 Task: Find connections with filter location Debre Tabor with filter topic #lifewith filter profile language German with filter current company Turner (Turner Broadcasting System, Inc) with filter school Bishop Heber College with filter industry Dance Companies with filter service category Business Analytics with filter keywords title Culture Operations Manager
Action: Mouse moved to (190, 269)
Screenshot: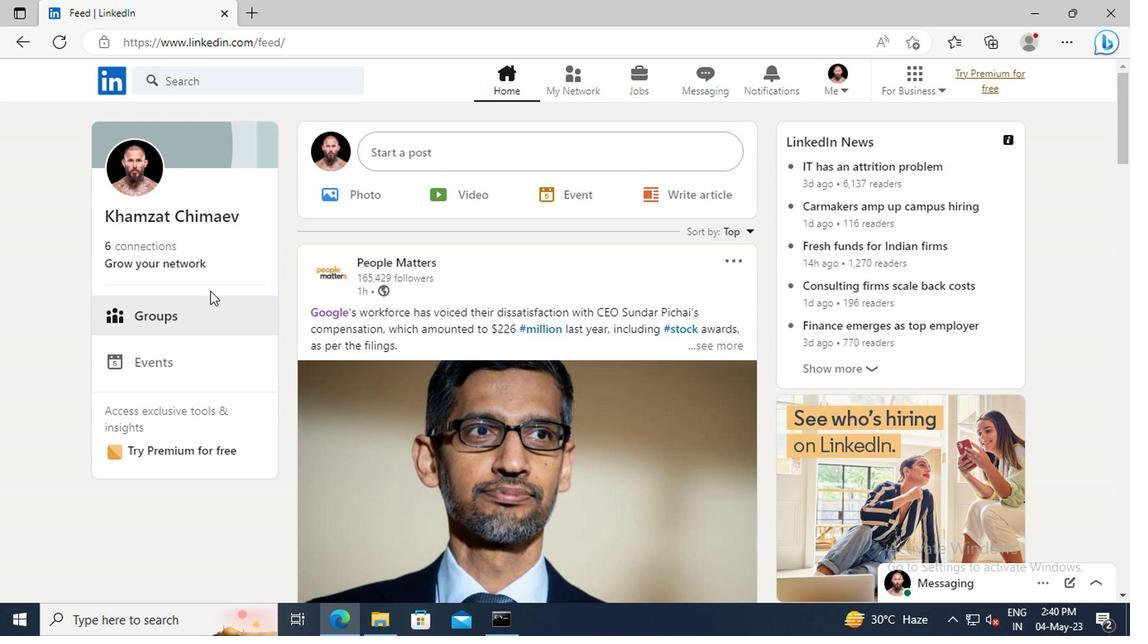 
Action: Mouse pressed left at (190, 269)
Screenshot: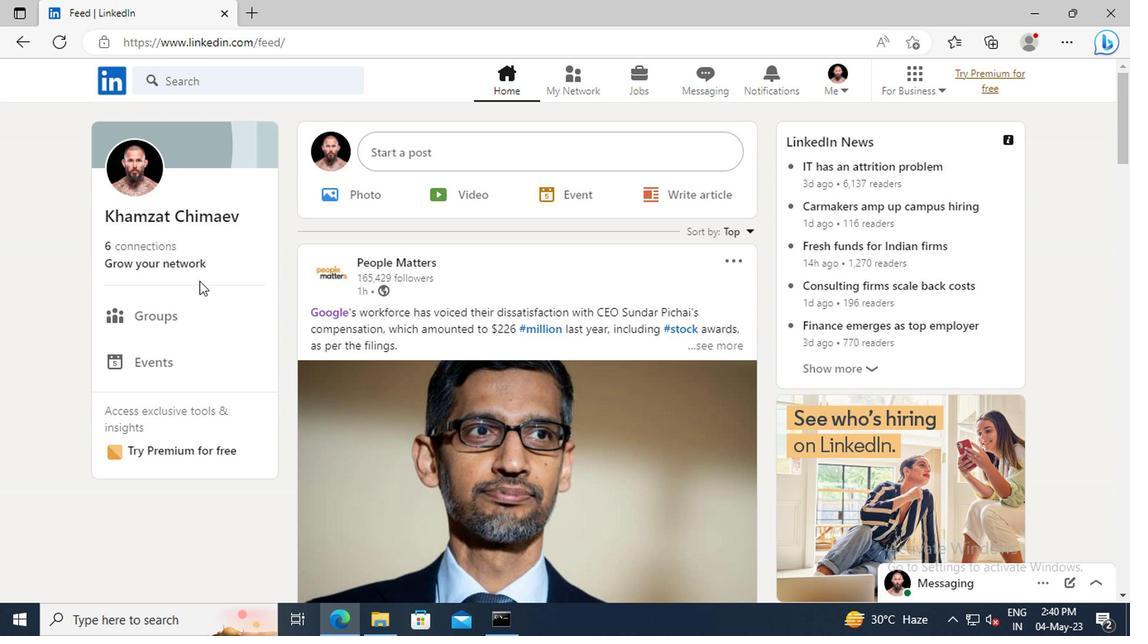 
Action: Mouse moved to (183, 170)
Screenshot: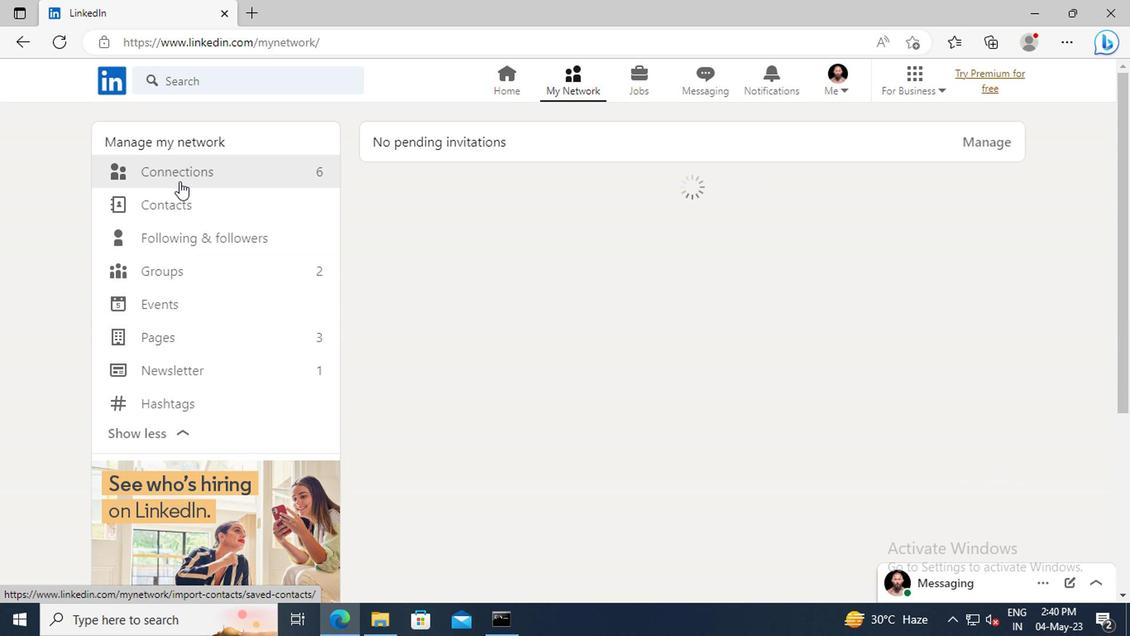 
Action: Mouse pressed left at (183, 170)
Screenshot: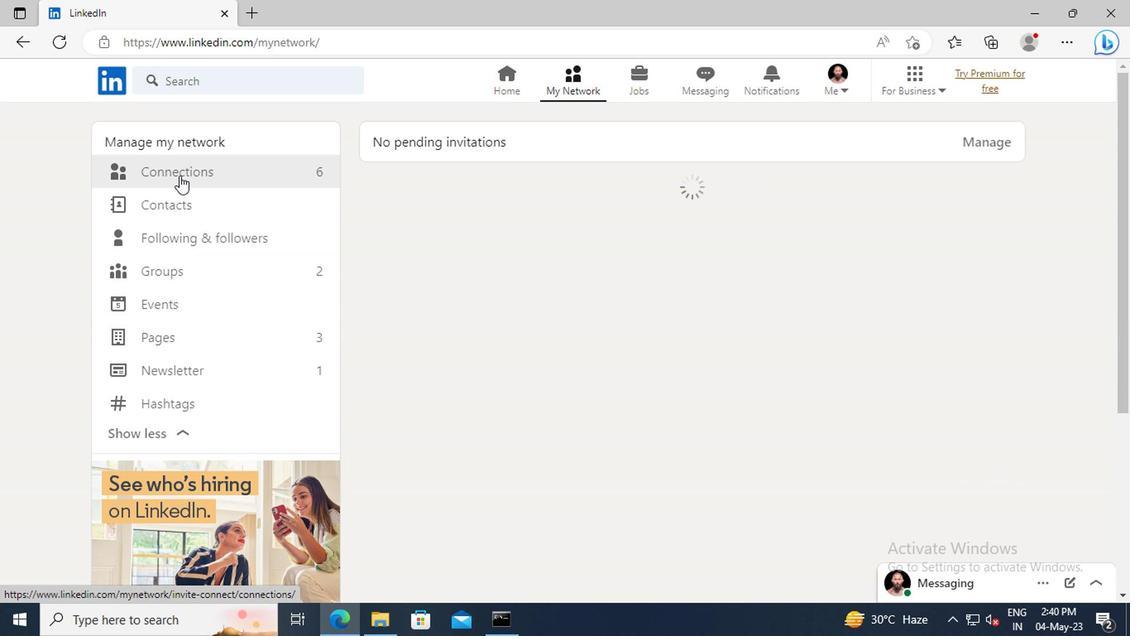
Action: Mouse moved to (673, 176)
Screenshot: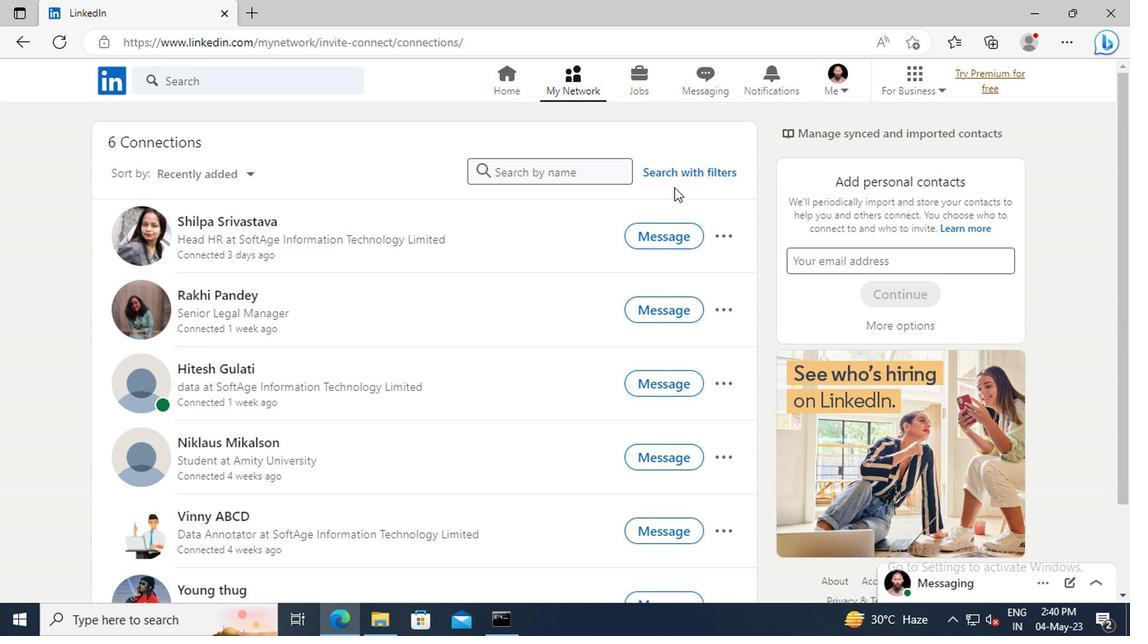 
Action: Mouse pressed left at (673, 176)
Screenshot: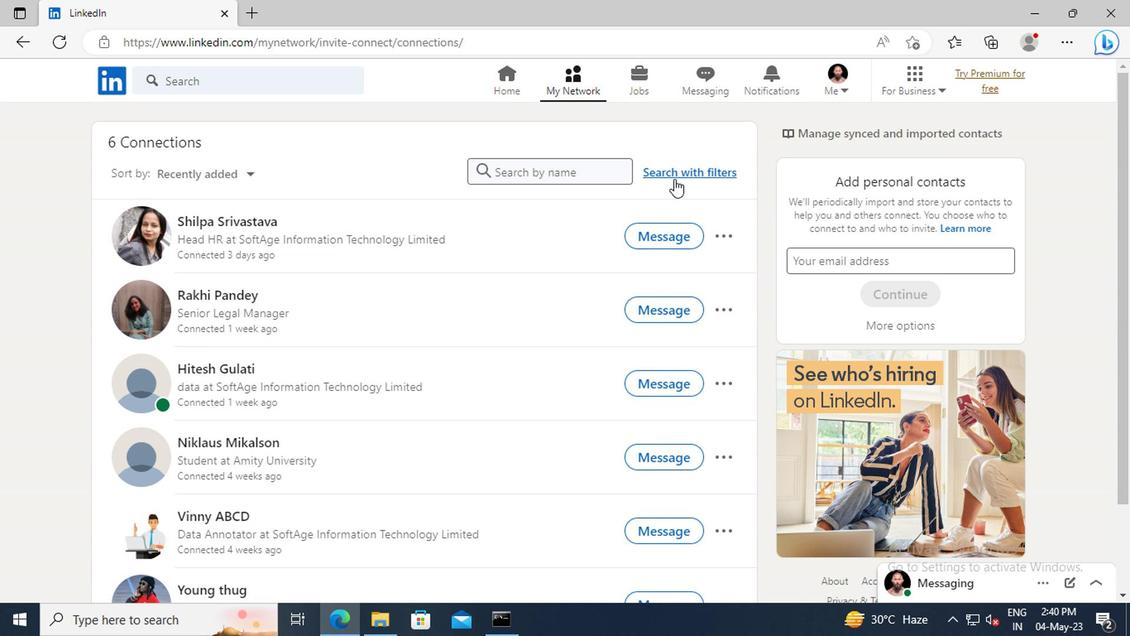
Action: Mouse moved to (624, 131)
Screenshot: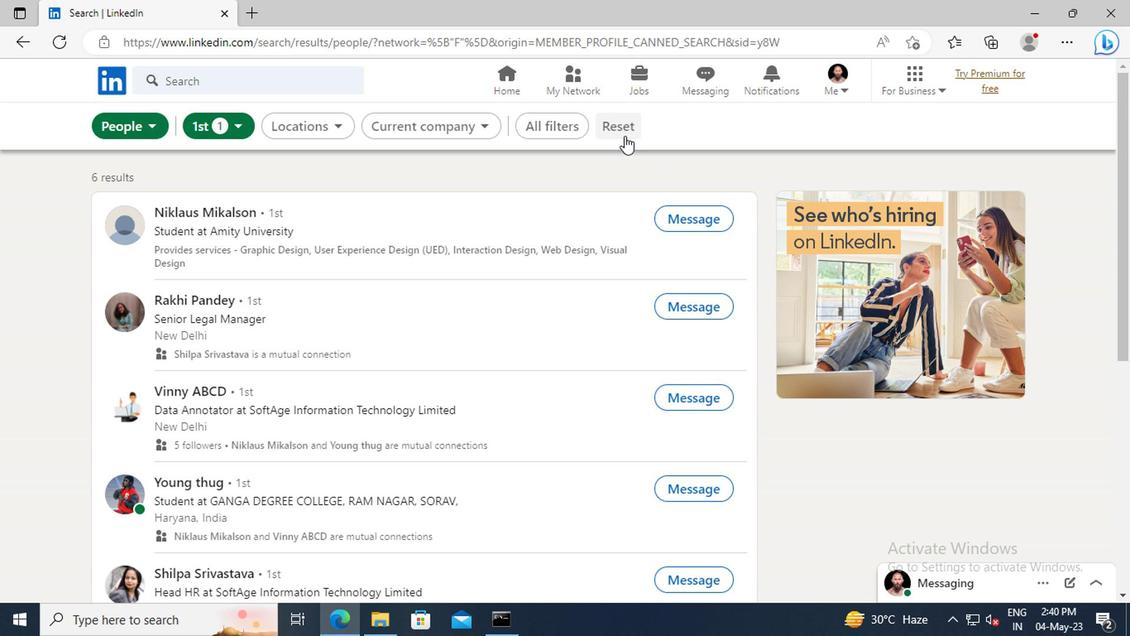 
Action: Mouse pressed left at (624, 131)
Screenshot: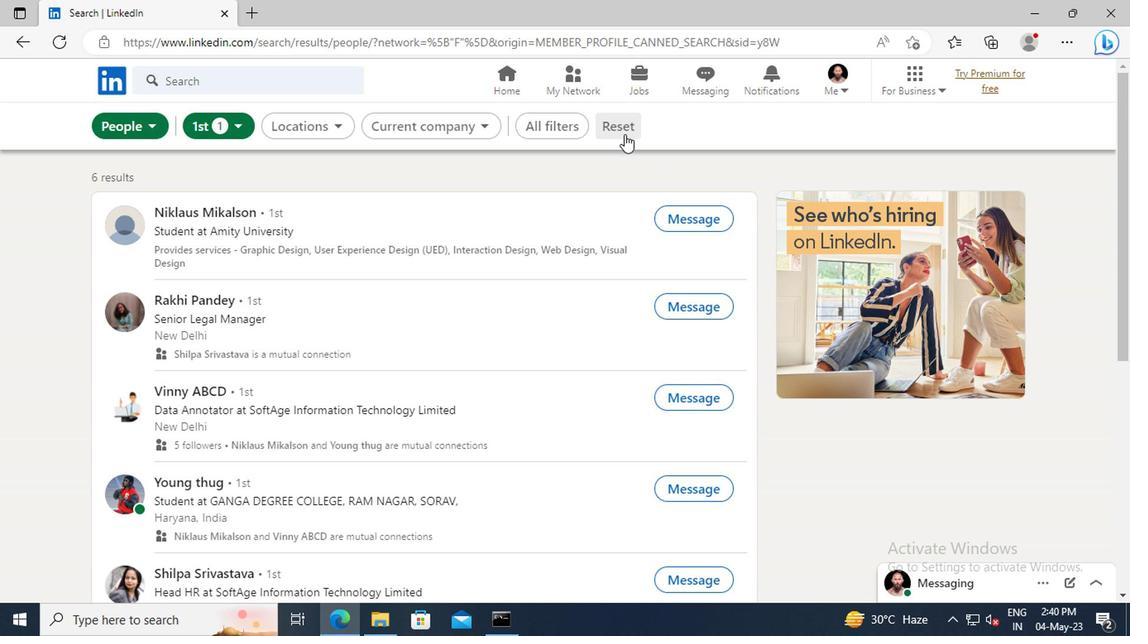 
Action: Mouse moved to (600, 128)
Screenshot: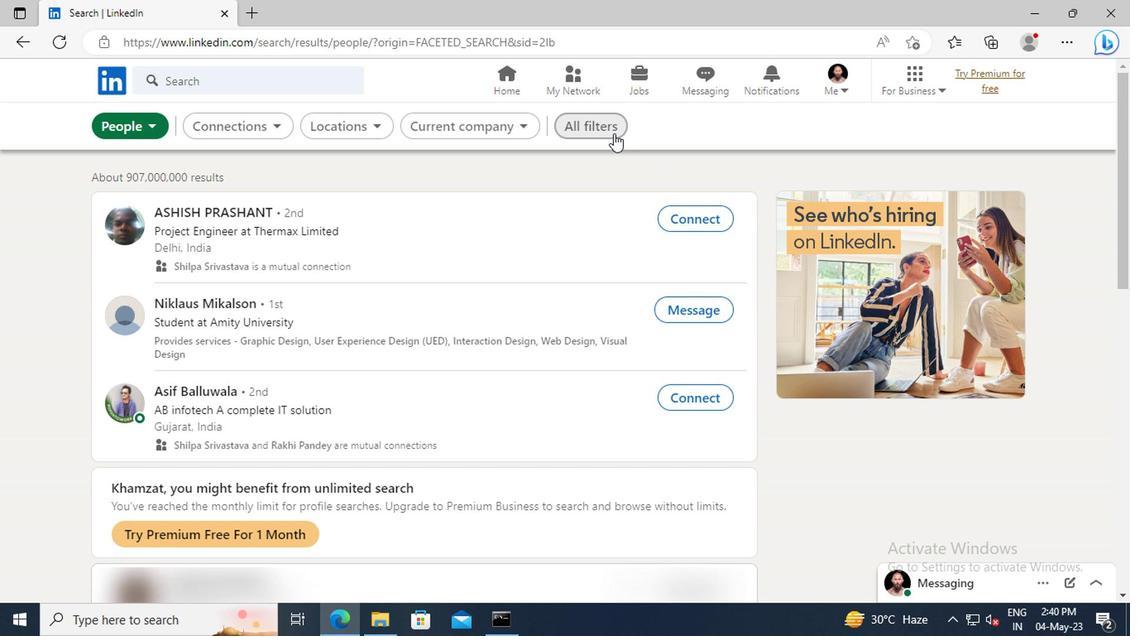 
Action: Mouse pressed left at (600, 128)
Screenshot: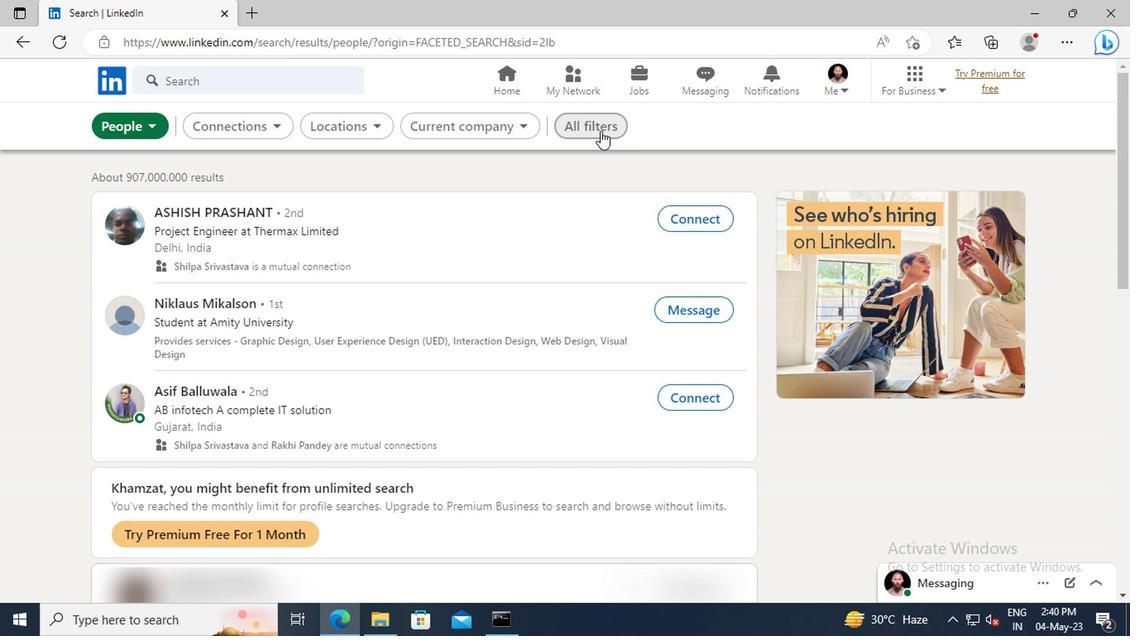 
Action: Mouse moved to (865, 289)
Screenshot: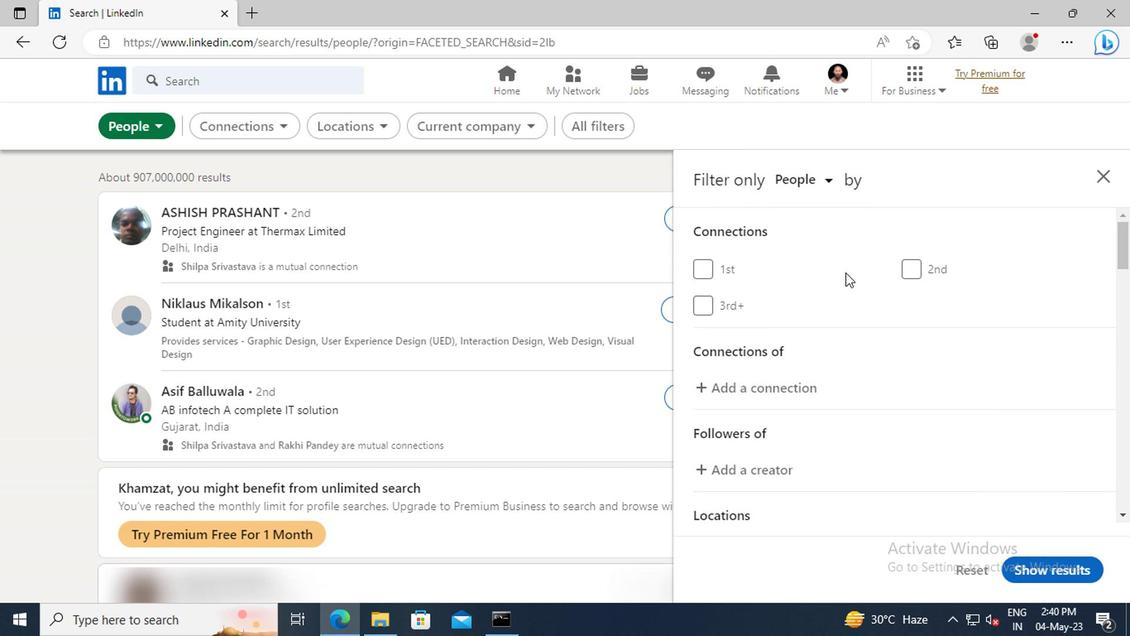 
Action: Mouse scrolled (865, 288) with delta (0, -1)
Screenshot: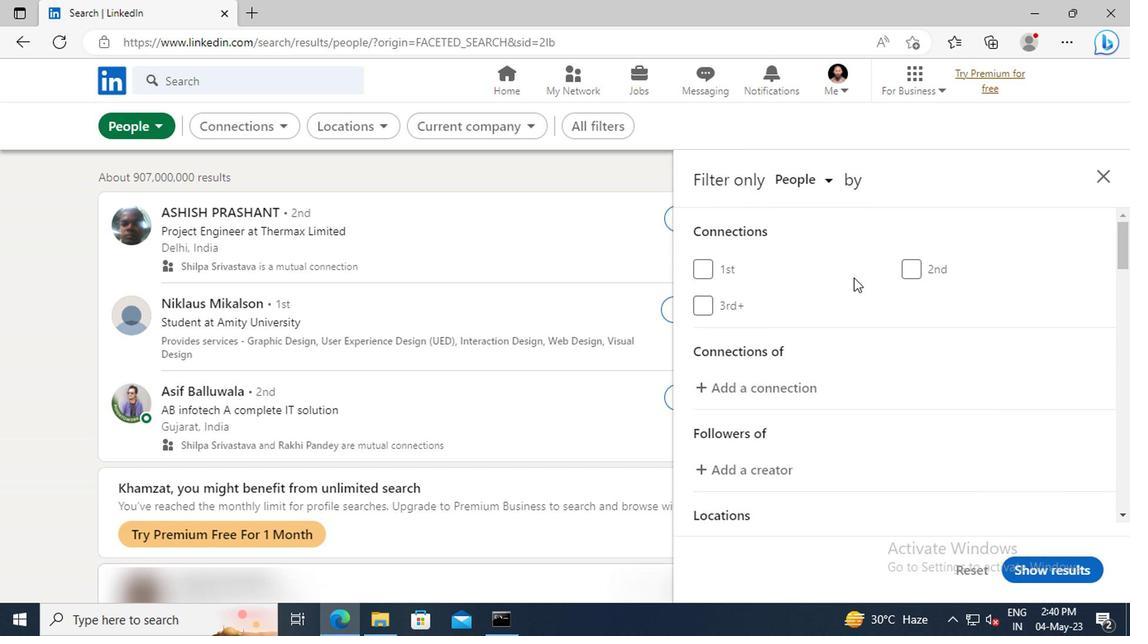 
Action: Mouse scrolled (865, 288) with delta (0, -1)
Screenshot: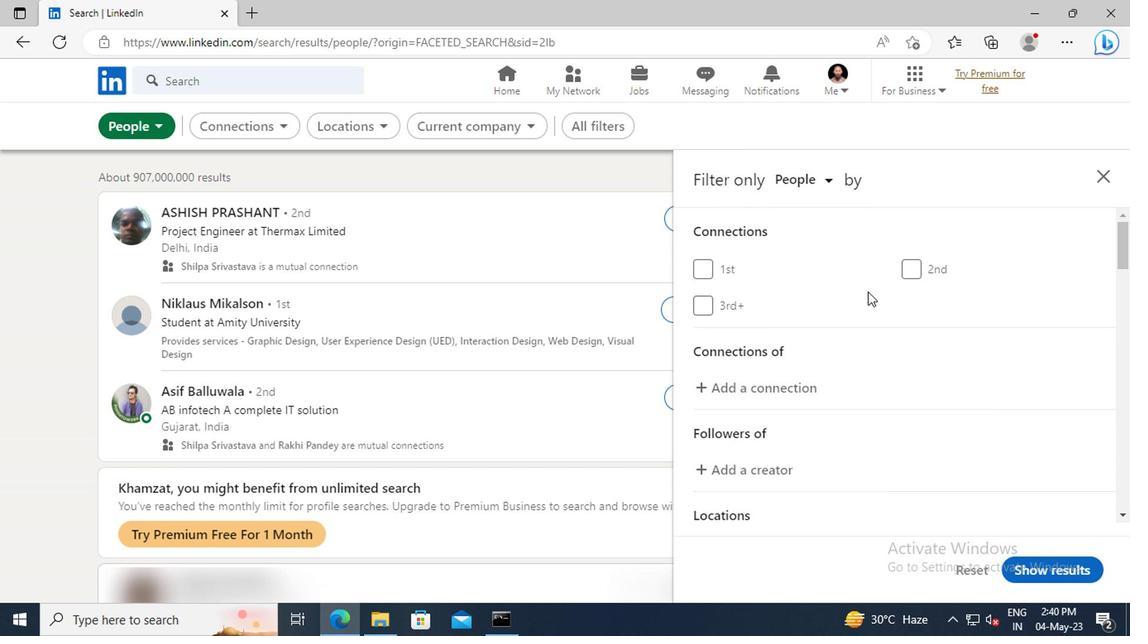 
Action: Mouse scrolled (865, 288) with delta (0, -1)
Screenshot: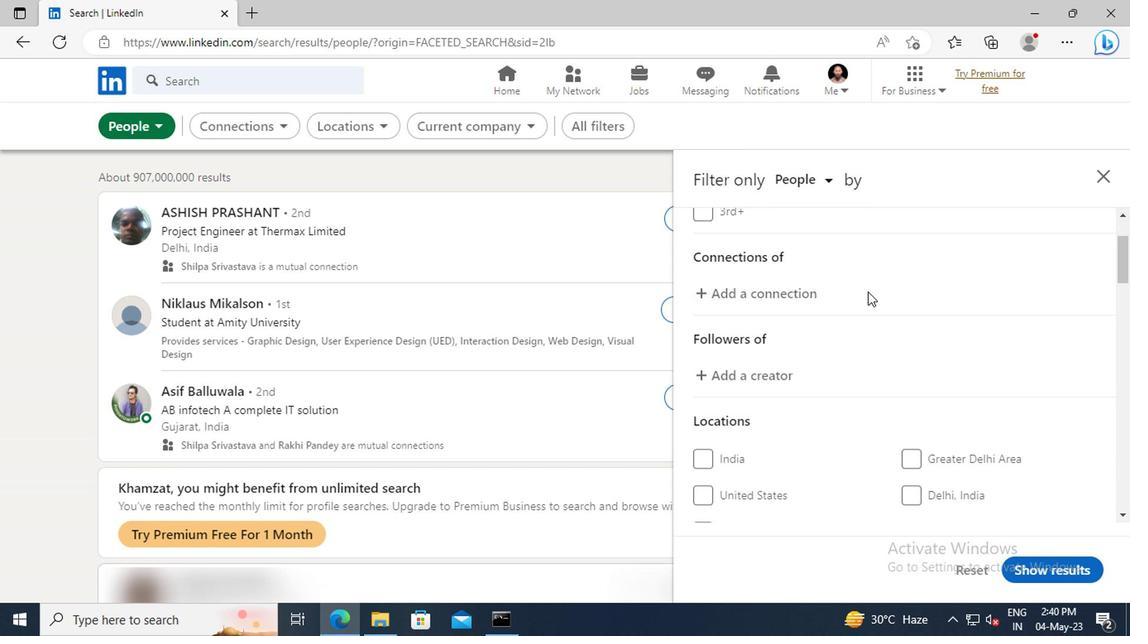 
Action: Mouse scrolled (865, 288) with delta (0, -1)
Screenshot: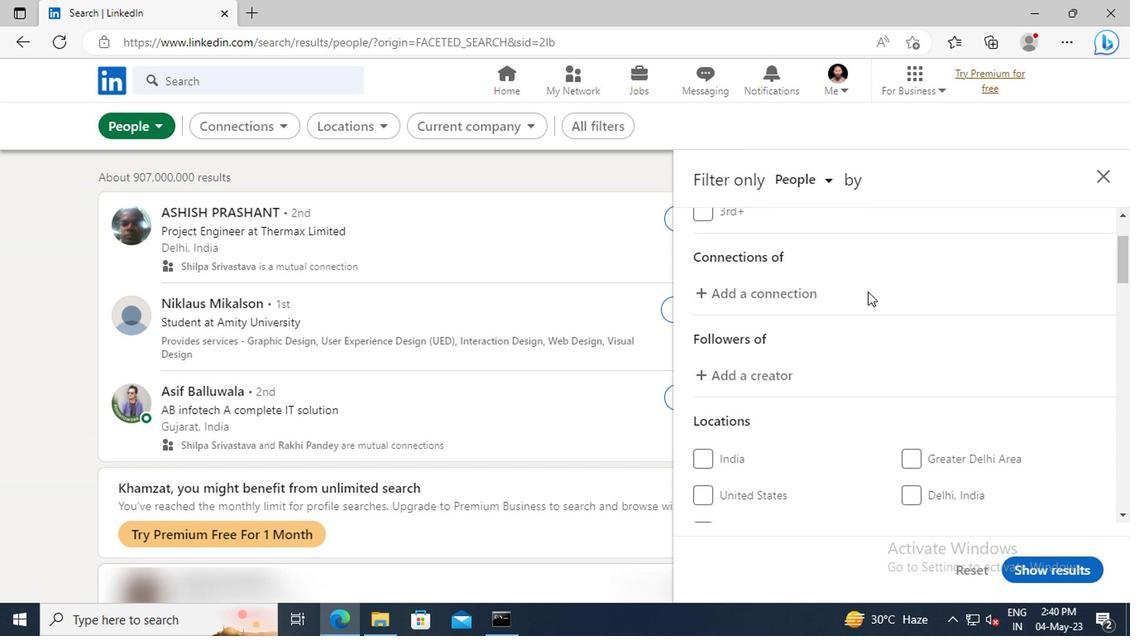 
Action: Mouse scrolled (865, 288) with delta (0, -1)
Screenshot: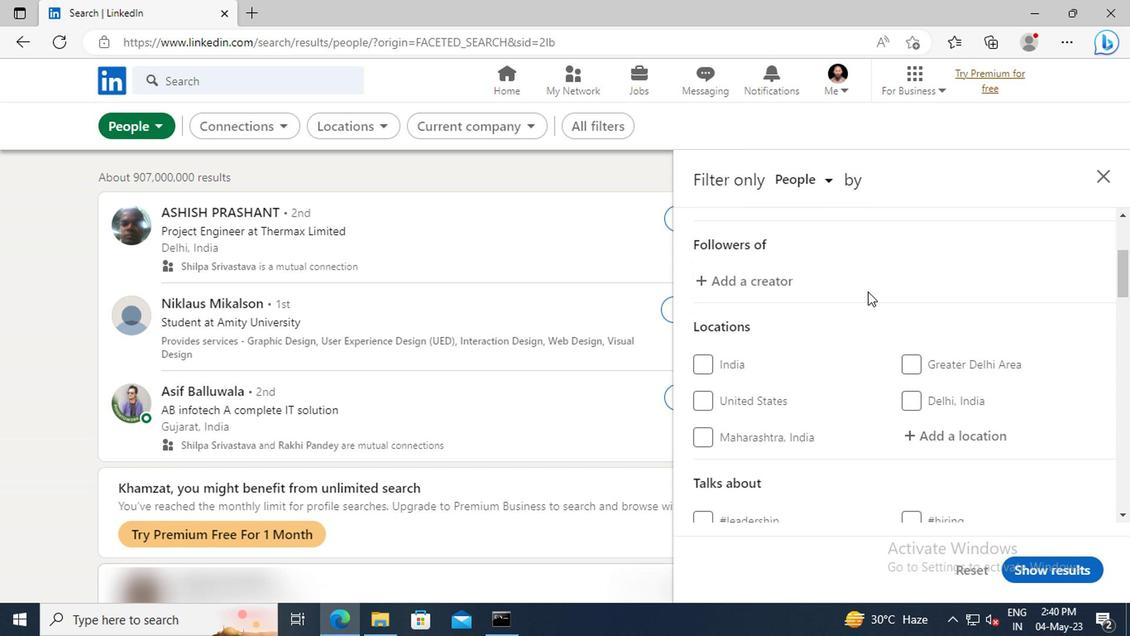 
Action: Mouse scrolled (865, 288) with delta (0, -1)
Screenshot: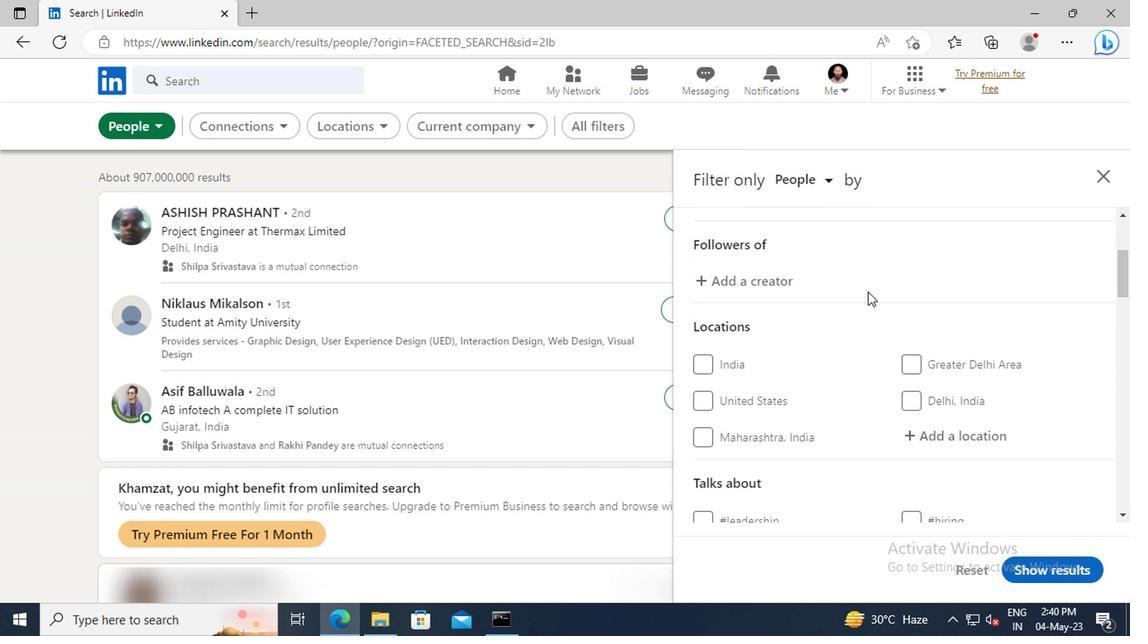 
Action: Mouse moved to (915, 339)
Screenshot: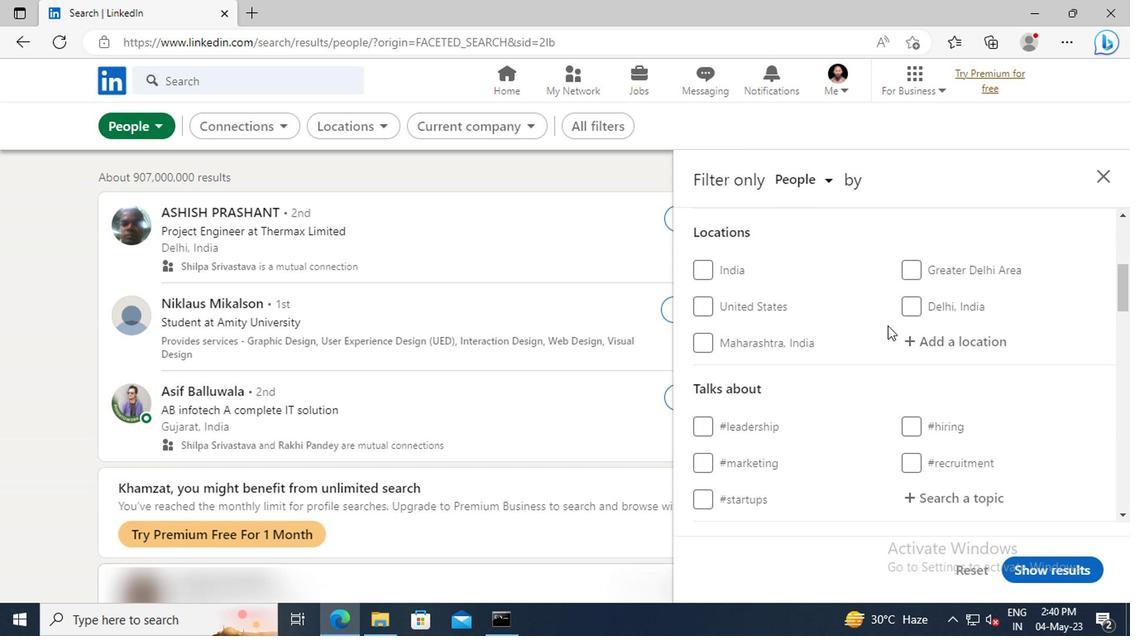 
Action: Mouse pressed left at (915, 339)
Screenshot: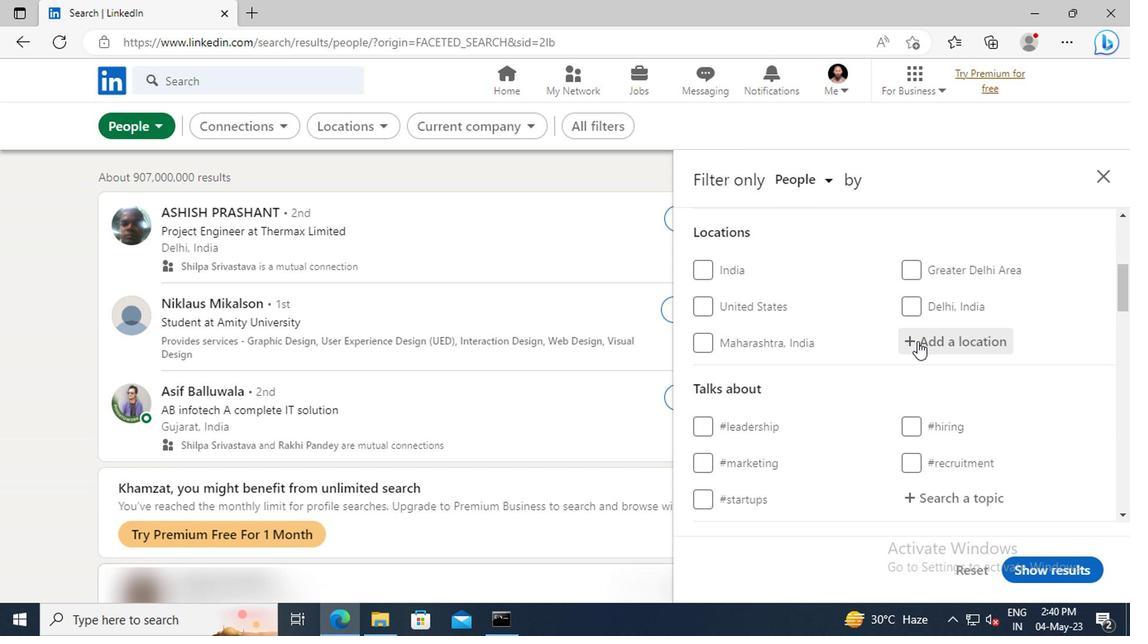 
Action: Mouse moved to (913, 342)
Screenshot: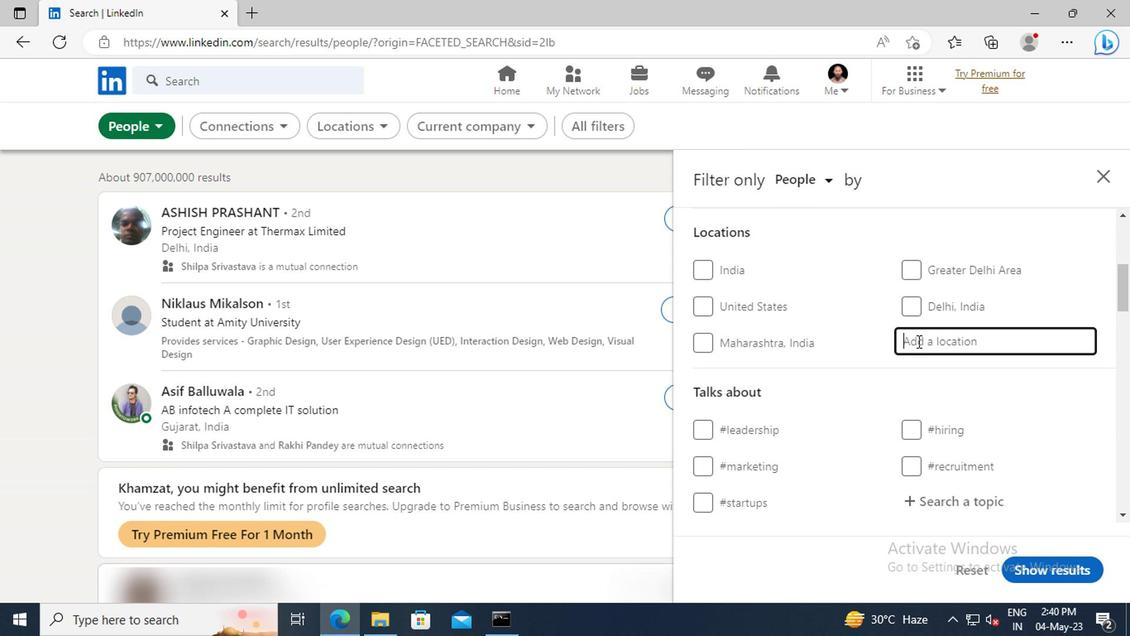 
Action: Key pressed <Key.shift>DEBRE<Key.space><Key.shift>TABOR
Screenshot: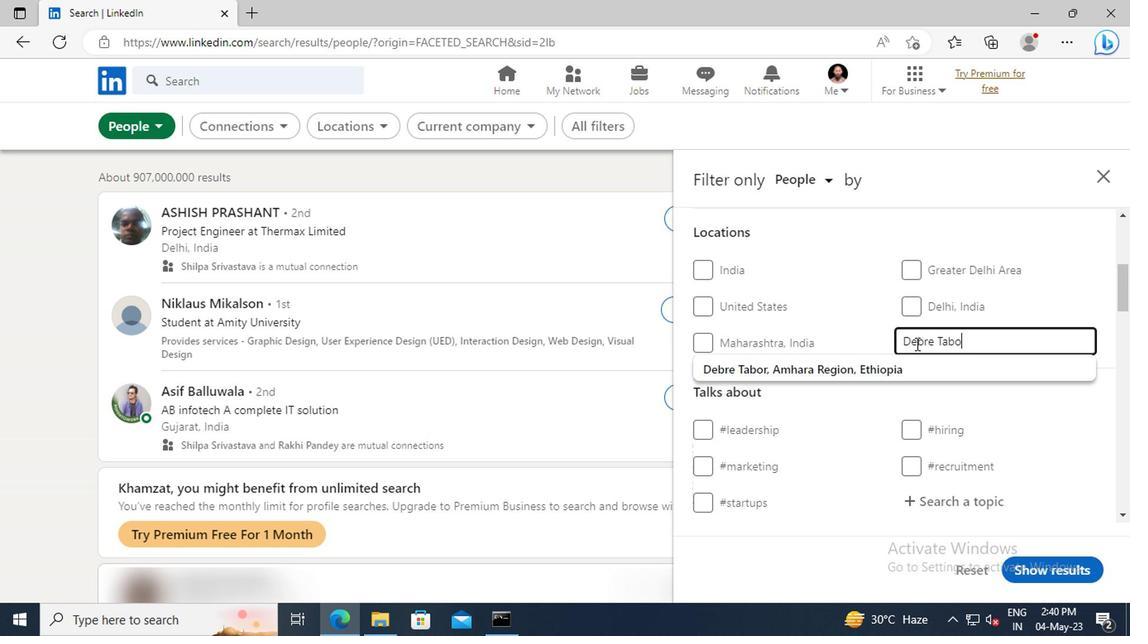 
Action: Mouse moved to (920, 364)
Screenshot: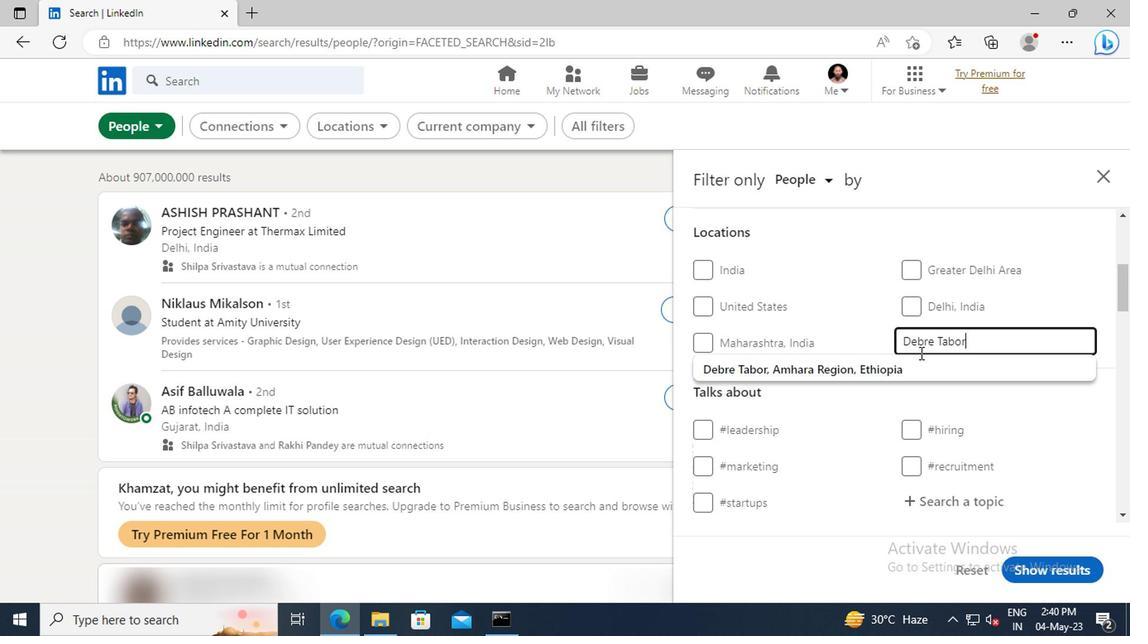 
Action: Mouse pressed left at (920, 364)
Screenshot: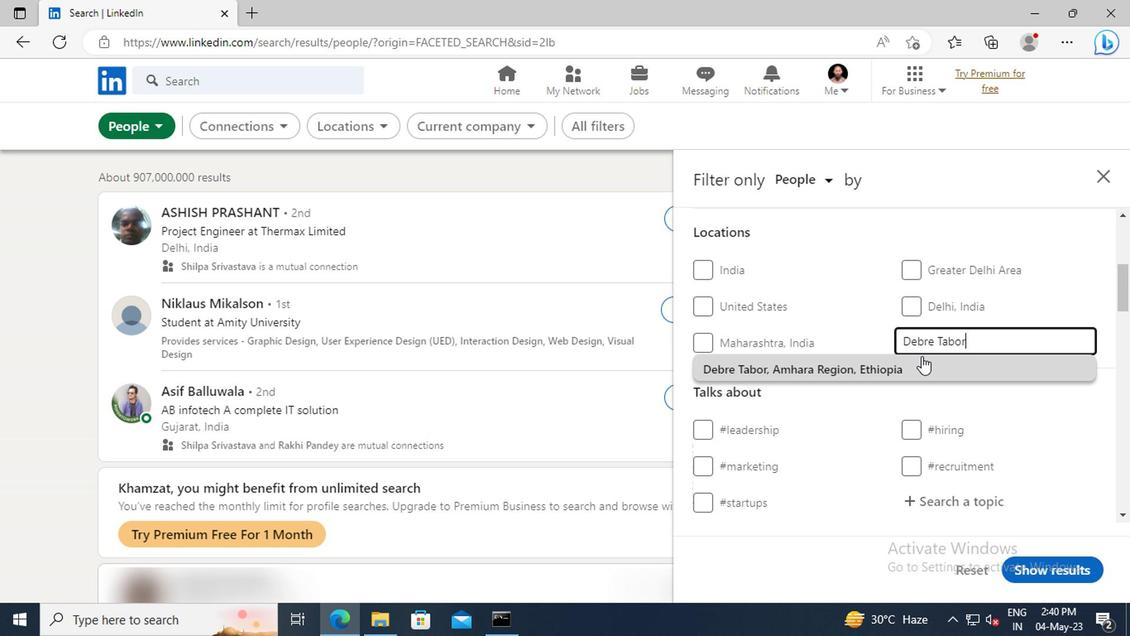 
Action: Mouse moved to (920, 364)
Screenshot: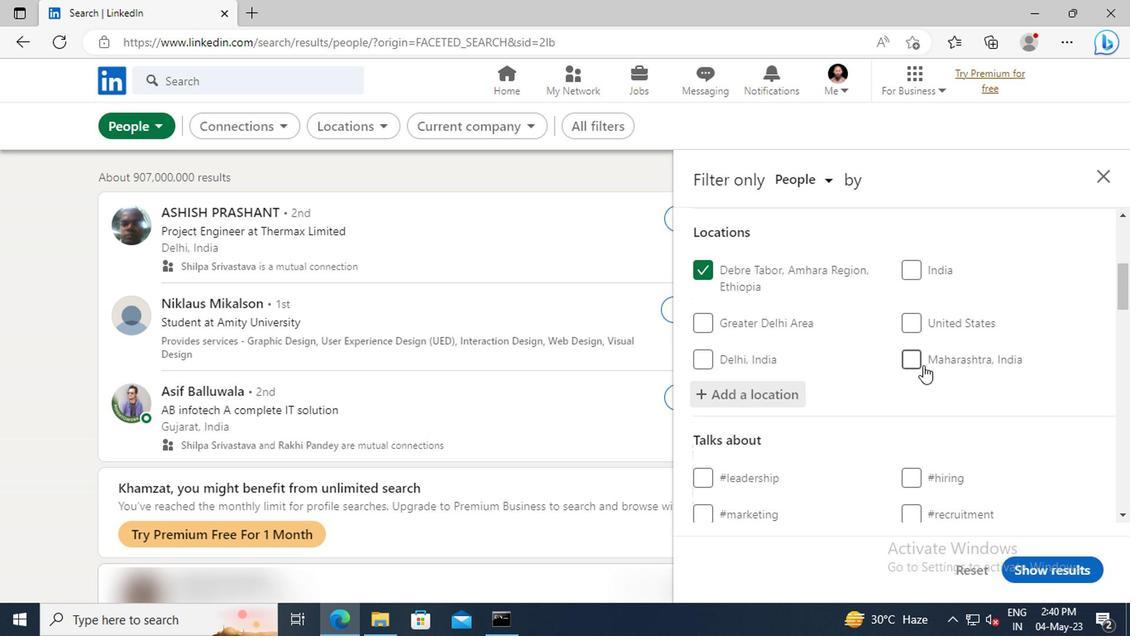 
Action: Mouse scrolled (920, 362) with delta (0, -1)
Screenshot: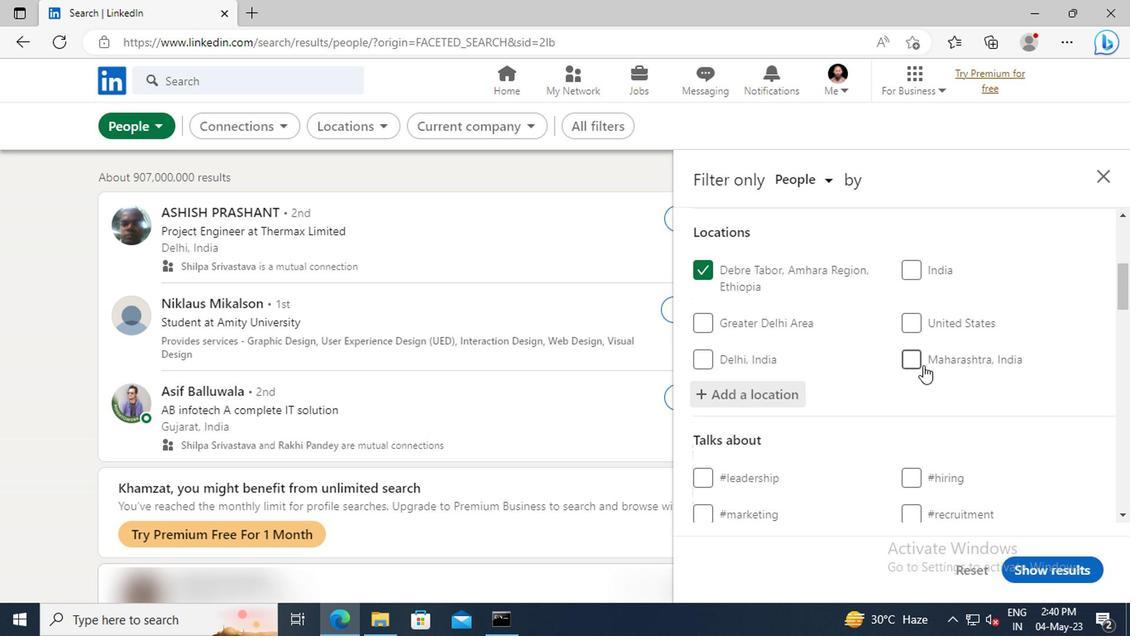 
Action: Mouse scrolled (920, 362) with delta (0, -1)
Screenshot: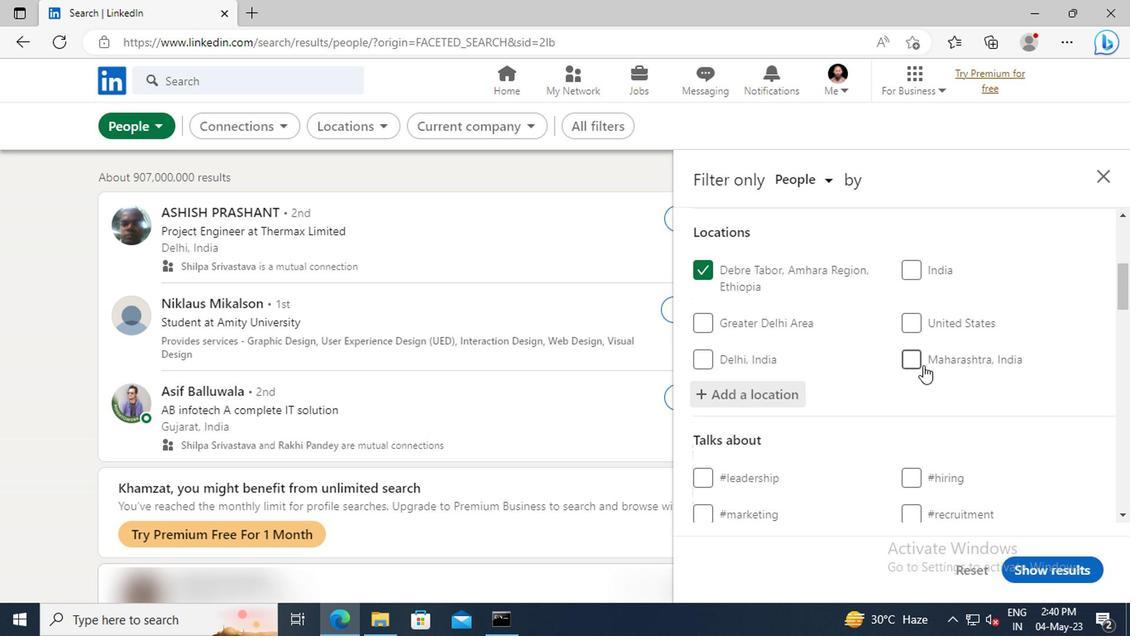
Action: Mouse scrolled (920, 362) with delta (0, -1)
Screenshot: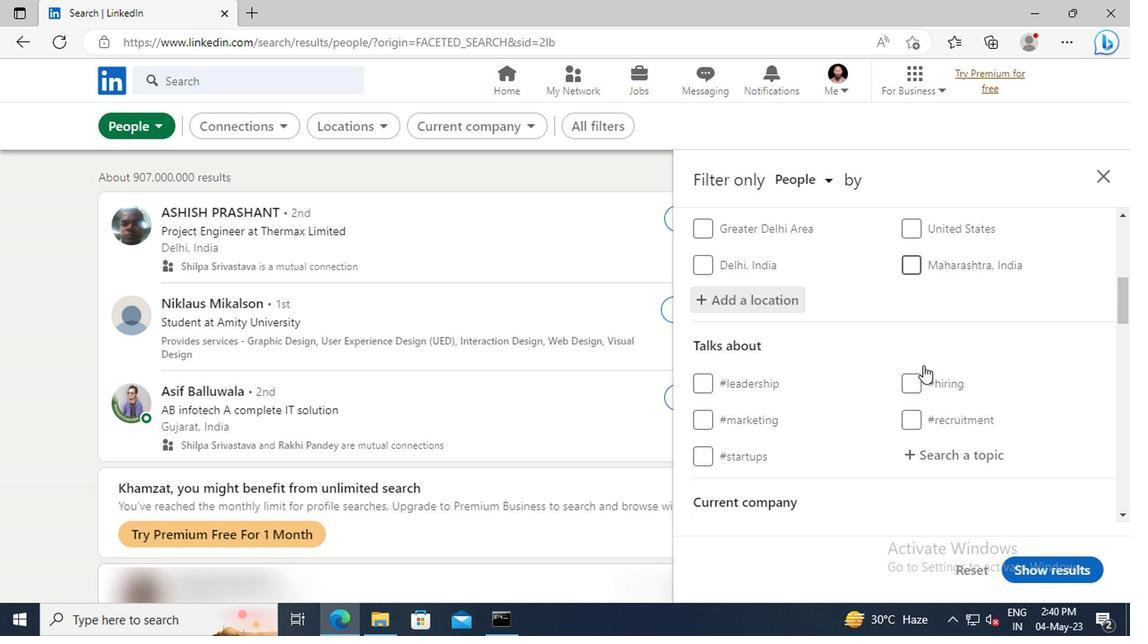 
Action: Mouse scrolled (920, 362) with delta (0, -1)
Screenshot: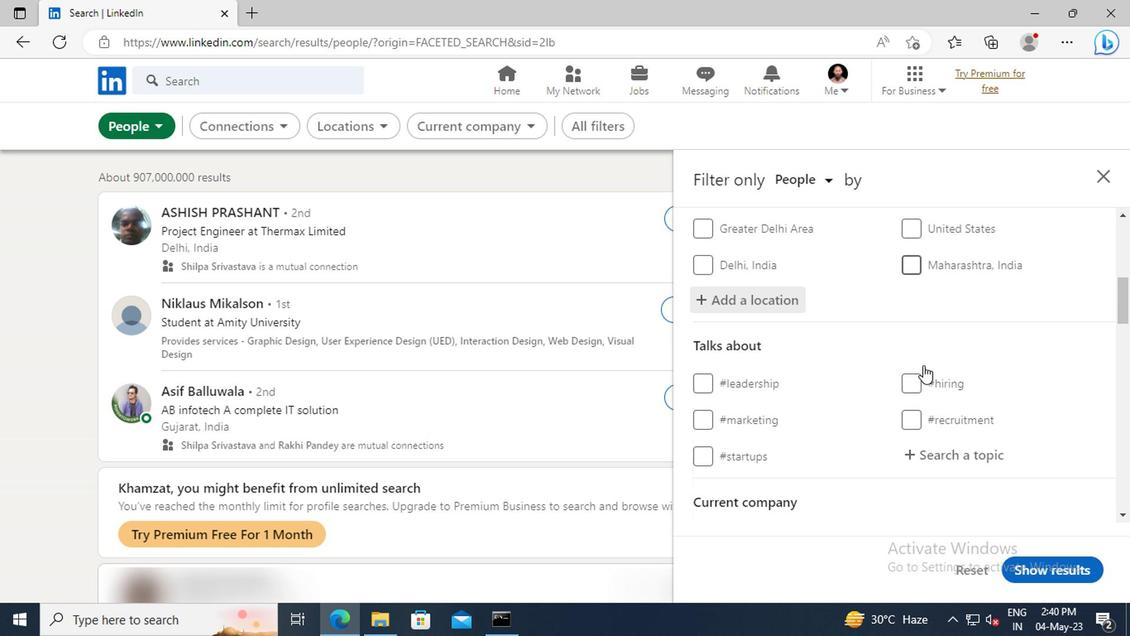 
Action: Mouse moved to (920, 366)
Screenshot: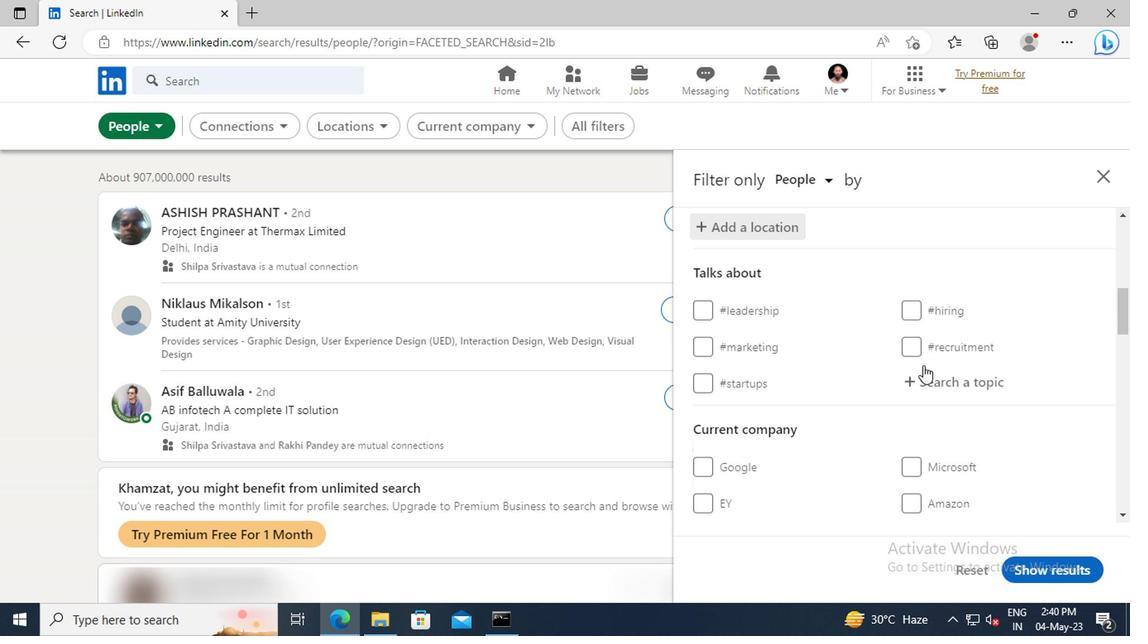 
Action: Mouse pressed left at (920, 366)
Screenshot: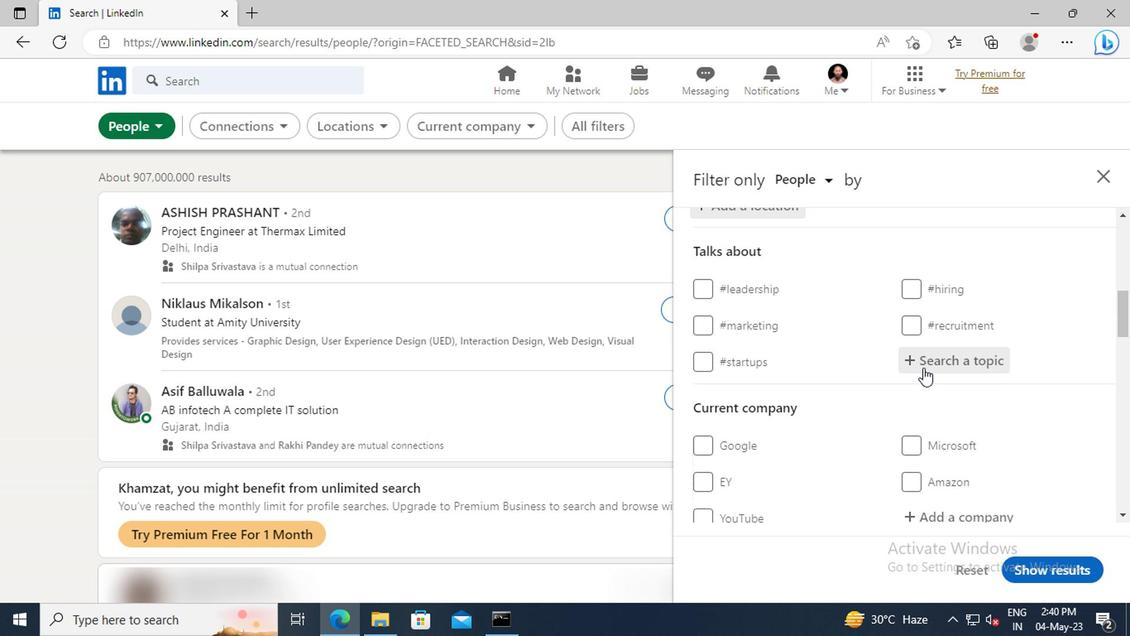 
Action: Key pressed LIFE
Screenshot: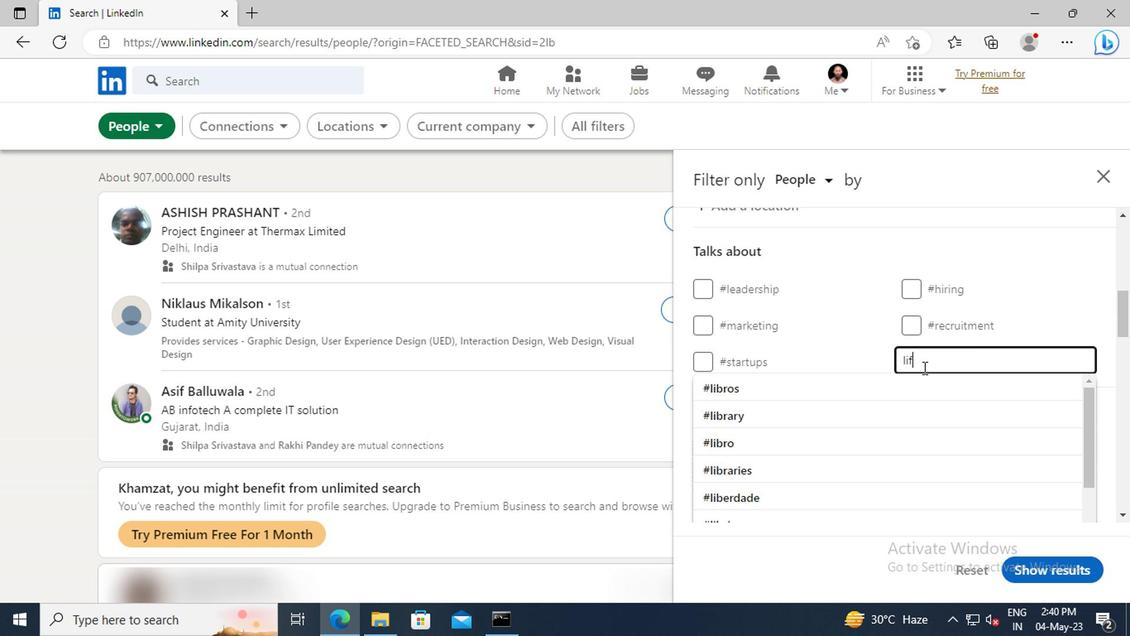 
Action: Mouse moved to (923, 379)
Screenshot: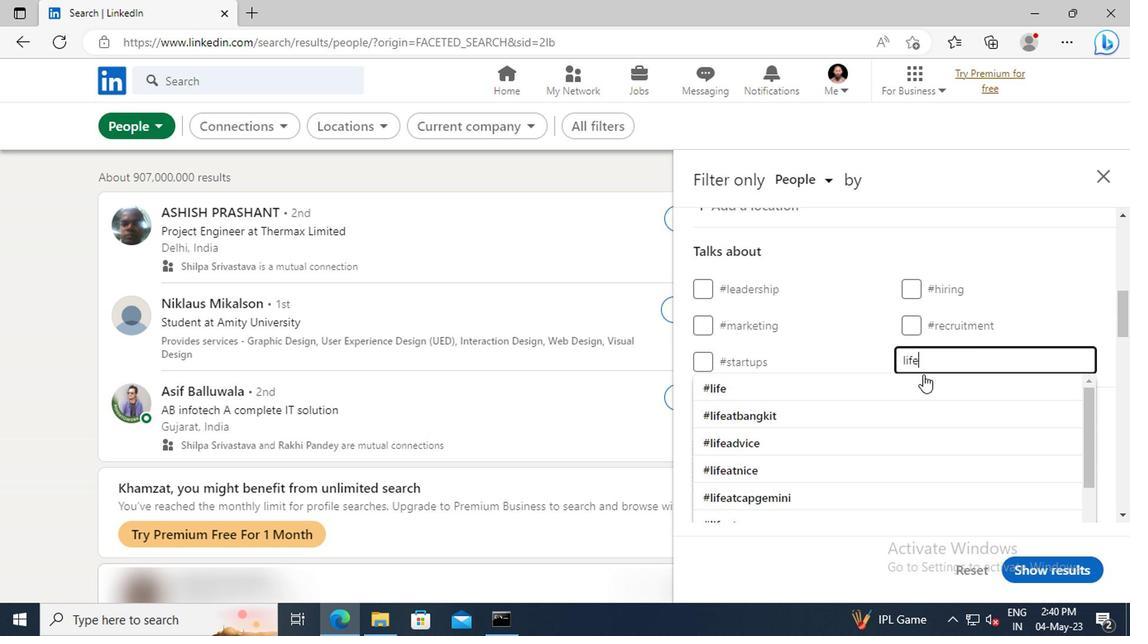 
Action: Mouse pressed left at (923, 379)
Screenshot: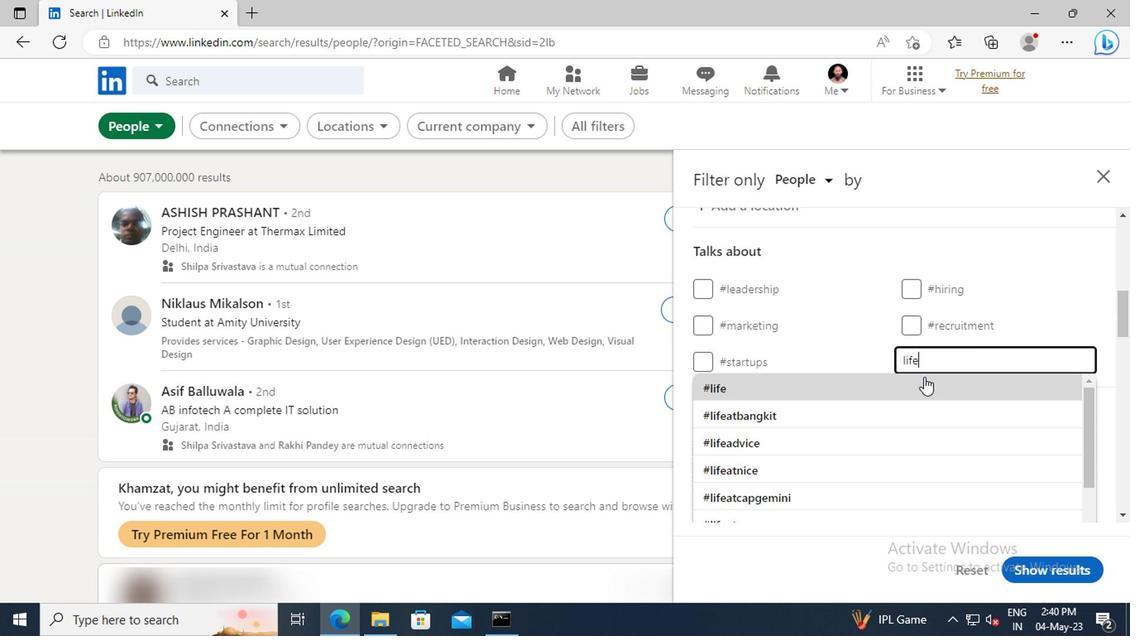 
Action: Mouse scrolled (923, 378) with delta (0, 0)
Screenshot: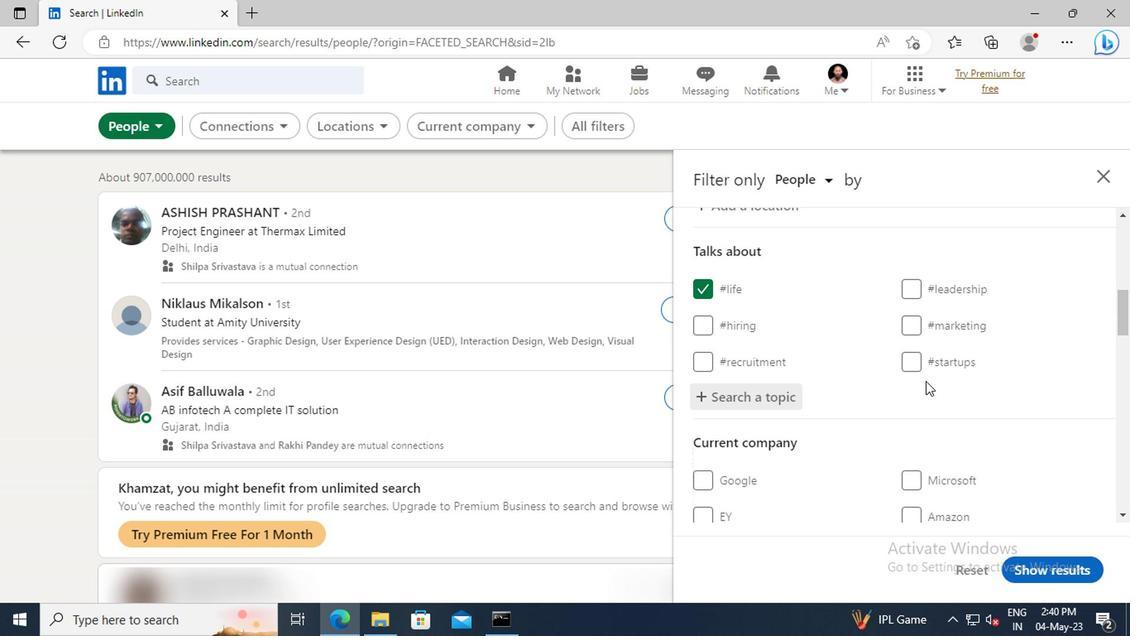 
Action: Mouse scrolled (923, 378) with delta (0, 0)
Screenshot: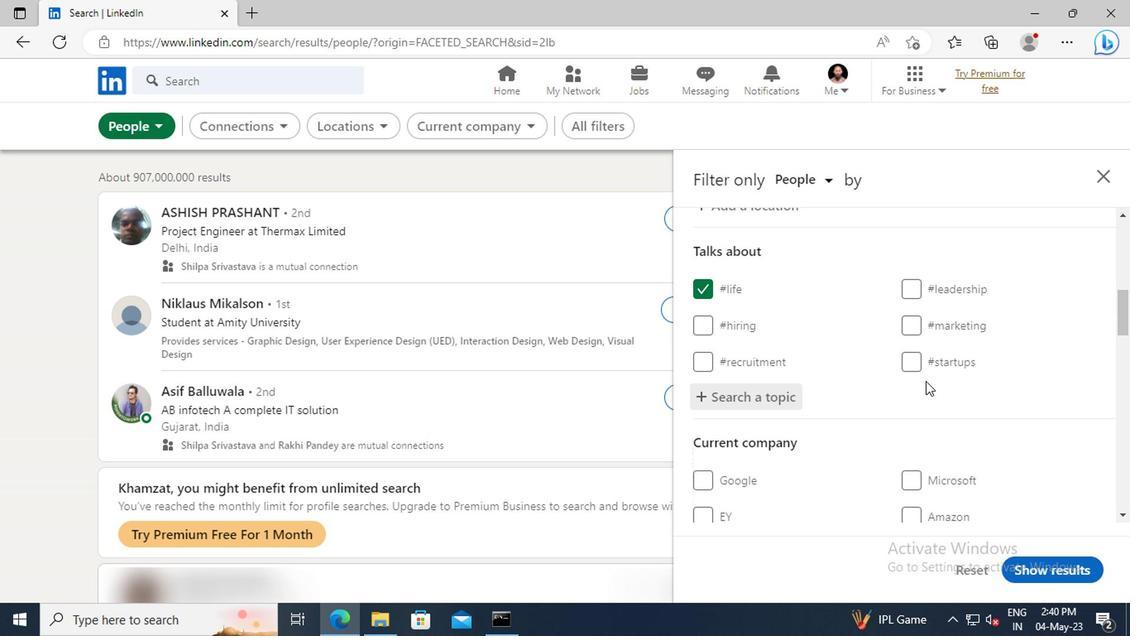 
Action: Mouse scrolled (923, 378) with delta (0, 0)
Screenshot: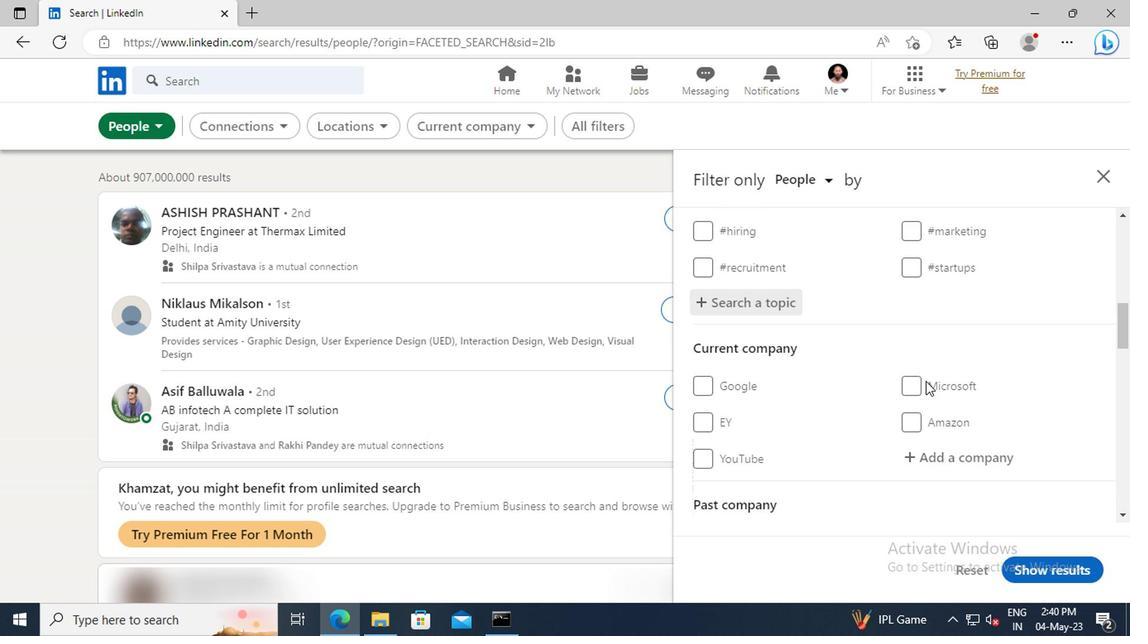 
Action: Mouse scrolled (923, 378) with delta (0, 0)
Screenshot: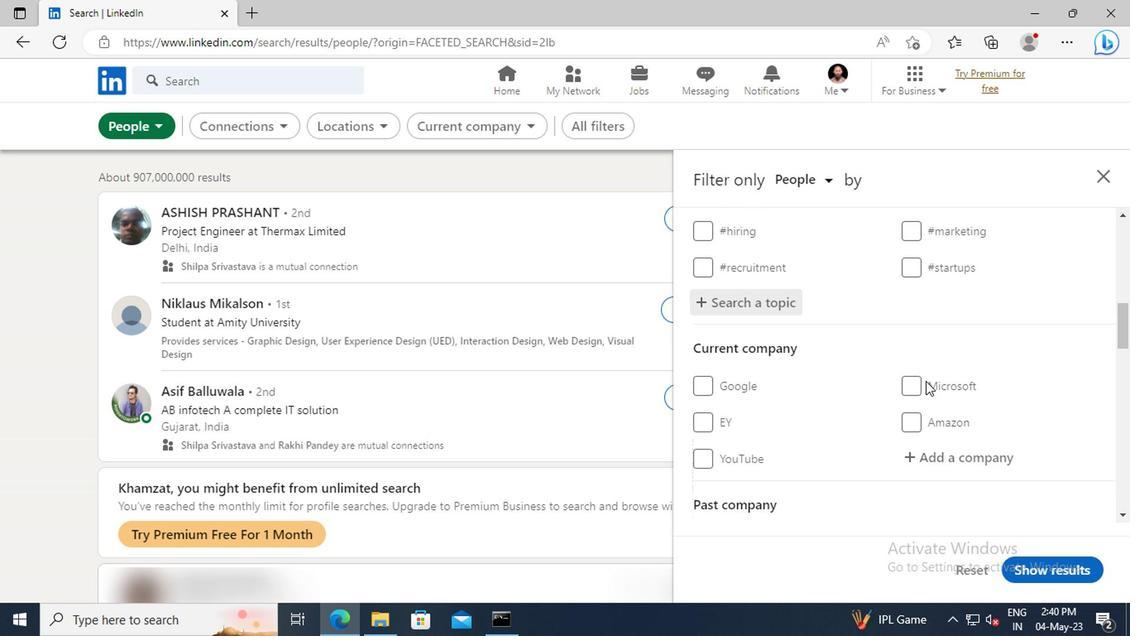 
Action: Mouse scrolled (923, 378) with delta (0, 0)
Screenshot: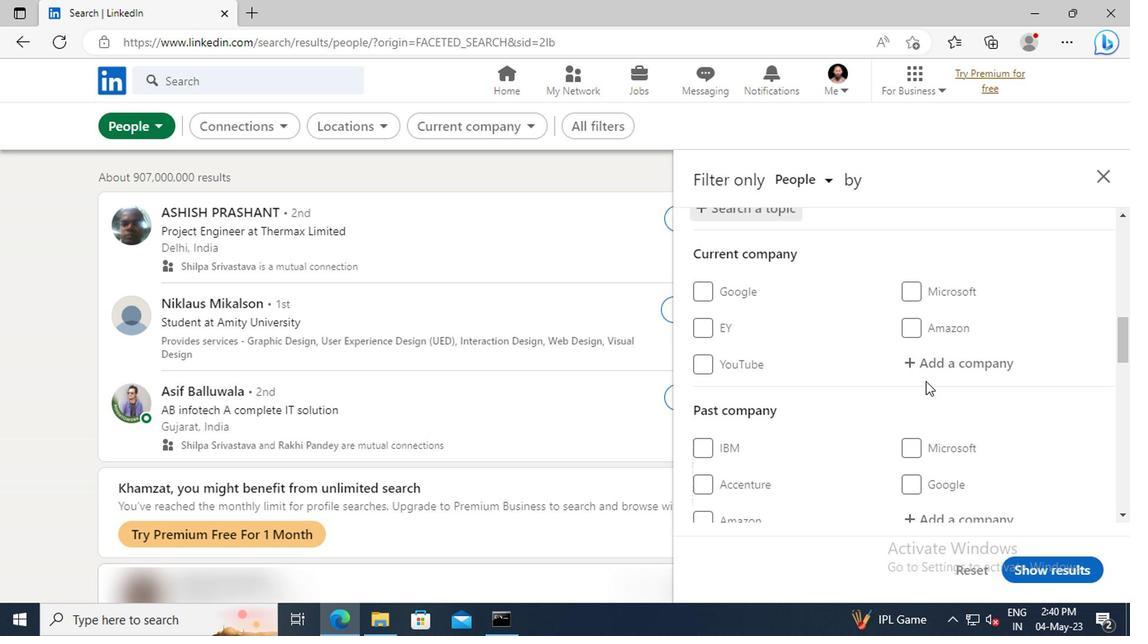 
Action: Mouse scrolled (923, 378) with delta (0, 0)
Screenshot: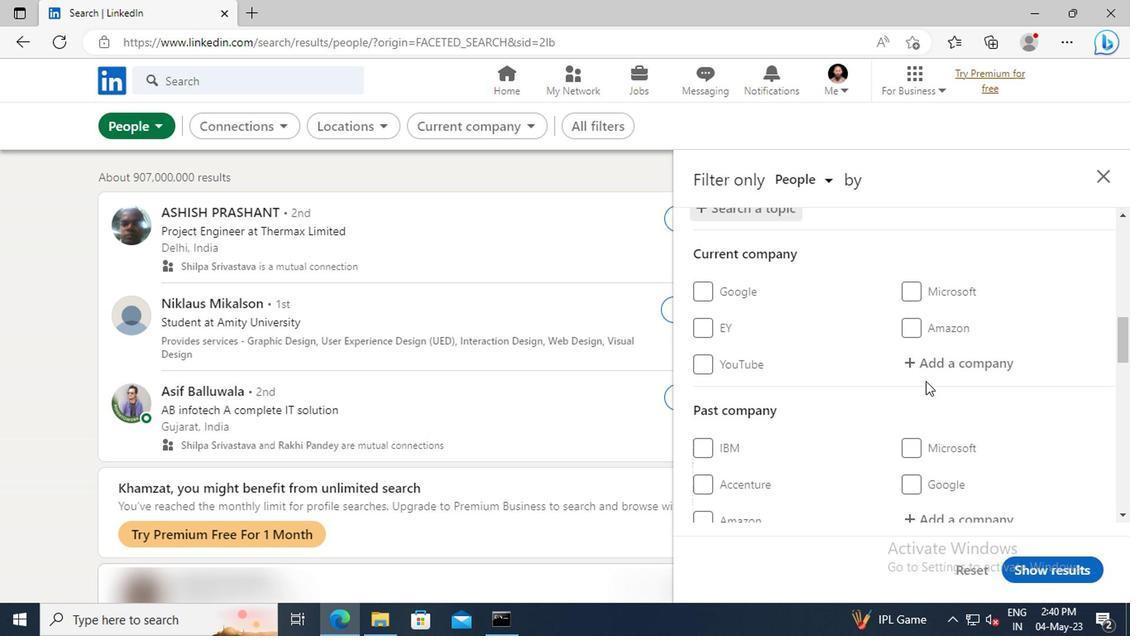 
Action: Mouse scrolled (923, 378) with delta (0, 0)
Screenshot: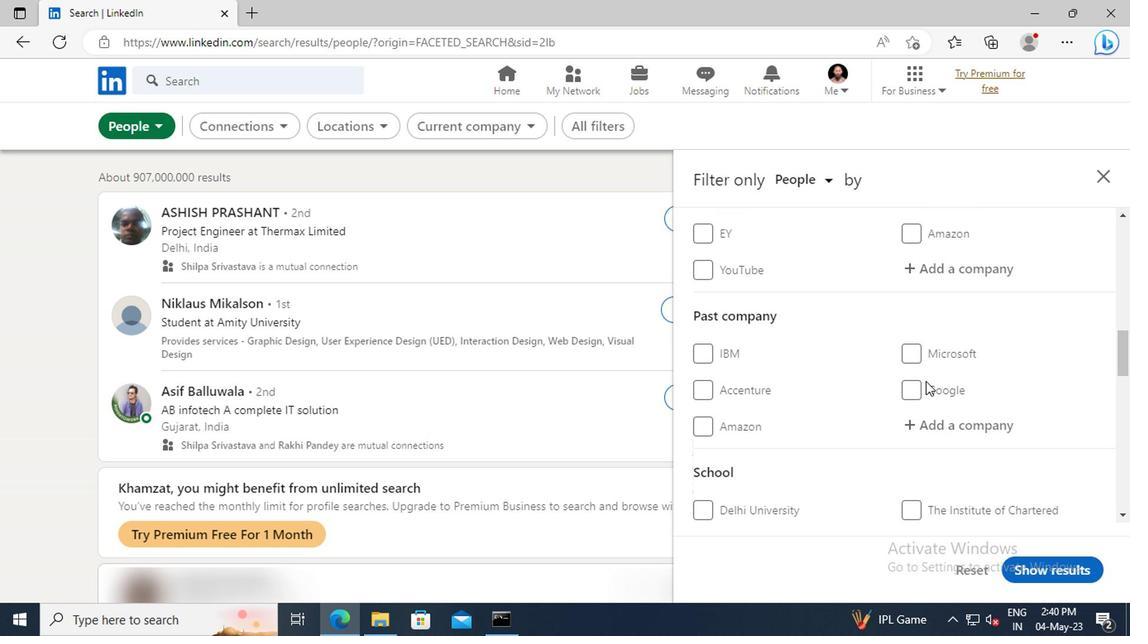 
Action: Mouse scrolled (923, 378) with delta (0, 0)
Screenshot: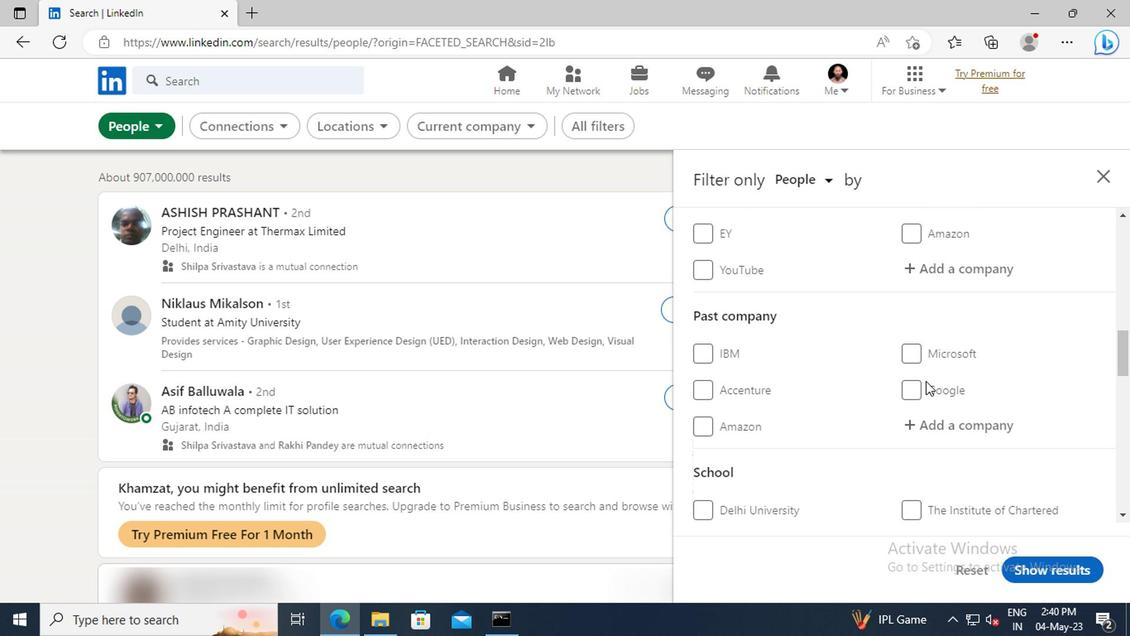 
Action: Mouse scrolled (923, 378) with delta (0, 0)
Screenshot: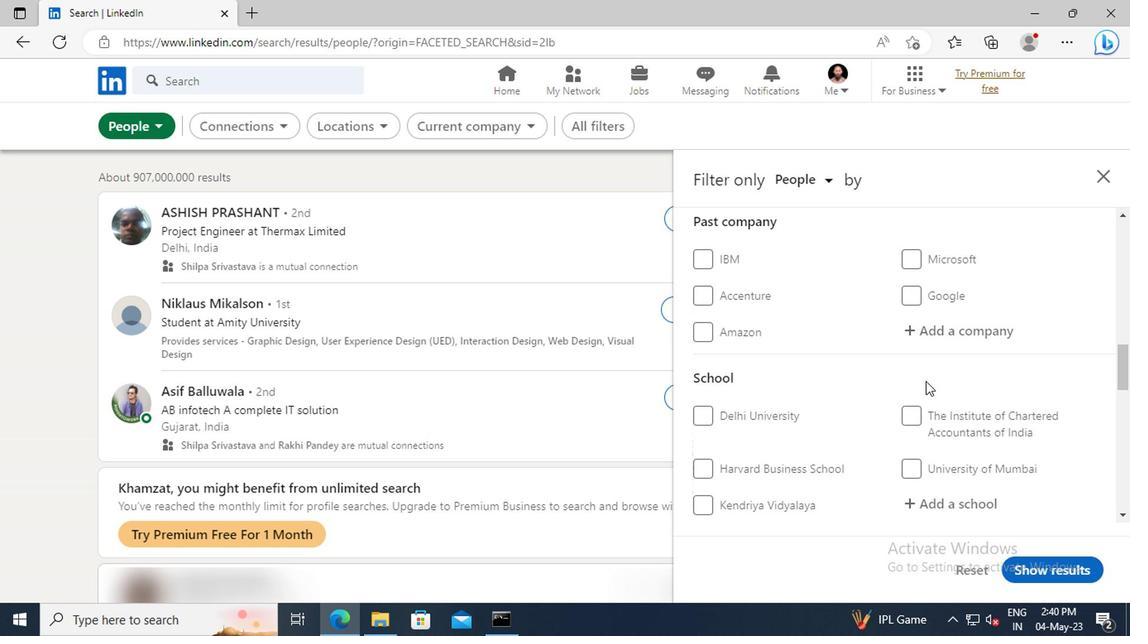 
Action: Mouse scrolled (923, 378) with delta (0, 0)
Screenshot: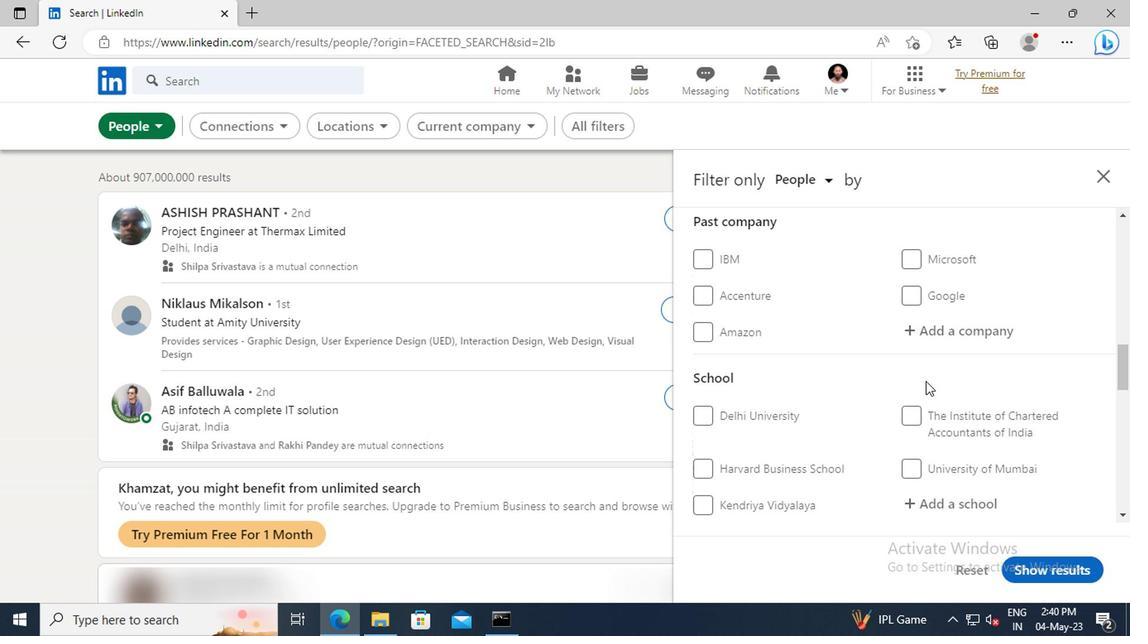 
Action: Mouse scrolled (923, 378) with delta (0, 0)
Screenshot: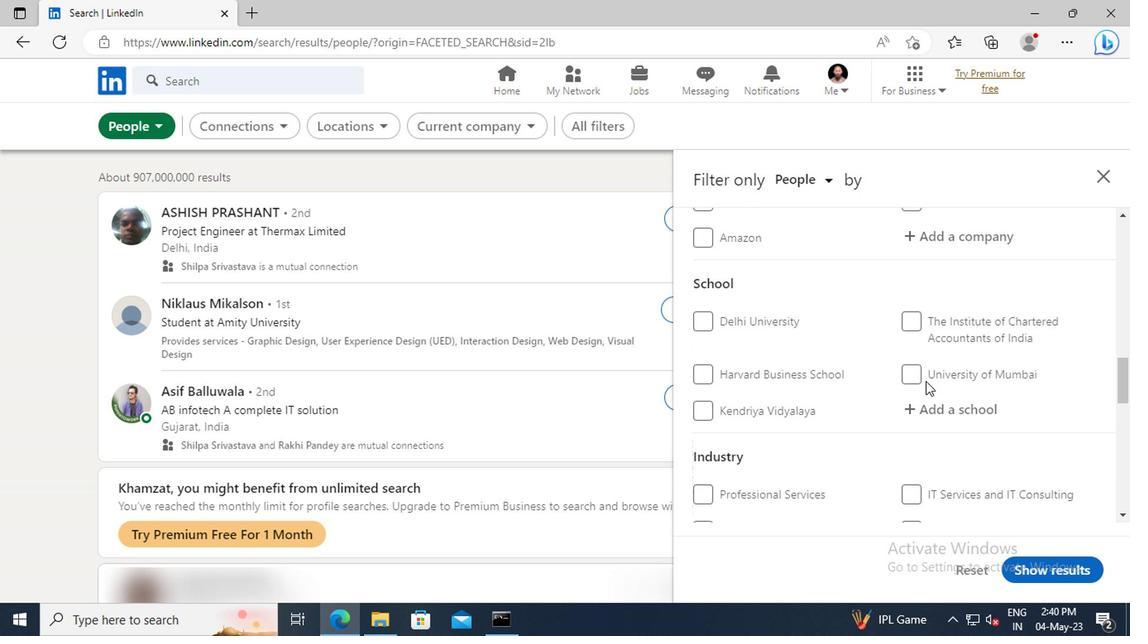 
Action: Mouse scrolled (923, 378) with delta (0, 0)
Screenshot: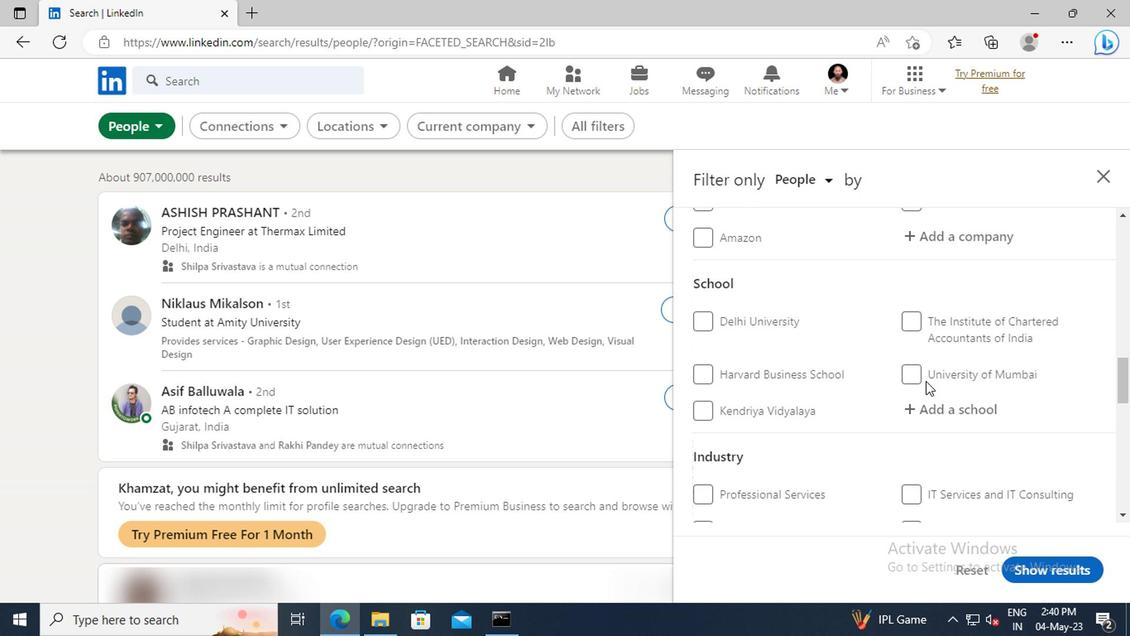 
Action: Mouse scrolled (923, 378) with delta (0, 0)
Screenshot: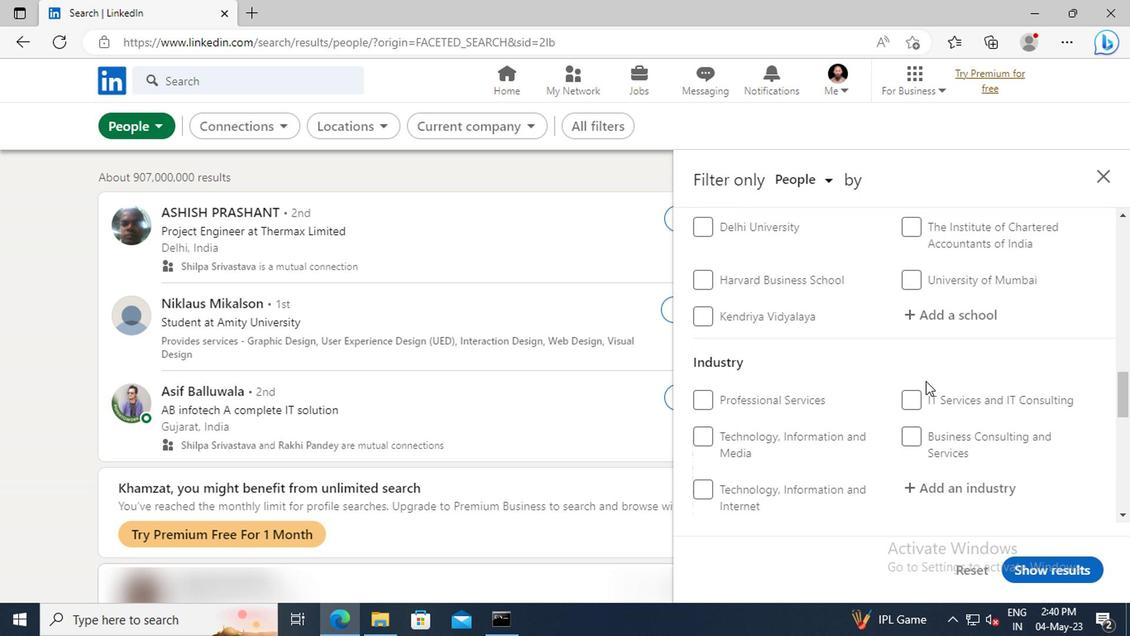 
Action: Mouse scrolled (923, 378) with delta (0, 0)
Screenshot: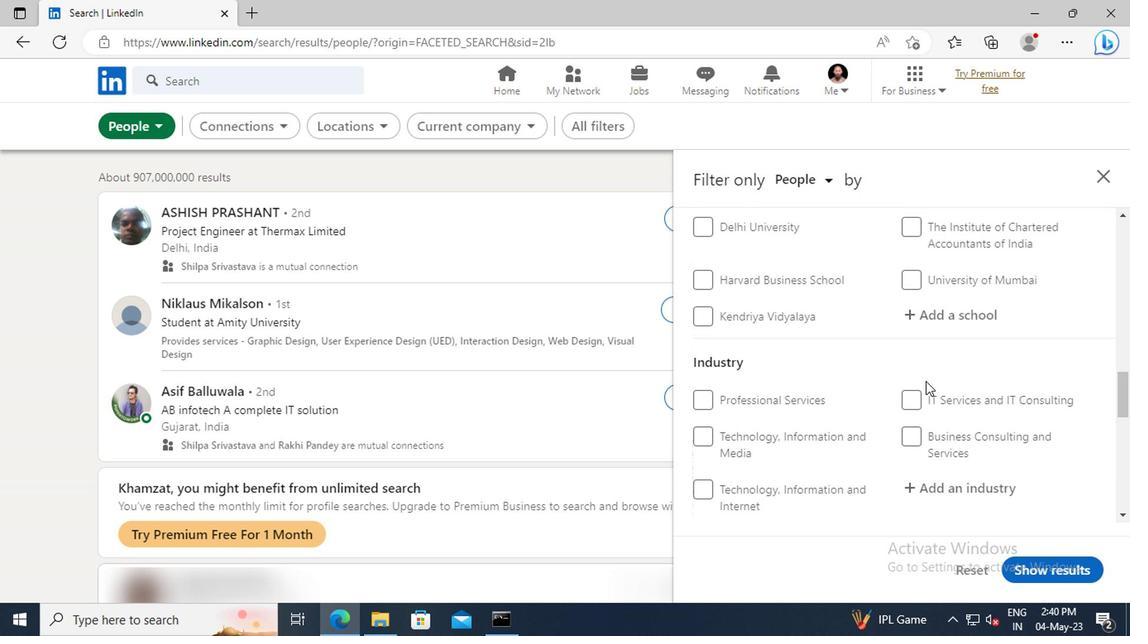 
Action: Mouse scrolled (923, 378) with delta (0, 0)
Screenshot: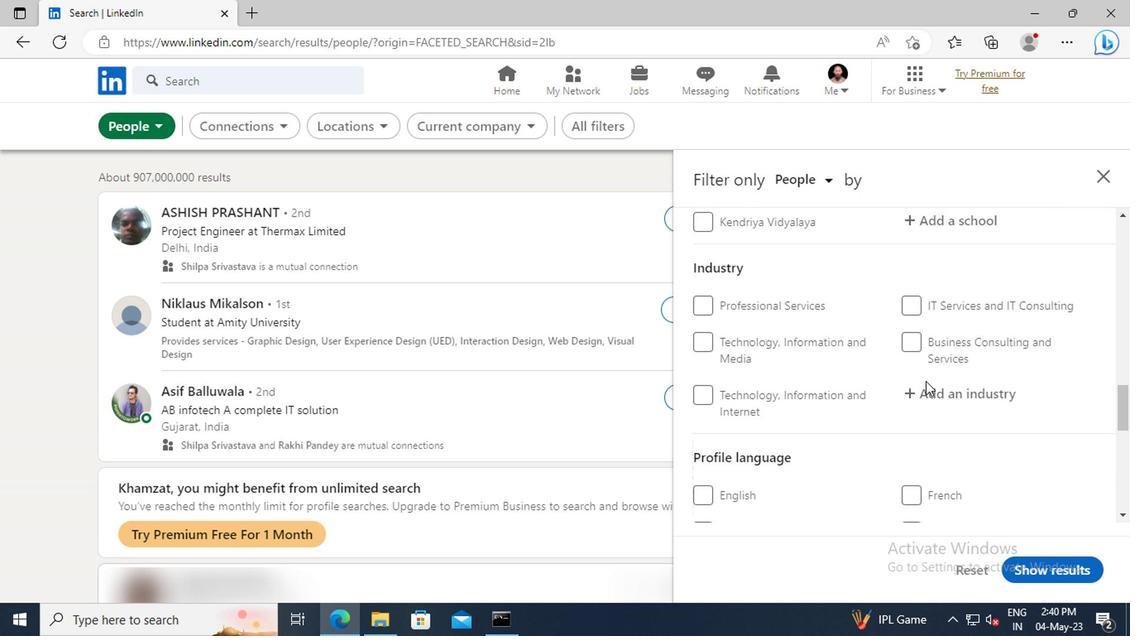 
Action: Mouse scrolled (923, 378) with delta (0, 0)
Screenshot: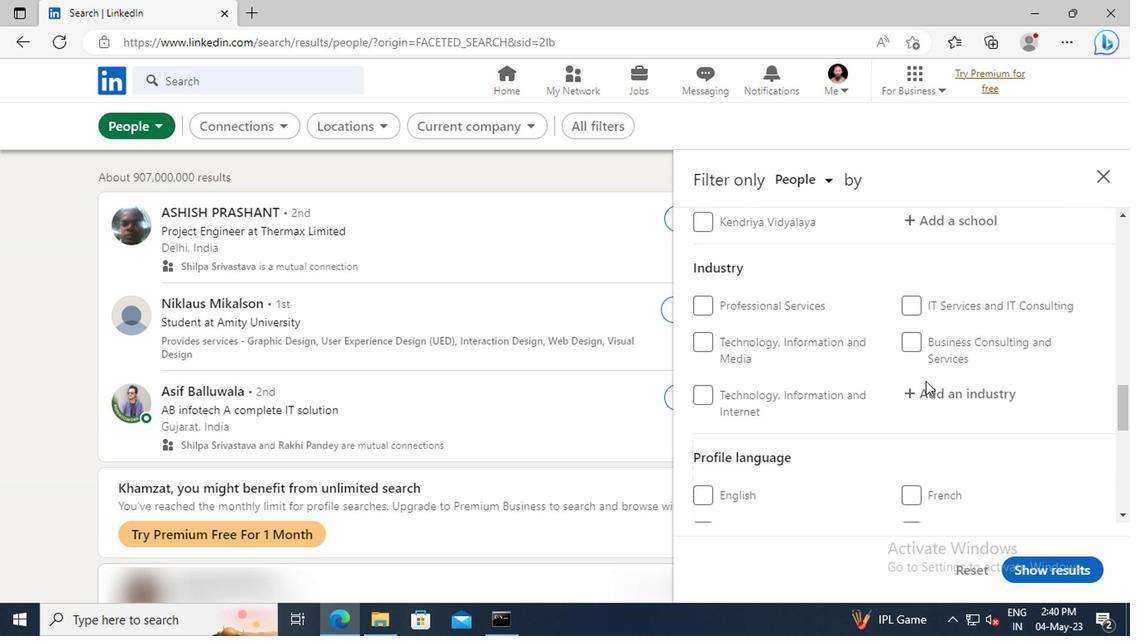 
Action: Mouse moved to (706, 474)
Screenshot: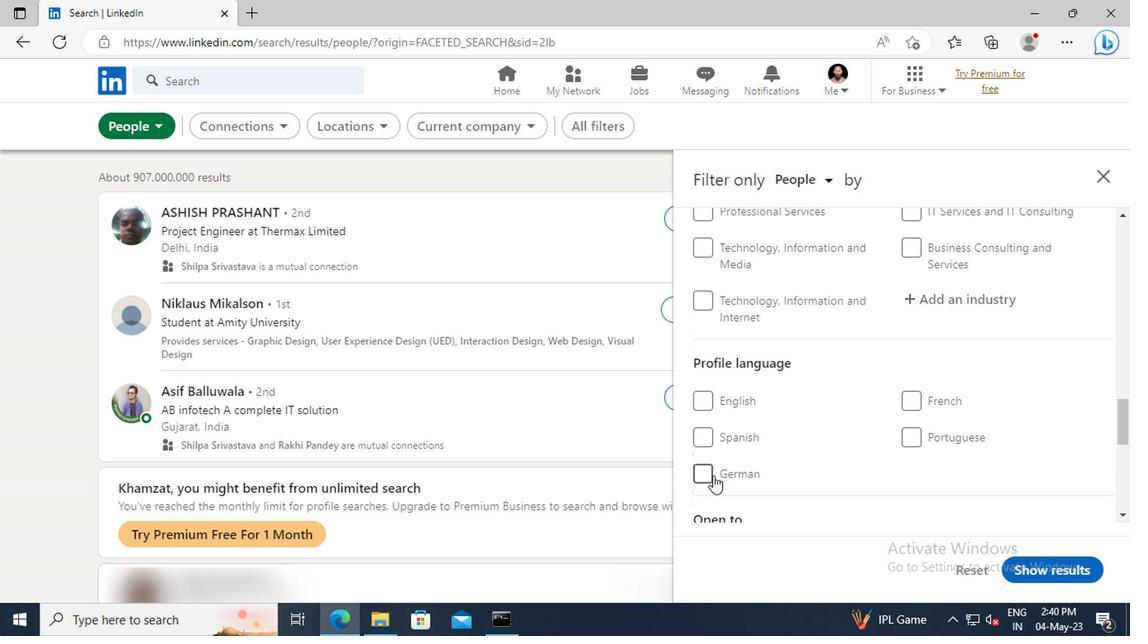
Action: Mouse pressed left at (706, 474)
Screenshot: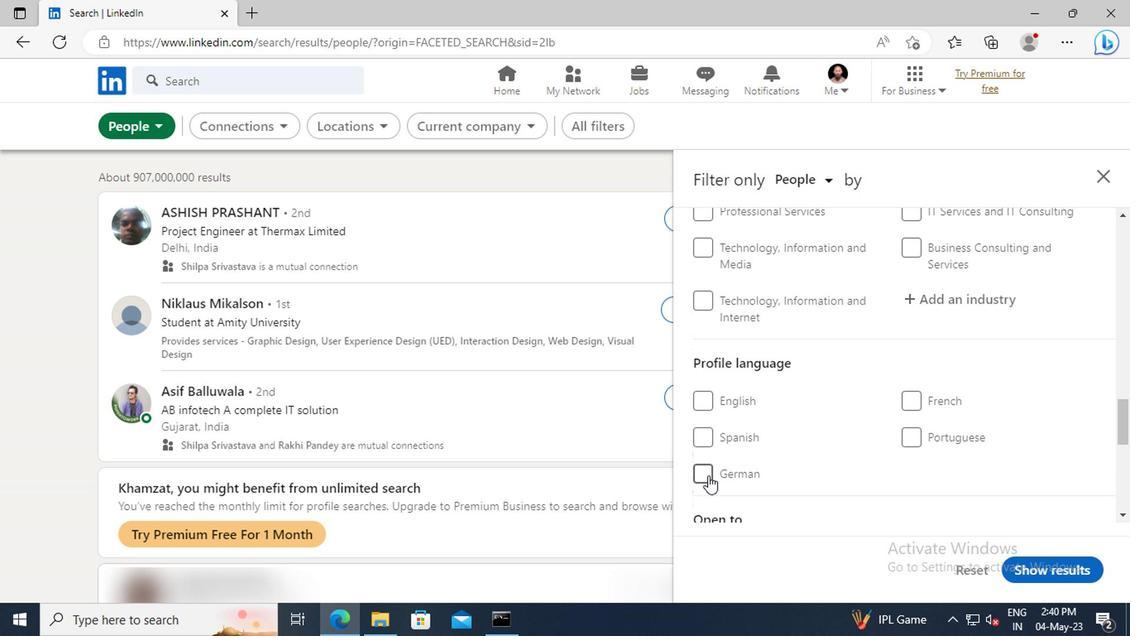 
Action: Mouse moved to (927, 439)
Screenshot: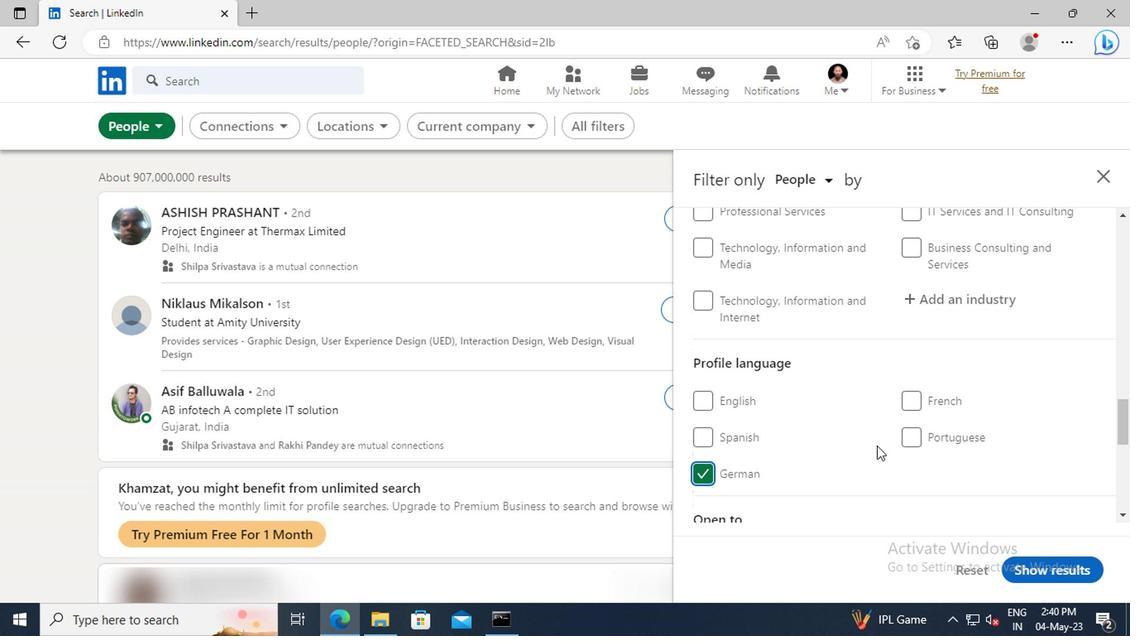 
Action: Mouse scrolled (927, 440) with delta (0, 1)
Screenshot: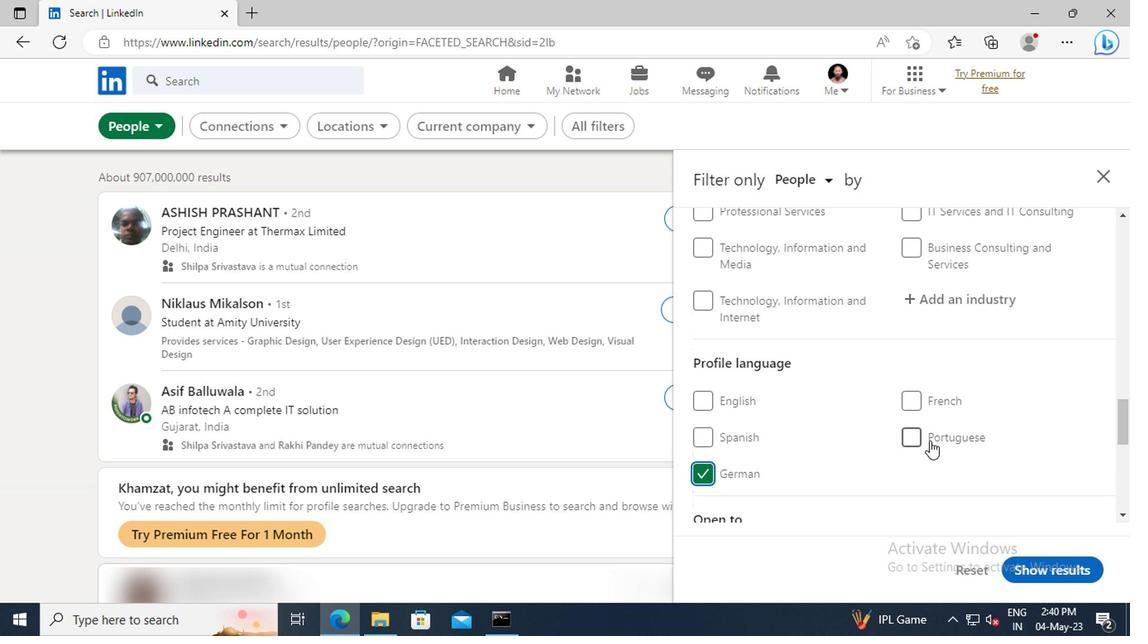 
Action: Mouse scrolled (927, 440) with delta (0, 1)
Screenshot: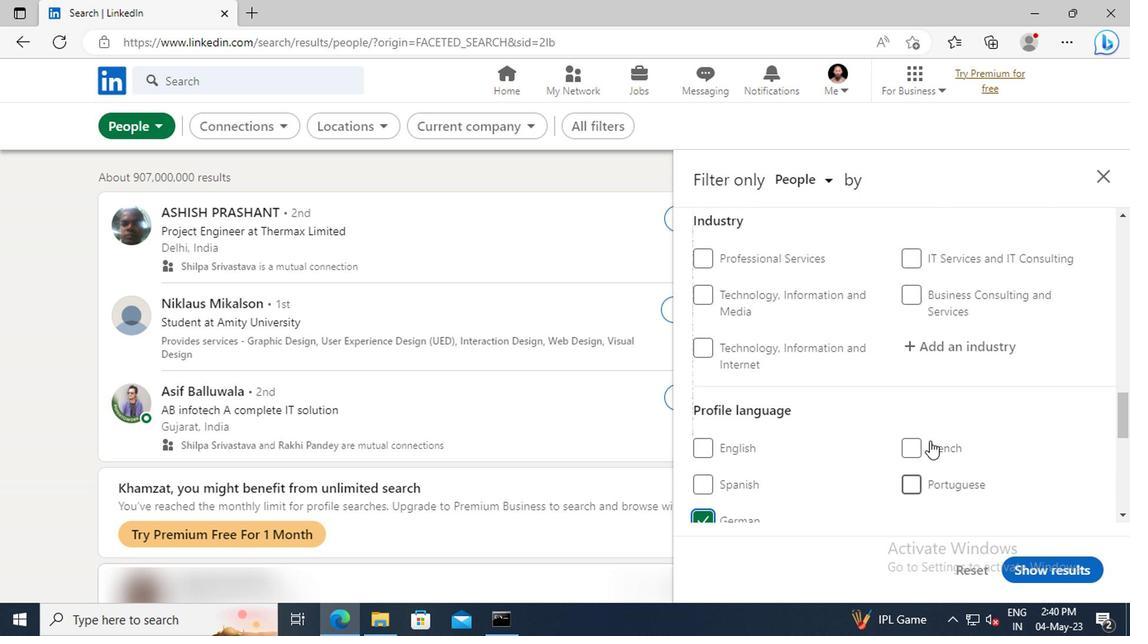
Action: Mouse scrolled (927, 440) with delta (0, 1)
Screenshot: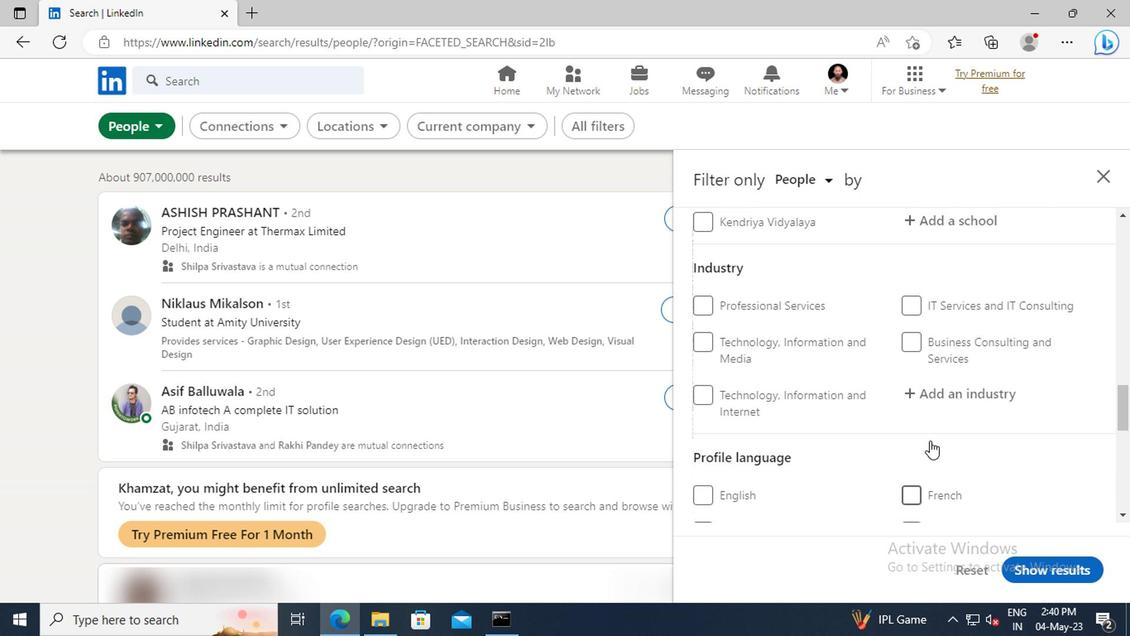 
Action: Mouse moved to (927, 438)
Screenshot: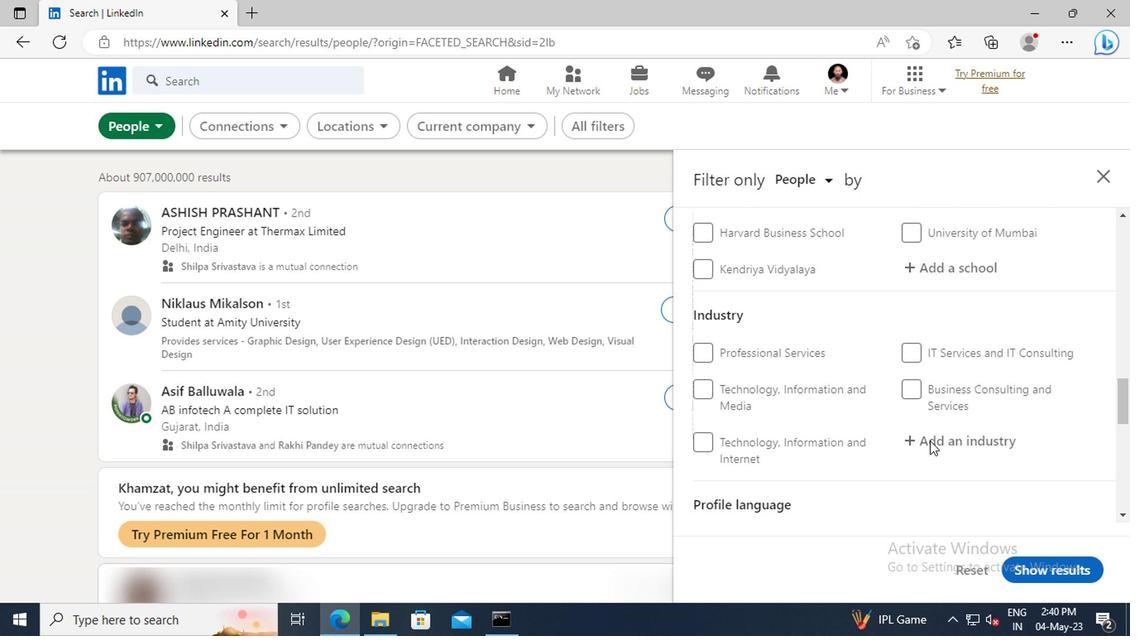 
Action: Mouse scrolled (927, 439) with delta (0, 0)
Screenshot: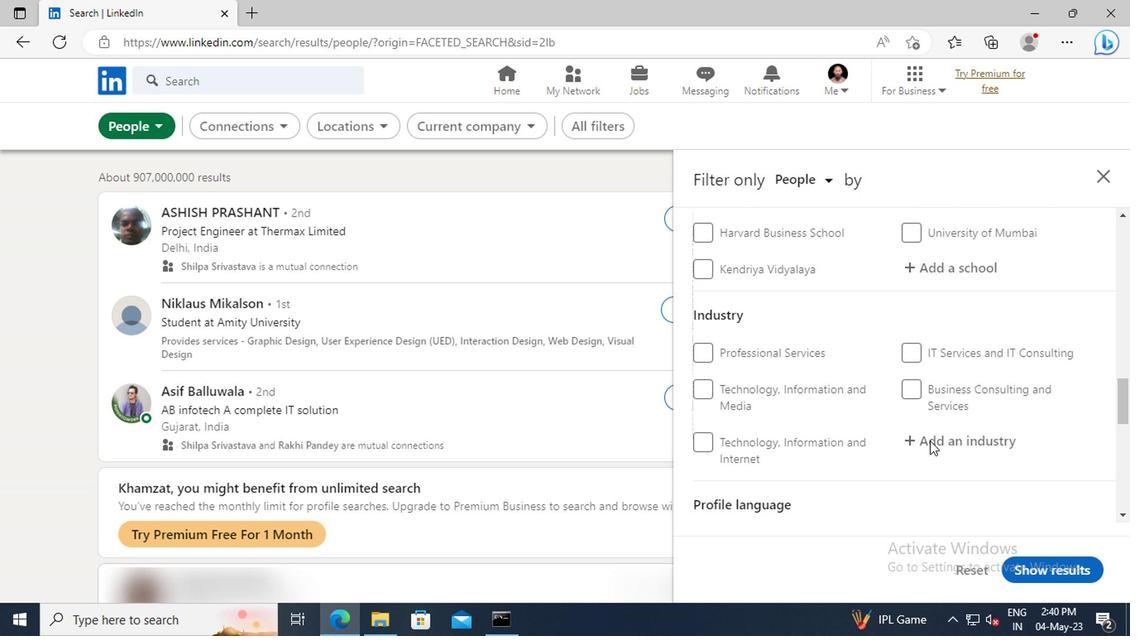 
Action: Mouse scrolled (927, 439) with delta (0, 0)
Screenshot: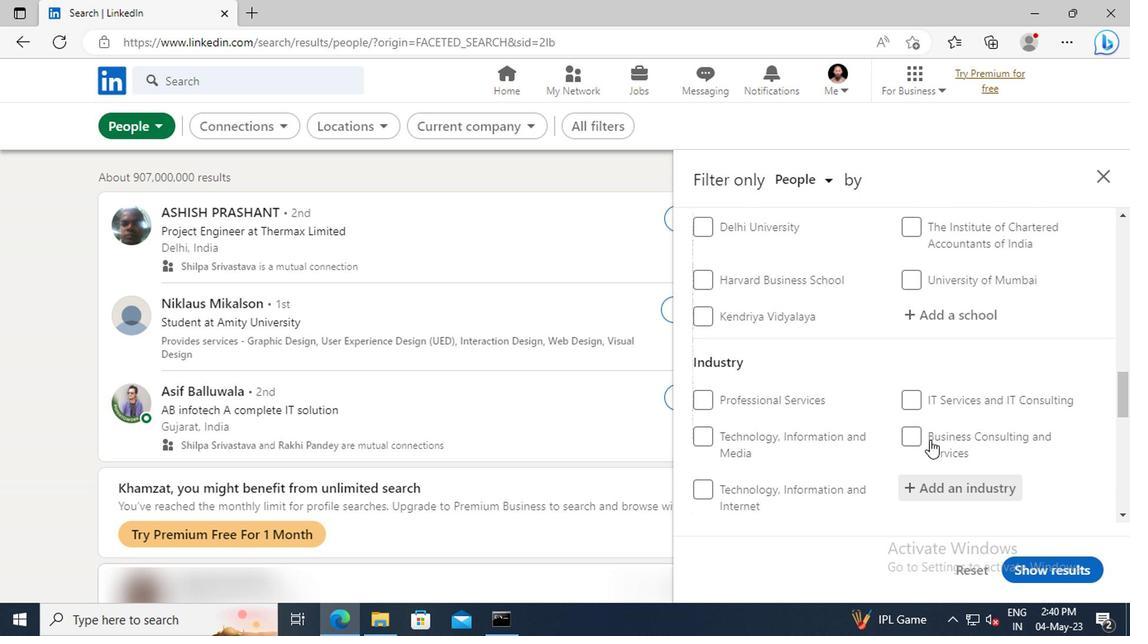 
Action: Mouse scrolled (927, 439) with delta (0, 0)
Screenshot: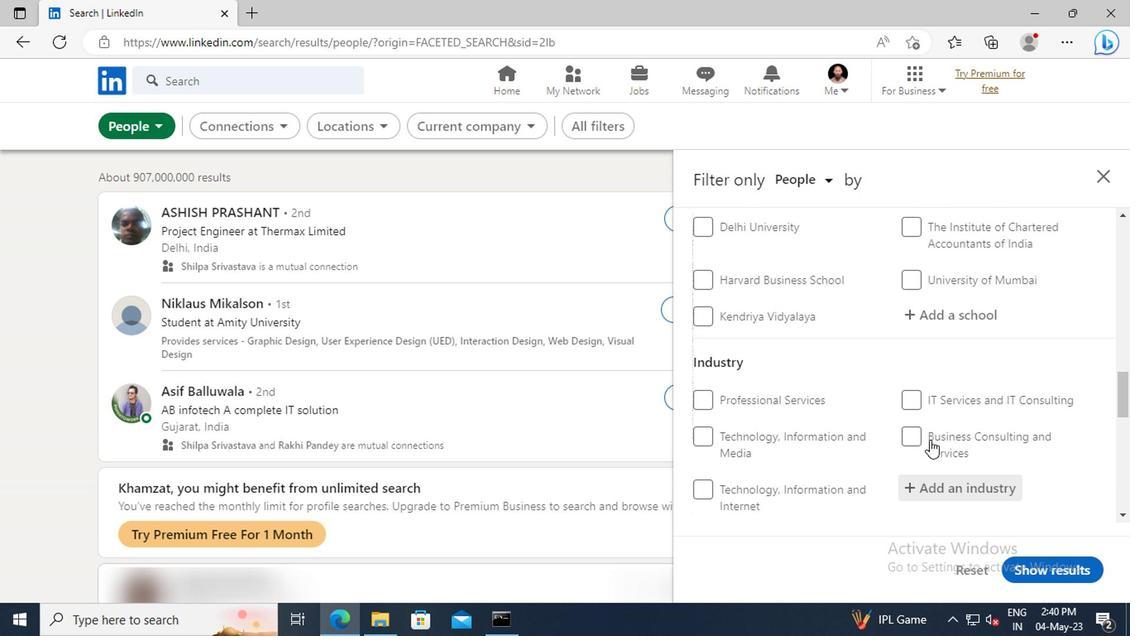 
Action: Mouse scrolled (927, 439) with delta (0, 0)
Screenshot: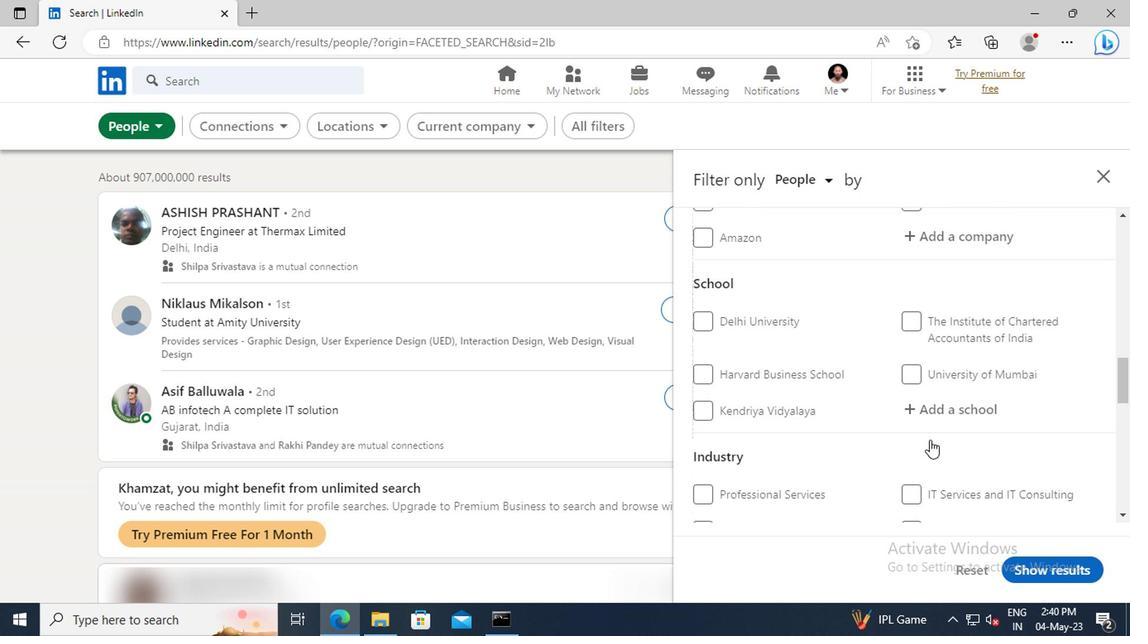 
Action: Mouse scrolled (927, 439) with delta (0, 0)
Screenshot: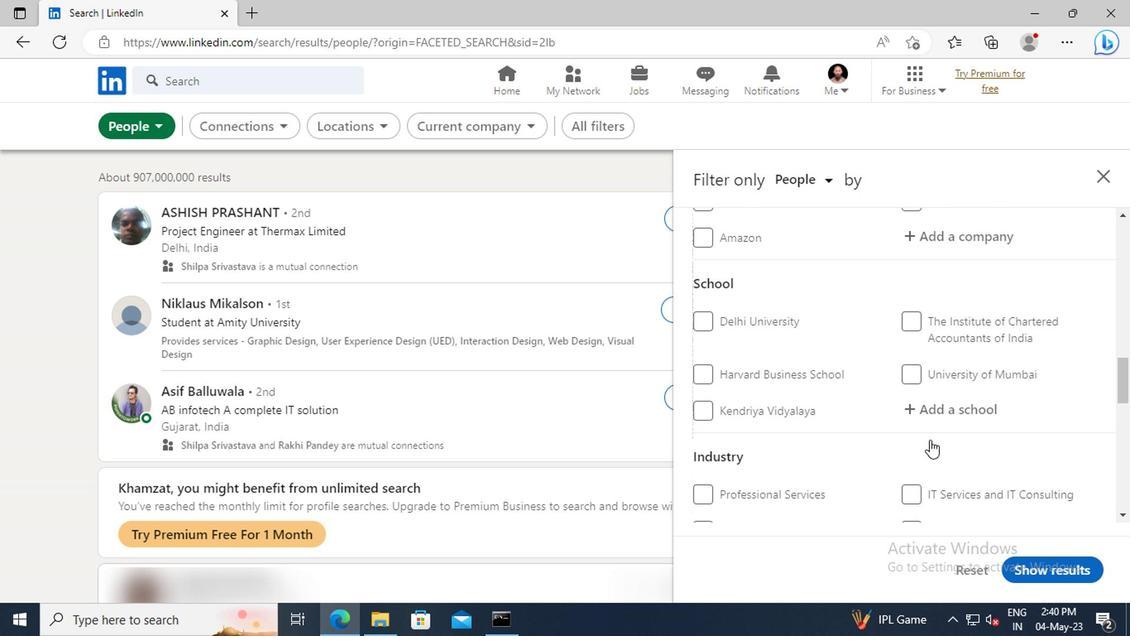 
Action: Mouse scrolled (927, 439) with delta (0, 0)
Screenshot: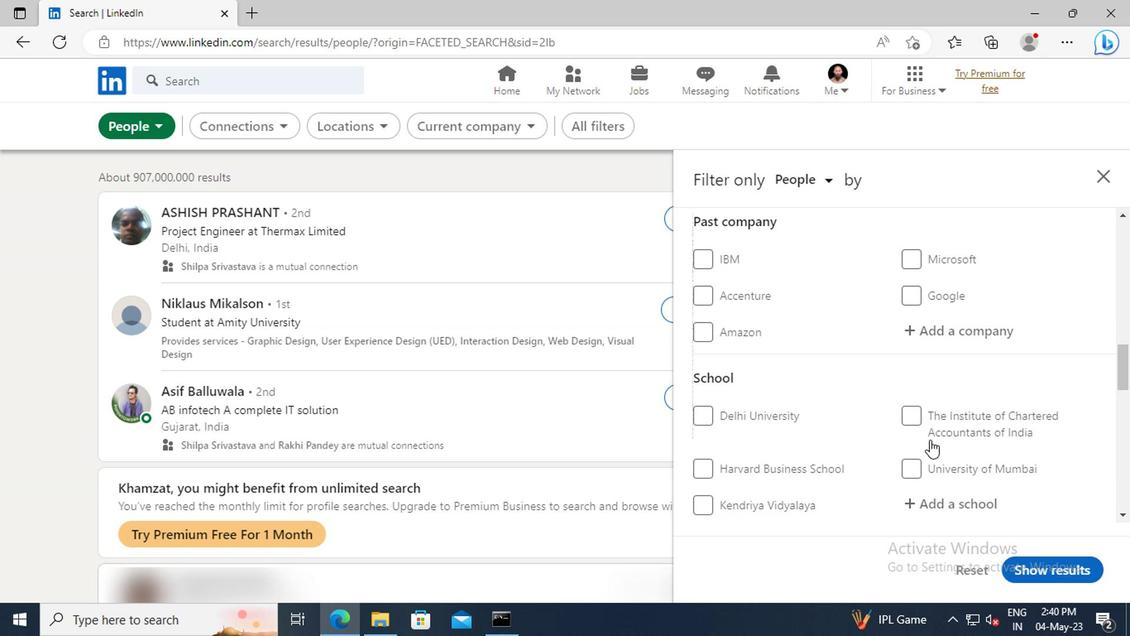 
Action: Mouse scrolled (927, 439) with delta (0, 0)
Screenshot: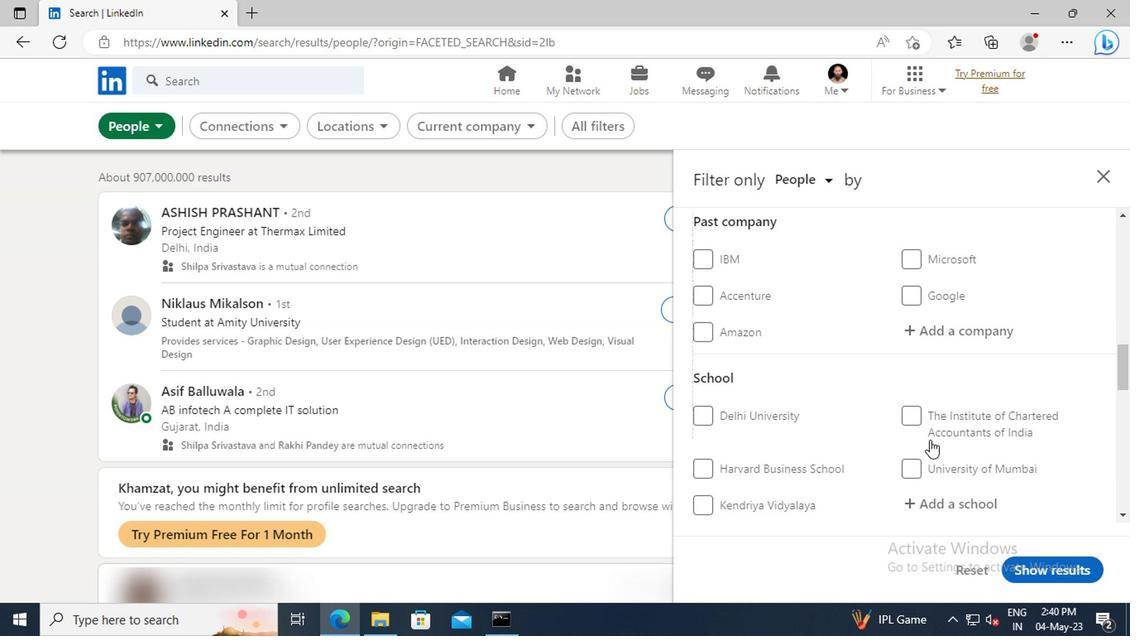 
Action: Mouse scrolled (927, 439) with delta (0, 0)
Screenshot: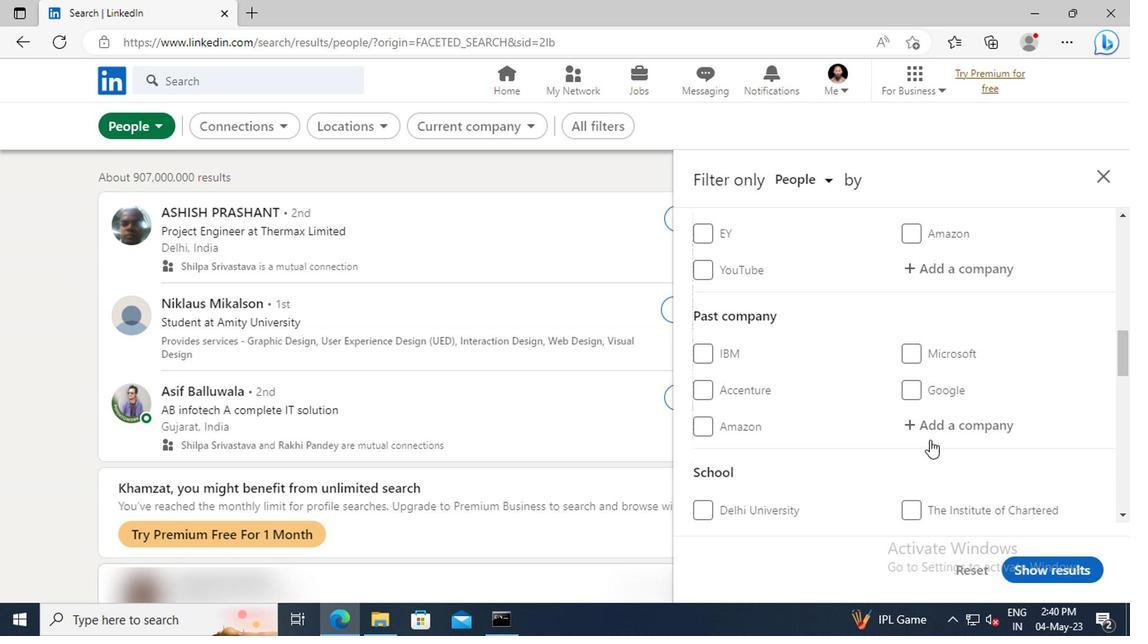 
Action: Mouse scrolled (927, 439) with delta (0, 0)
Screenshot: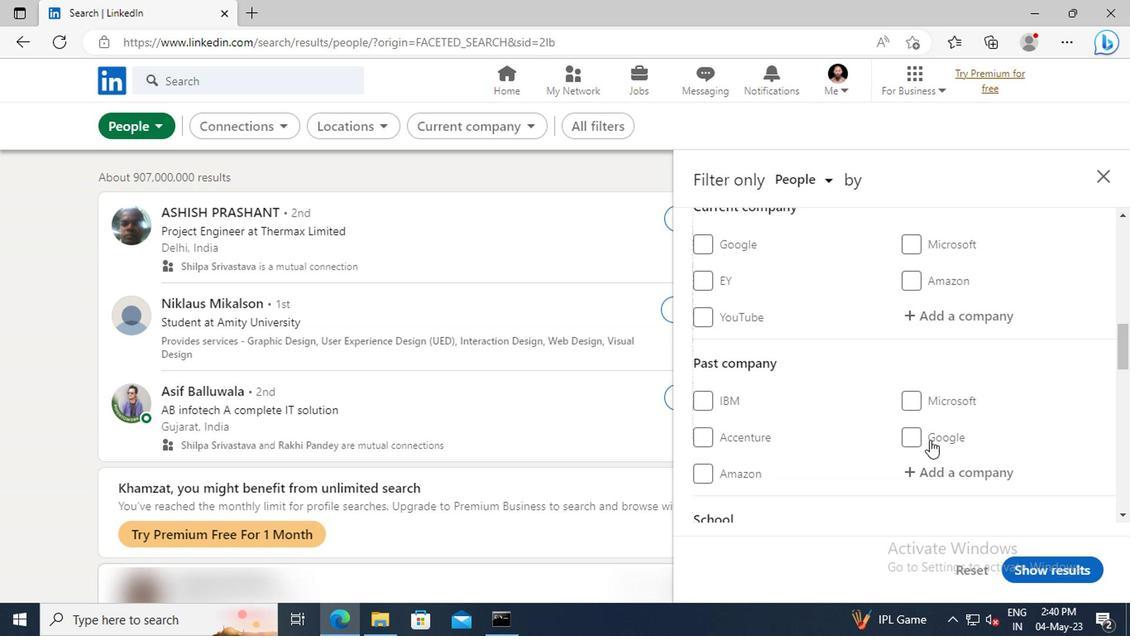 
Action: Mouse scrolled (927, 439) with delta (0, 0)
Screenshot: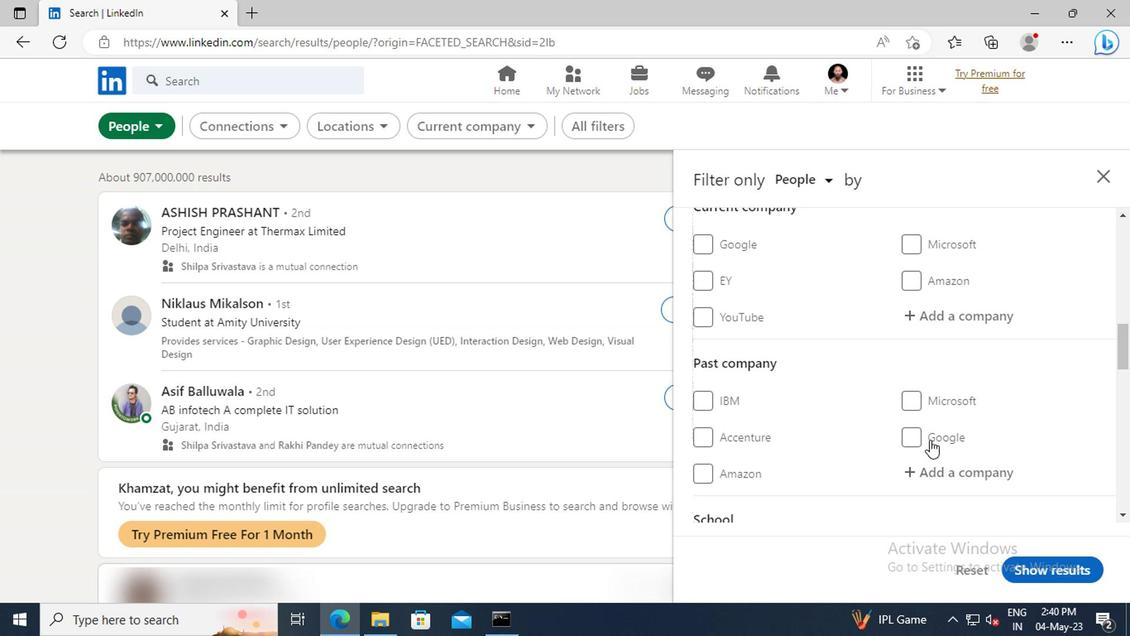 
Action: Mouse moved to (924, 412)
Screenshot: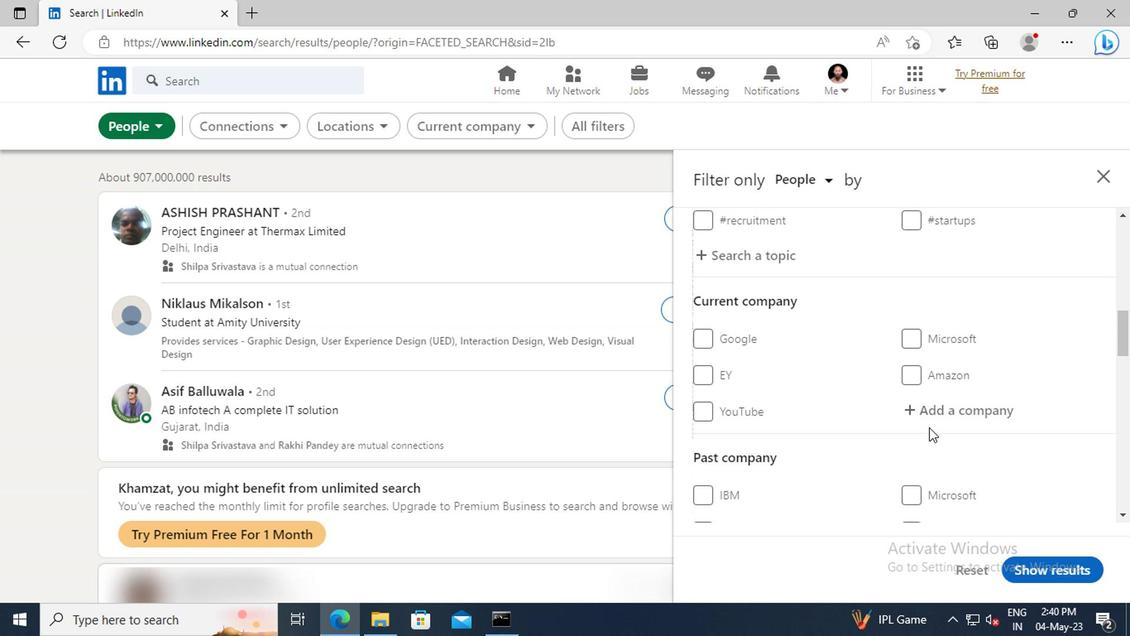 
Action: Mouse pressed left at (924, 412)
Screenshot: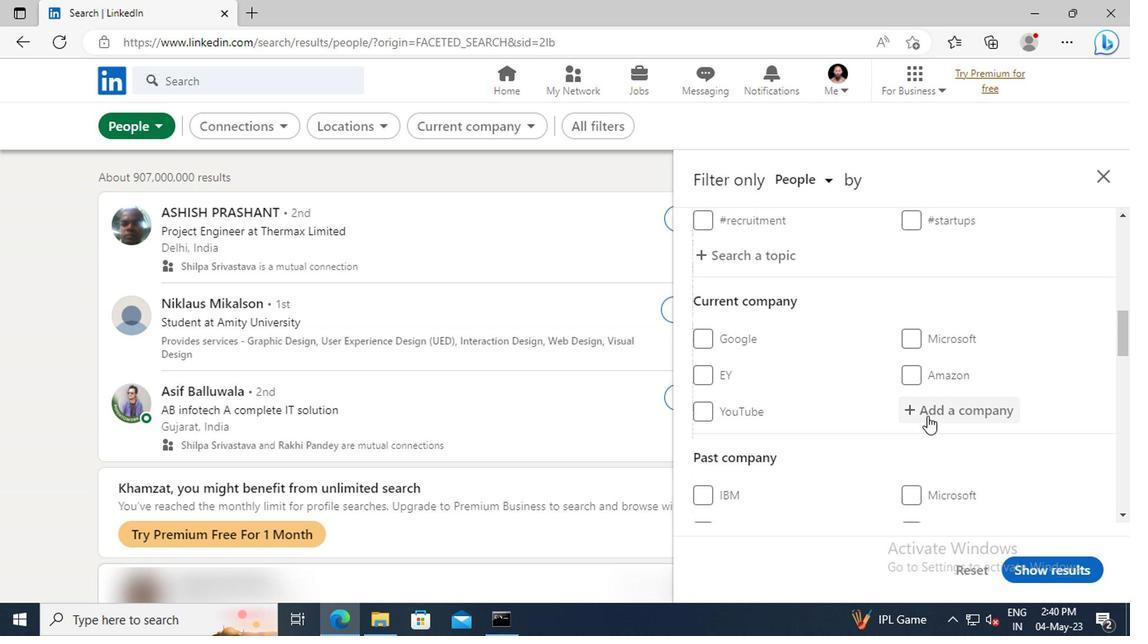 
Action: Mouse moved to (924, 412)
Screenshot: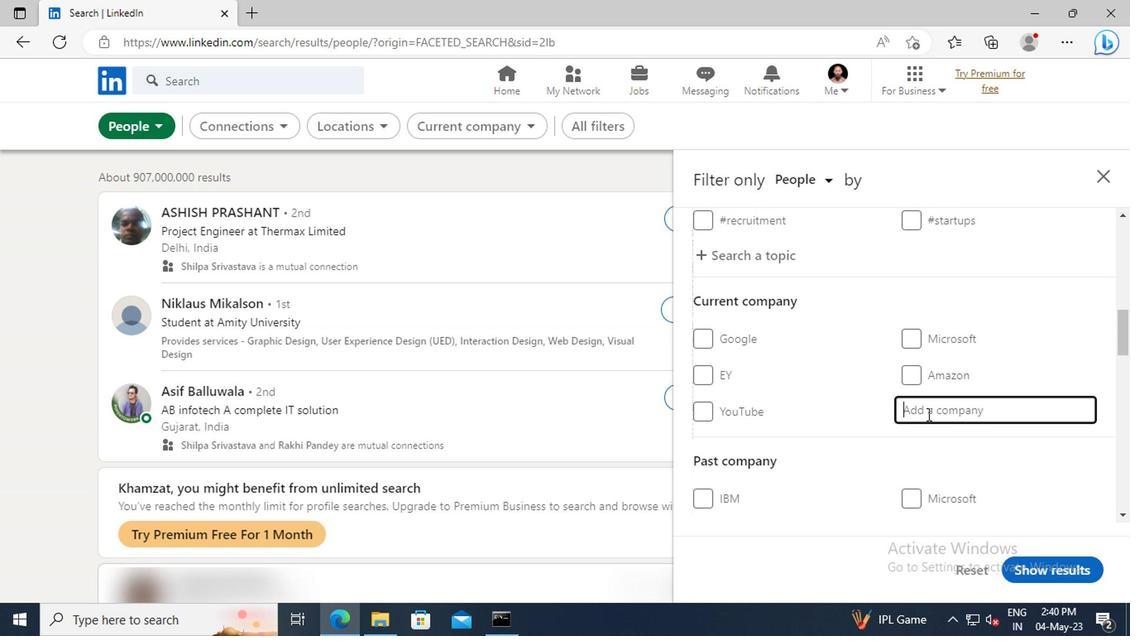 
Action: Key pressed <Key.shift>TURNER<Key.space><Key.shift>(<Key.shift>TURNER<Key.space><Key.shift>BRO
Screenshot: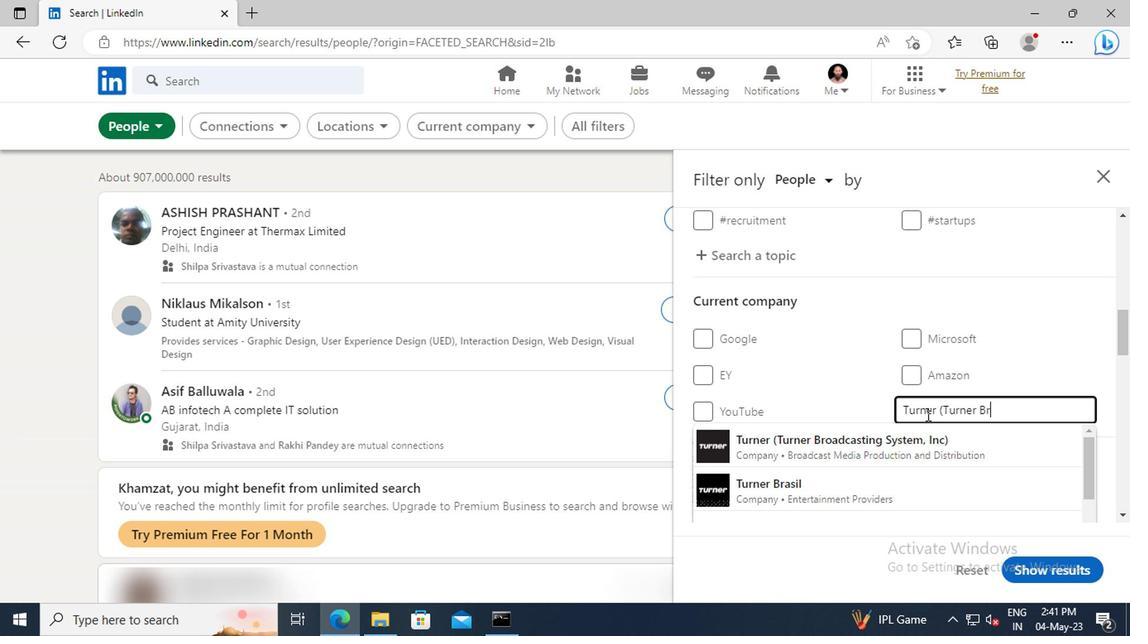 
Action: Mouse moved to (917, 437)
Screenshot: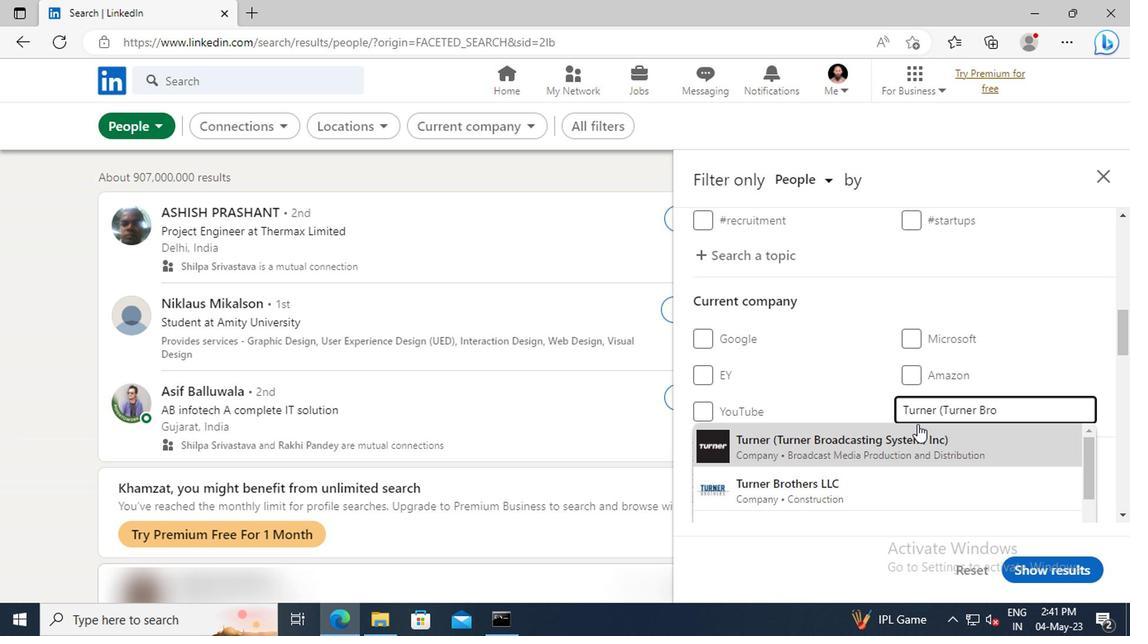 
Action: Mouse pressed left at (917, 437)
Screenshot: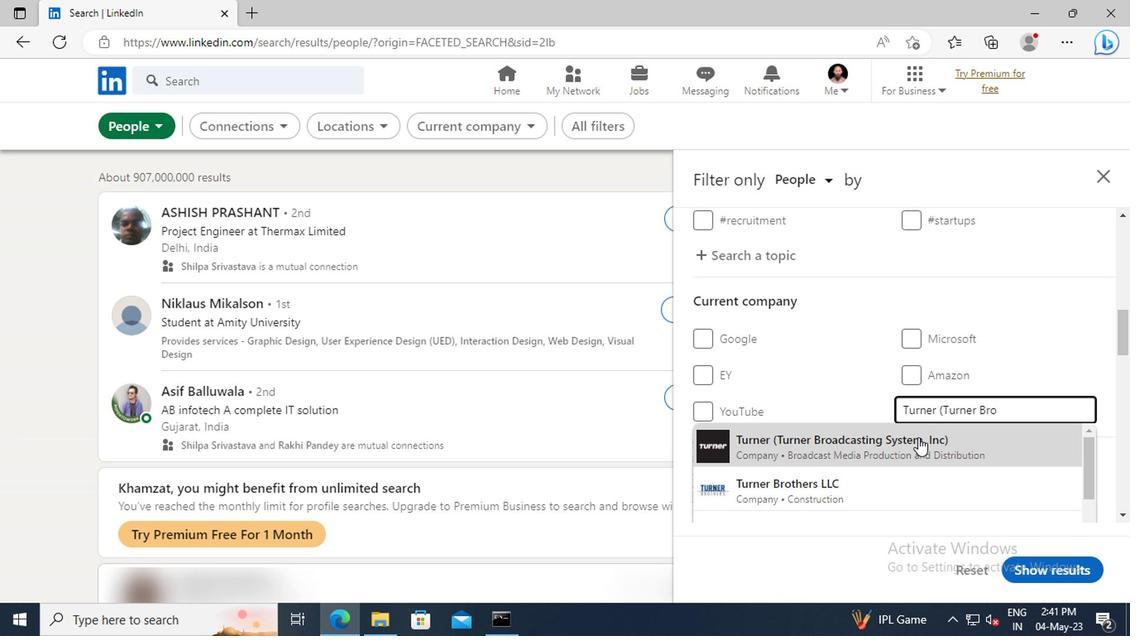 
Action: Mouse scrolled (917, 437) with delta (0, 0)
Screenshot: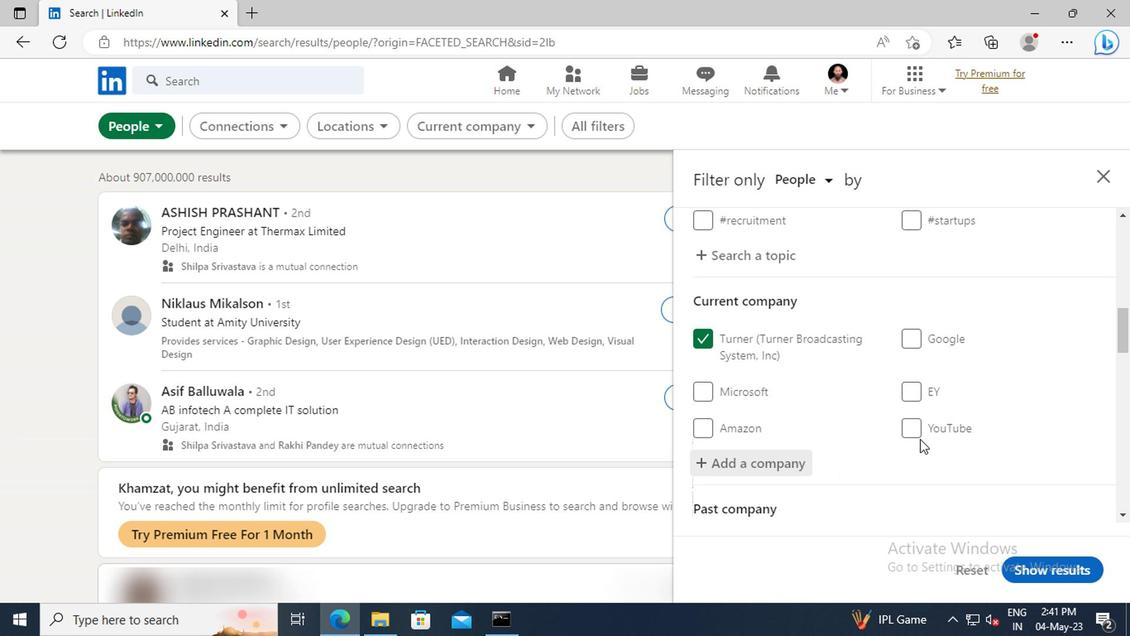 
Action: Mouse scrolled (917, 437) with delta (0, 0)
Screenshot: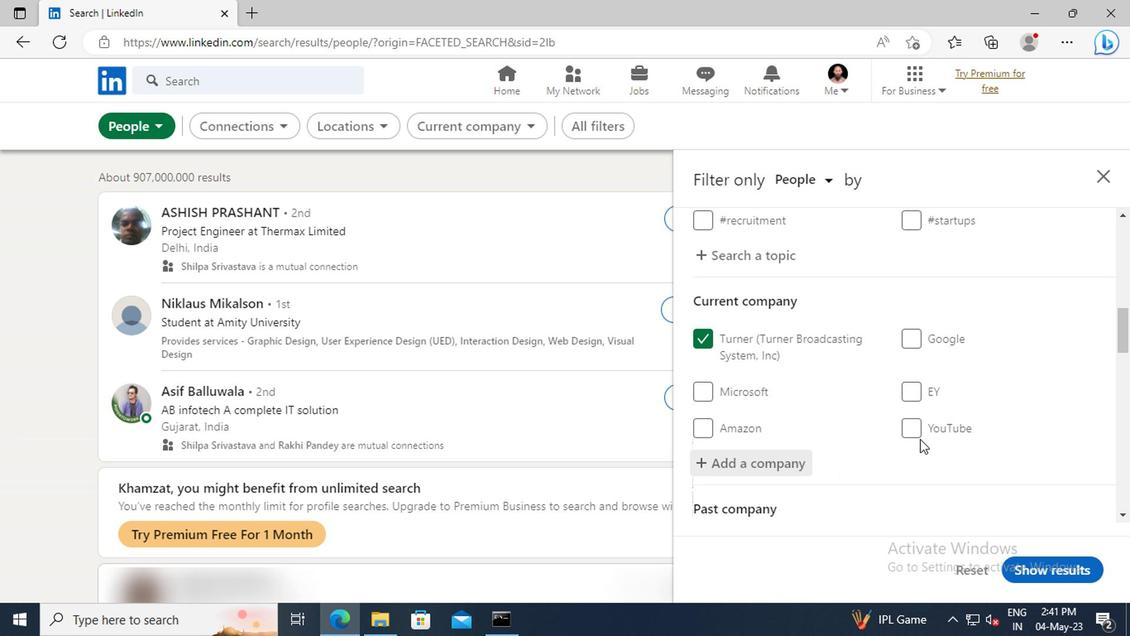 
Action: Mouse scrolled (917, 437) with delta (0, 0)
Screenshot: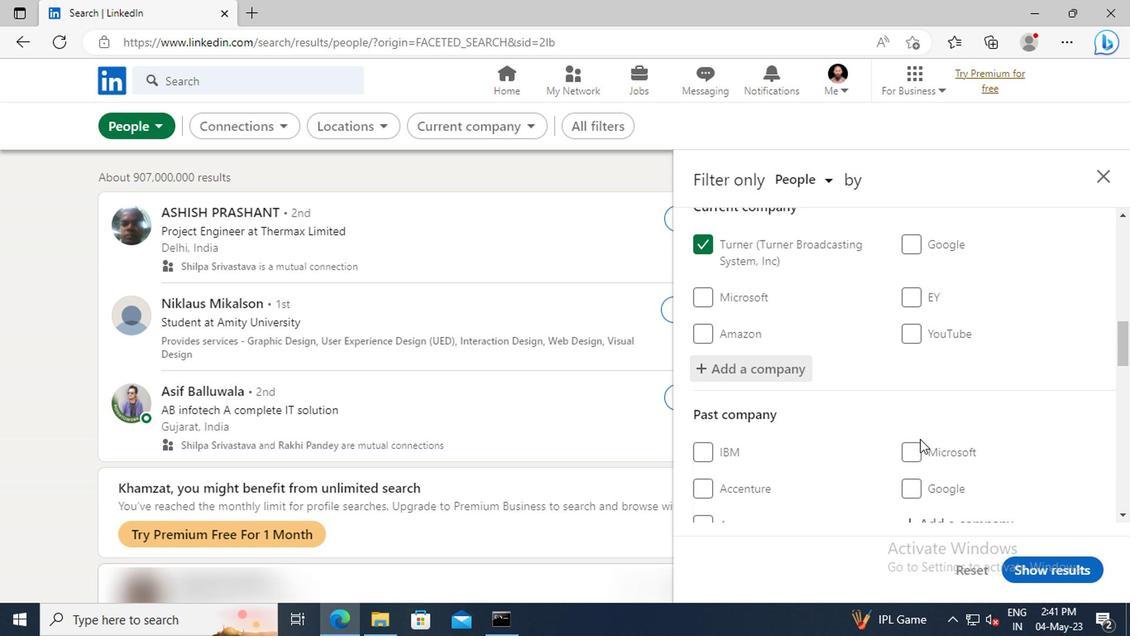 
Action: Mouse scrolled (917, 437) with delta (0, 0)
Screenshot: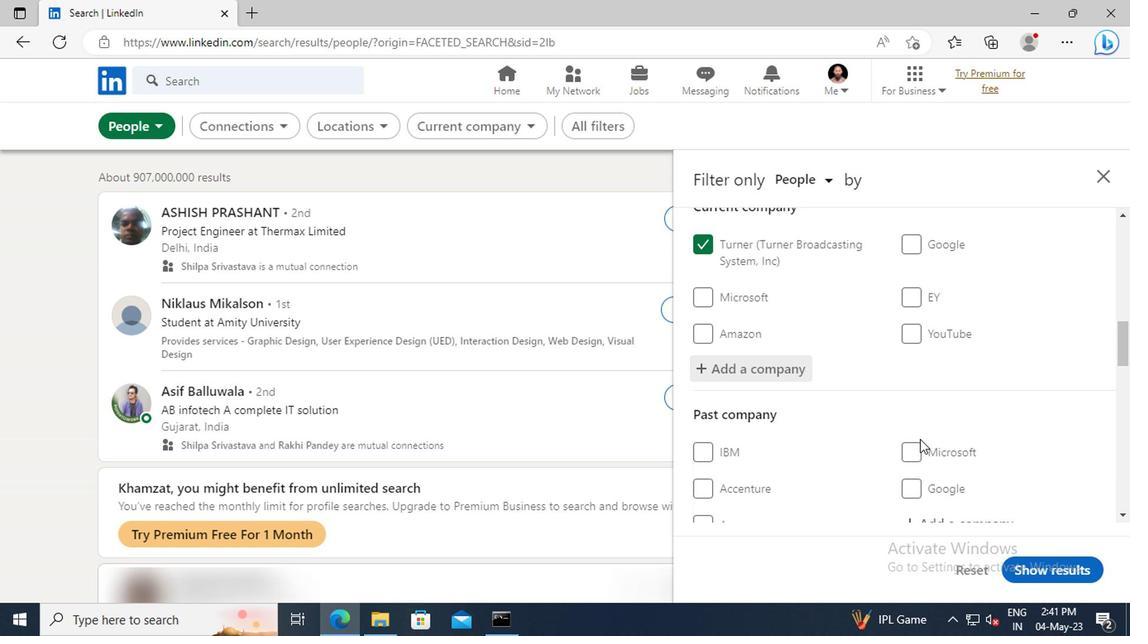 
Action: Mouse moved to (914, 432)
Screenshot: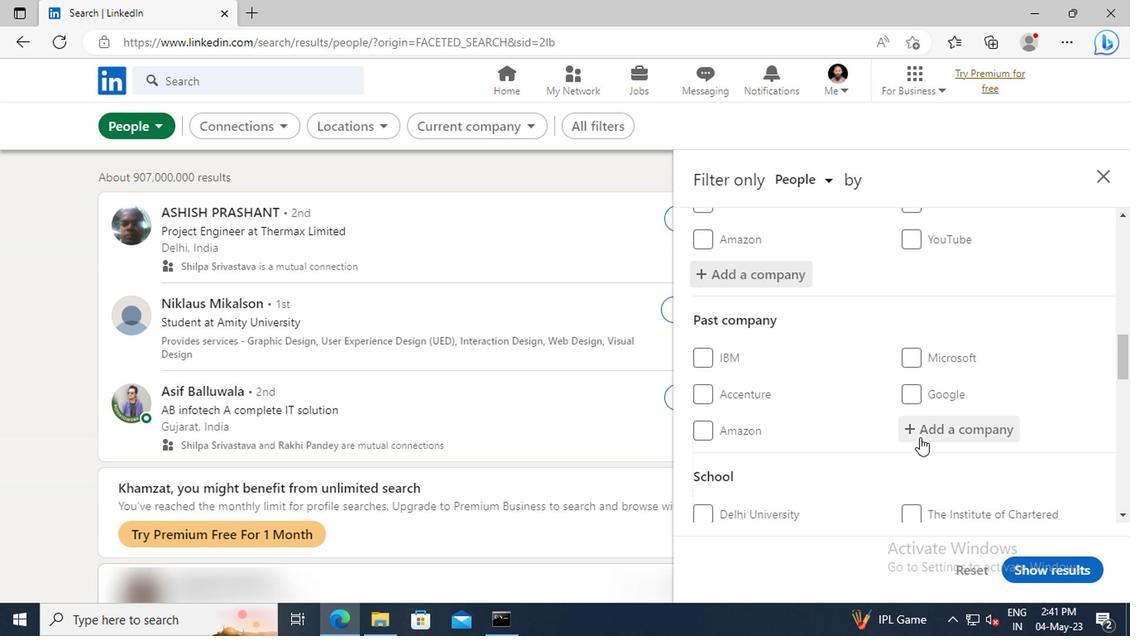 
Action: Mouse scrolled (914, 431) with delta (0, -1)
Screenshot: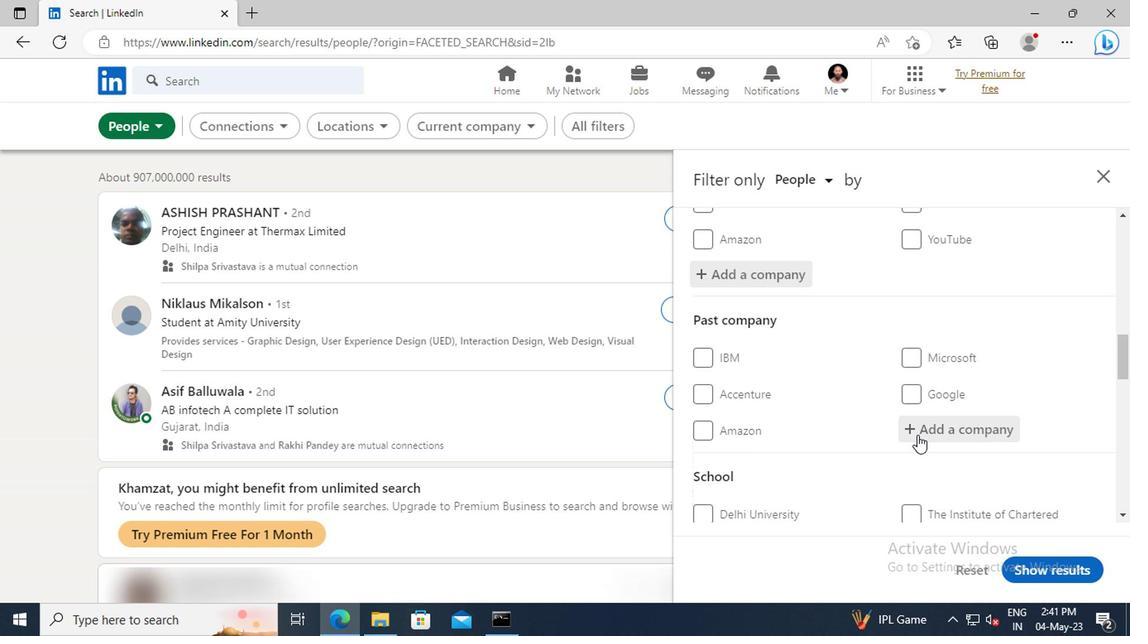 
Action: Mouse scrolled (914, 431) with delta (0, -1)
Screenshot: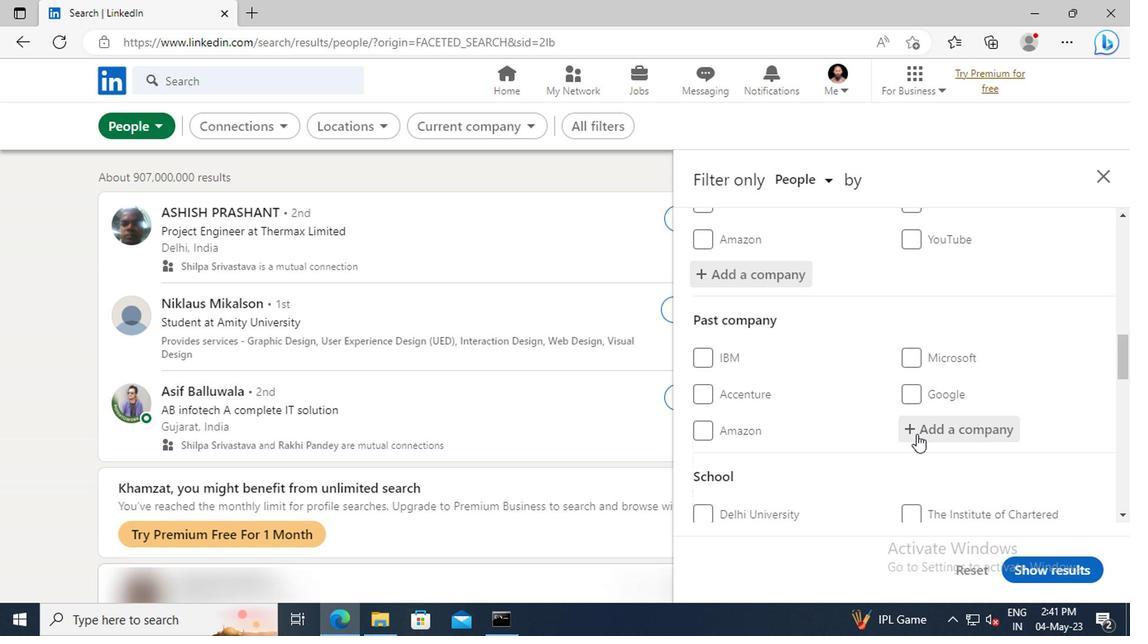 
Action: Mouse moved to (912, 427)
Screenshot: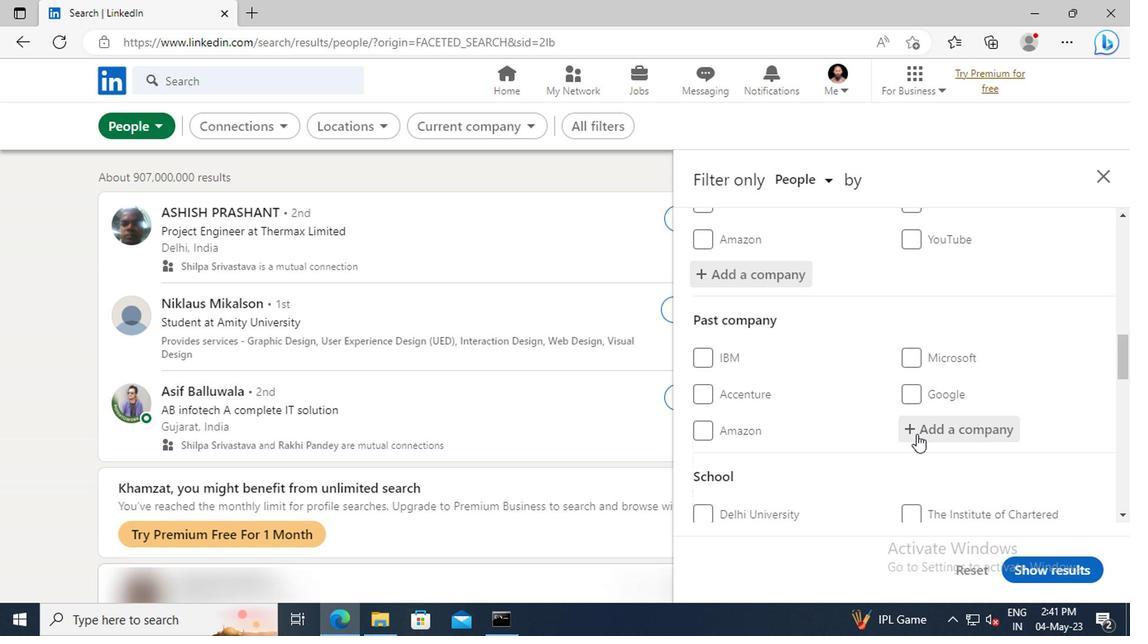 
Action: Mouse scrolled (912, 427) with delta (0, 0)
Screenshot: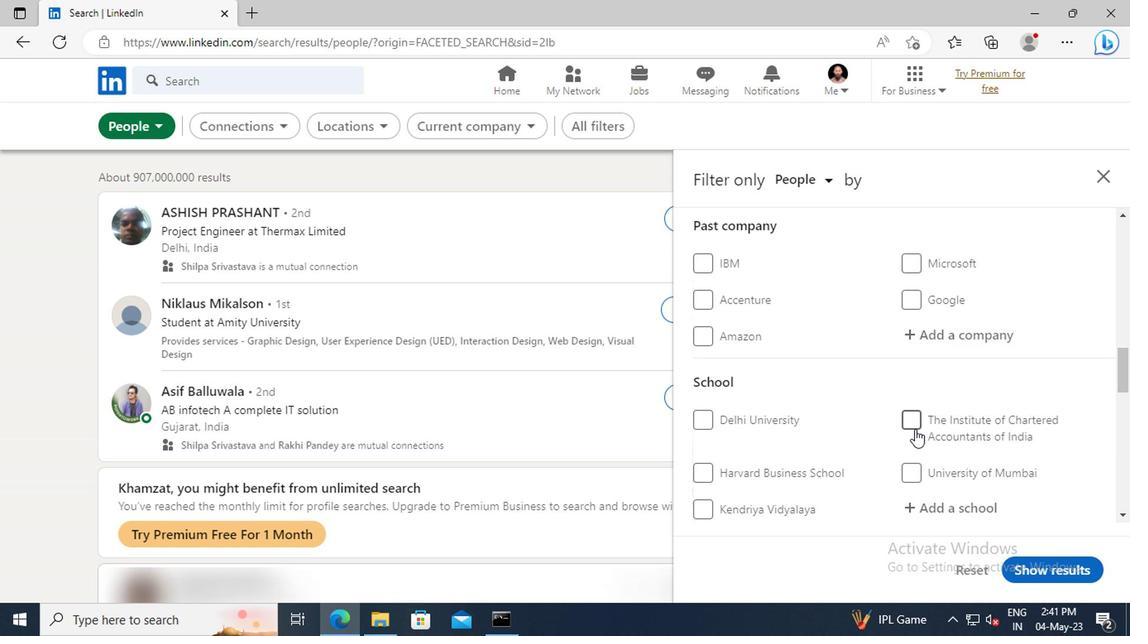 
Action: Mouse scrolled (912, 427) with delta (0, 0)
Screenshot: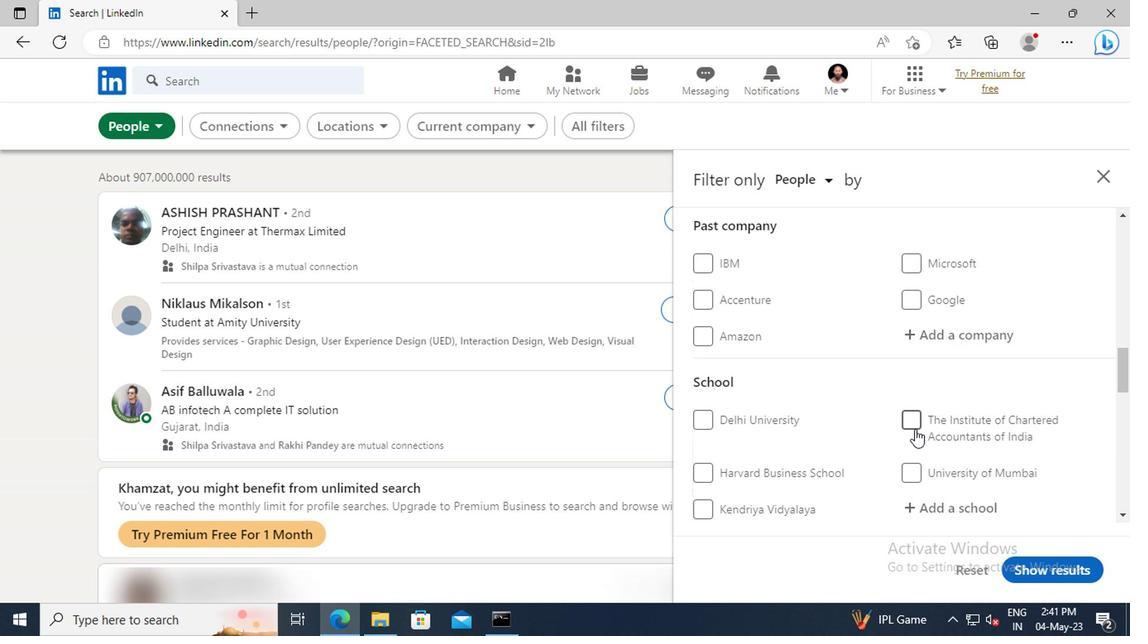 
Action: Mouse moved to (915, 419)
Screenshot: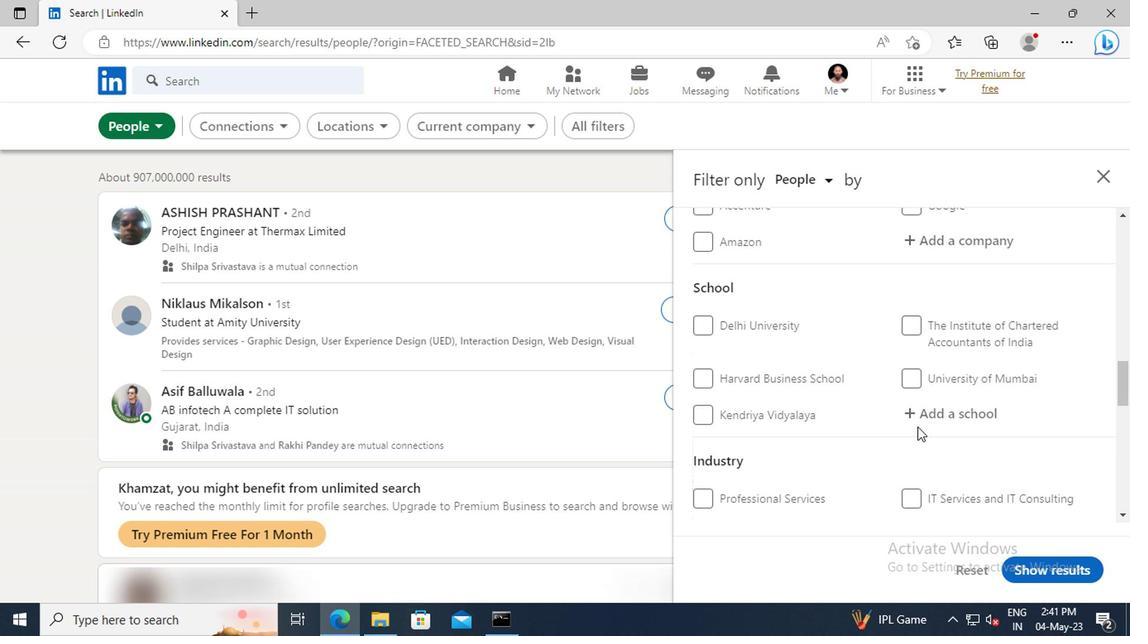 
Action: Mouse pressed left at (915, 419)
Screenshot: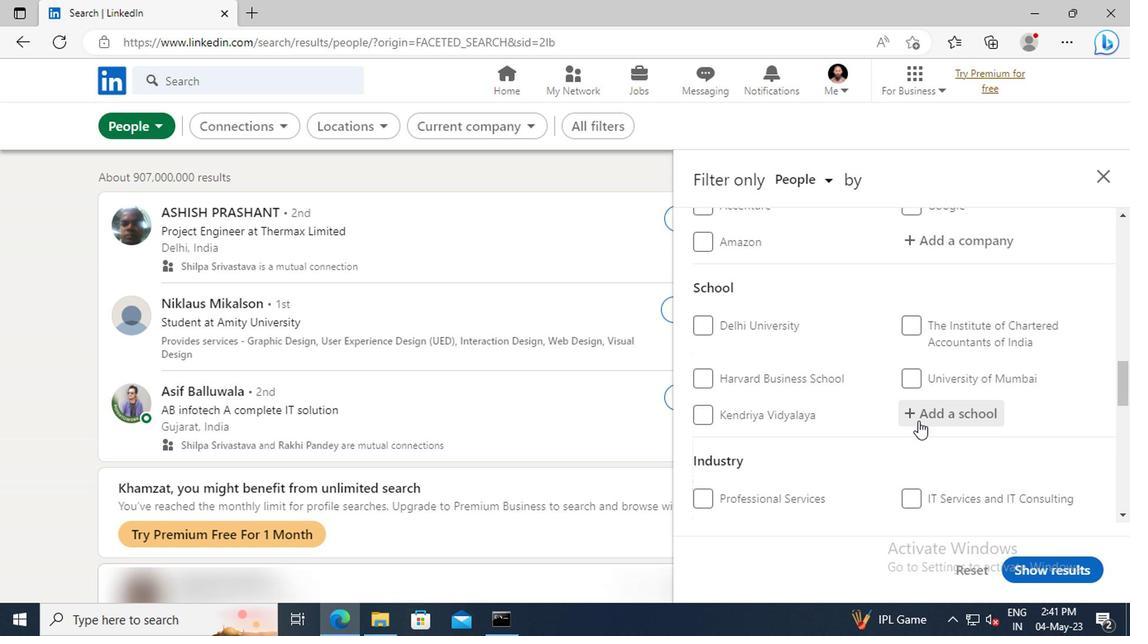 
Action: Mouse moved to (916, 419)
Screenshot: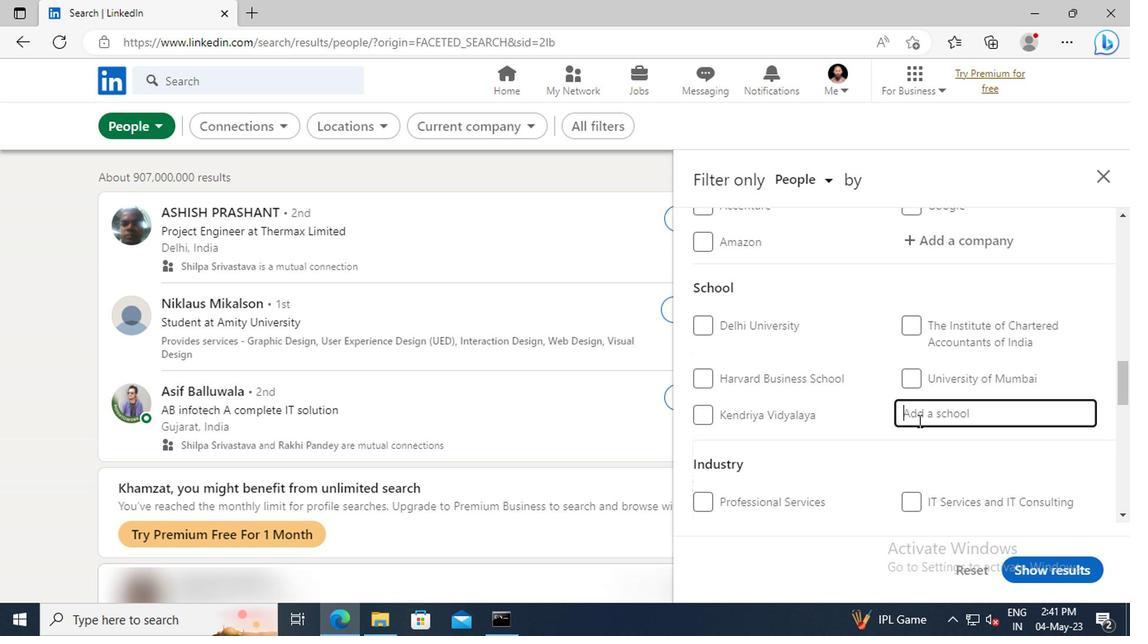 
Action: Key pressed <Key.shift>BISHOP<Key.space><Key.shift>HEBER<Key.space>
Screenshot: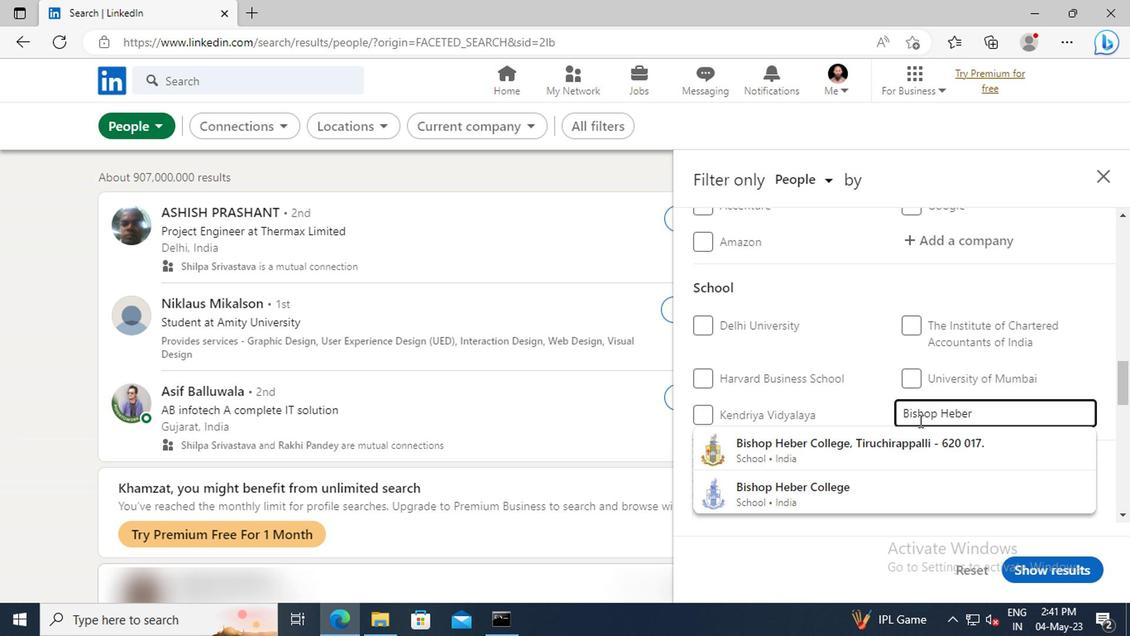 
Action: Mouse moved to (921, 472)
Screenshot: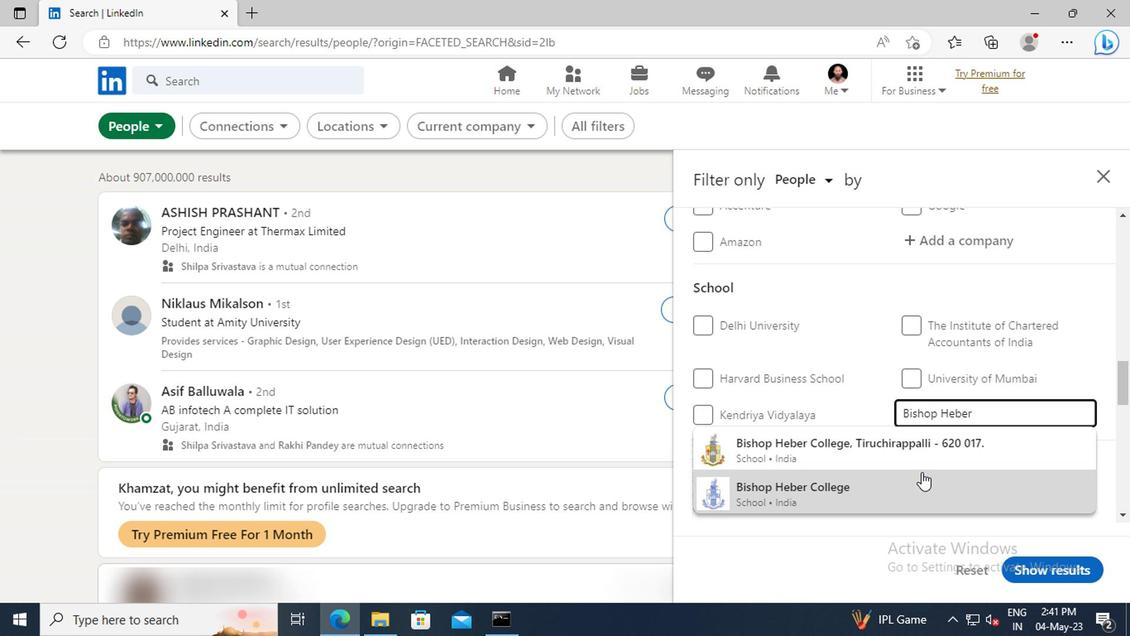 
Action: Mouse pressed left at (921, 472)
Screenshot: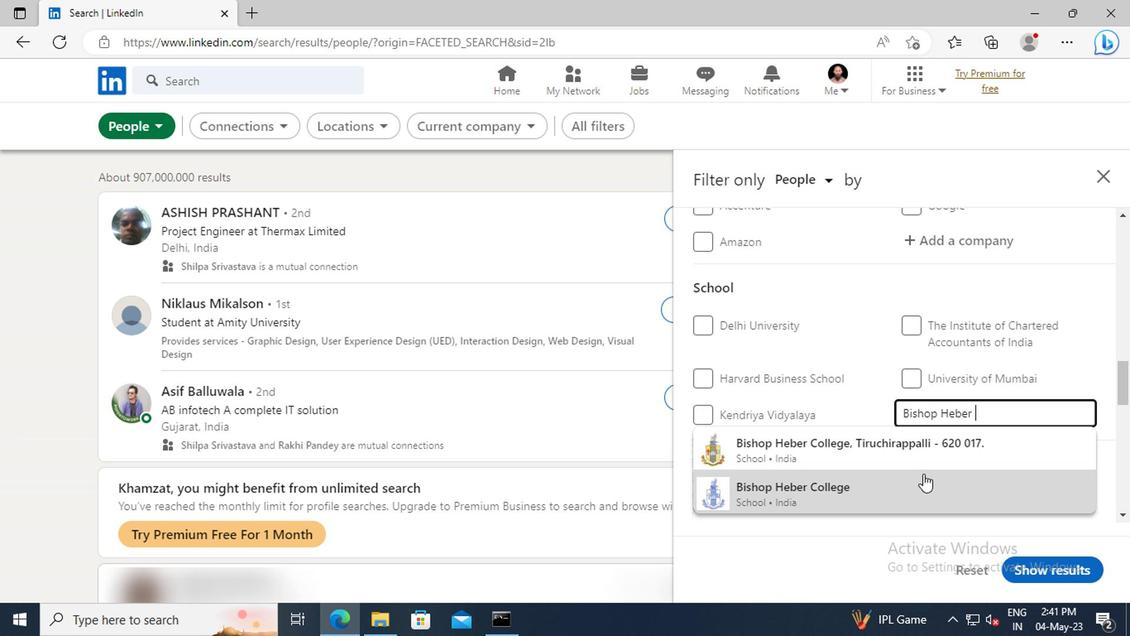 
Action: Mouse scrolled (921, 471) with delta (0, -1)
Screenshot: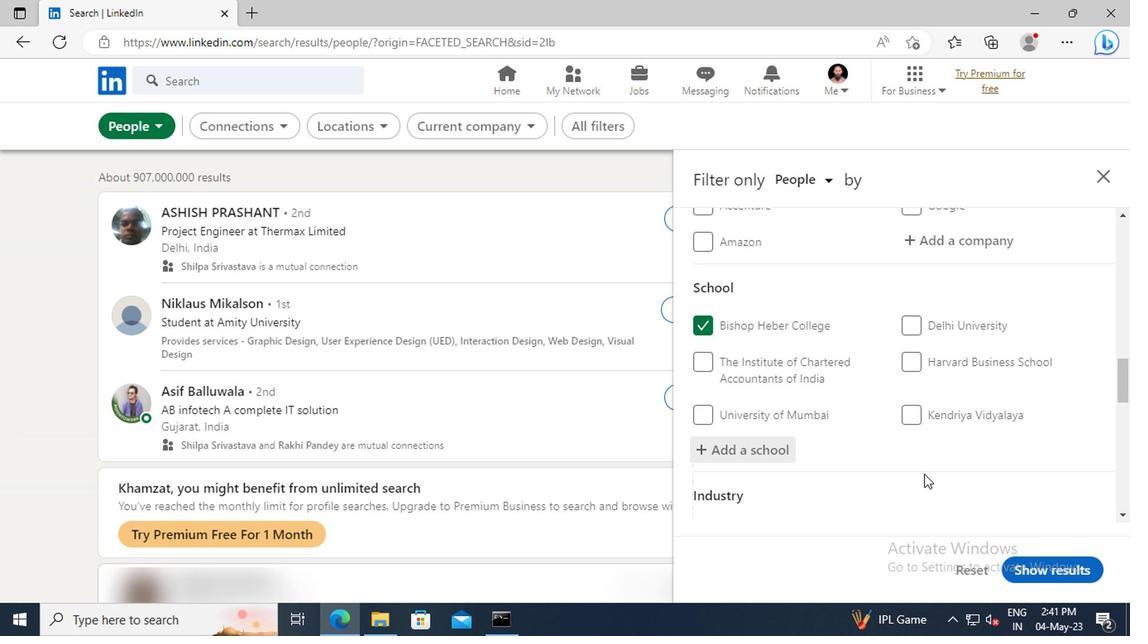
Action: Mouse scrolled (921, 471) with delta (0, -1)
Screenshot: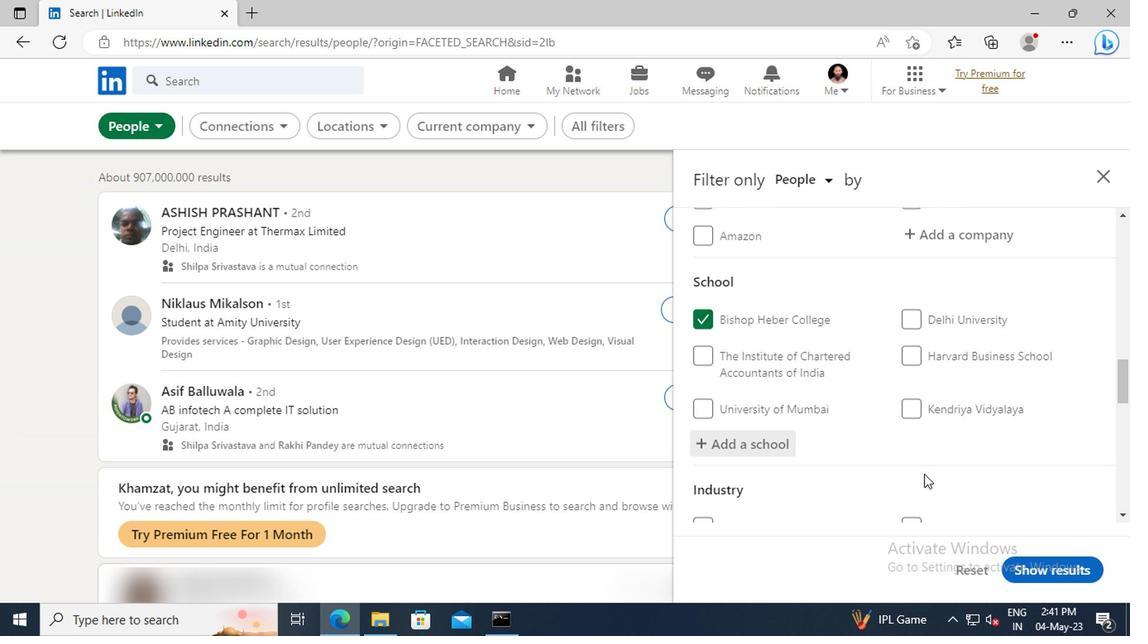 
Action: Mouse moved to (921, 455)
Screenshot: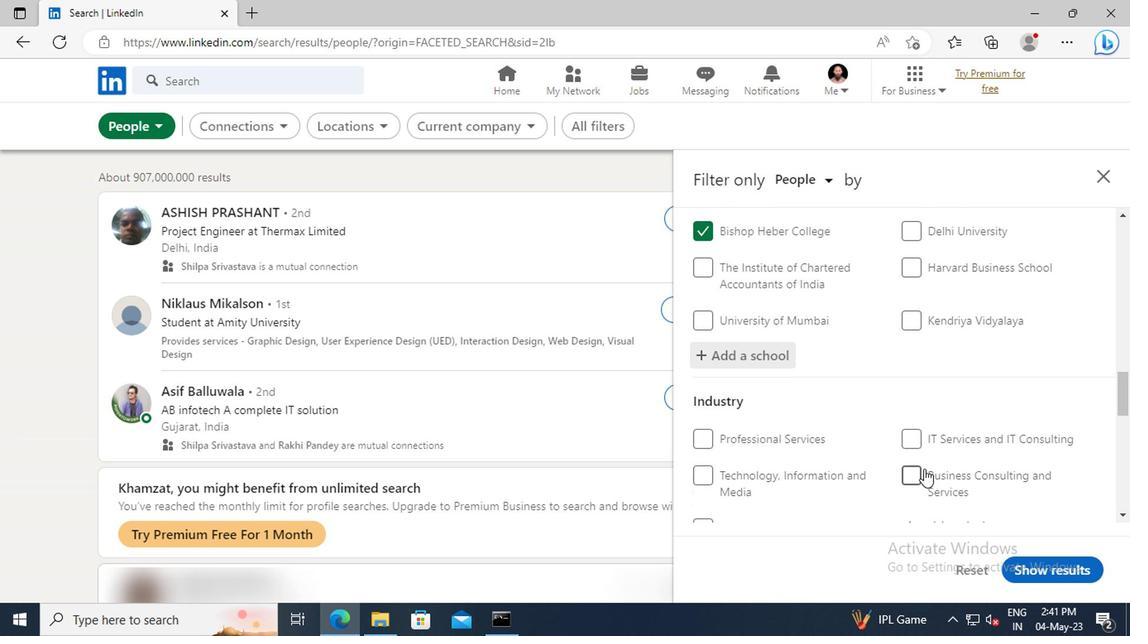 
Action: Mouse scrolled (921, 455) with delta (0, 0)
Screenshot: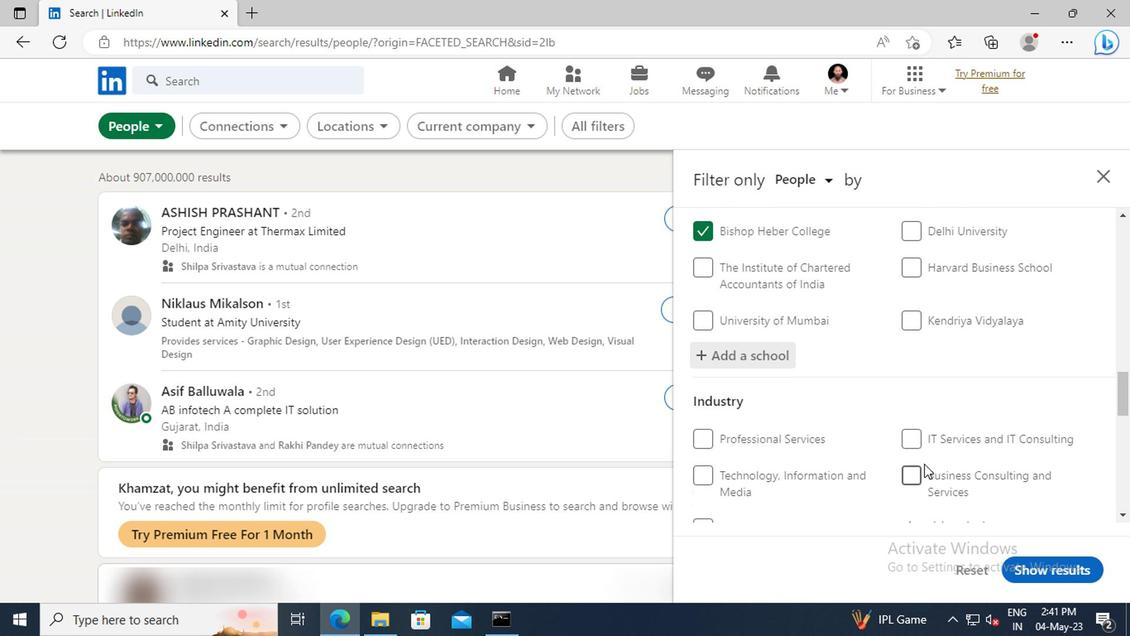 
Action: Mouse moved to (921, 452)
Screenshot: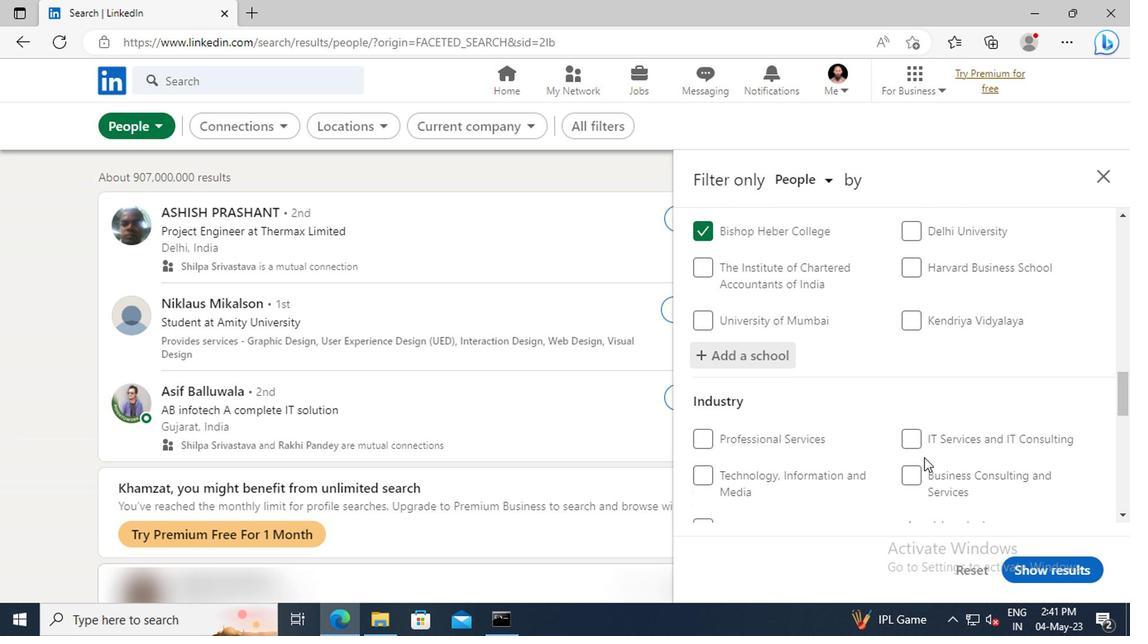 
Action: Mouse scrolled (921, 451) with delta (0, -1)
Screenshot: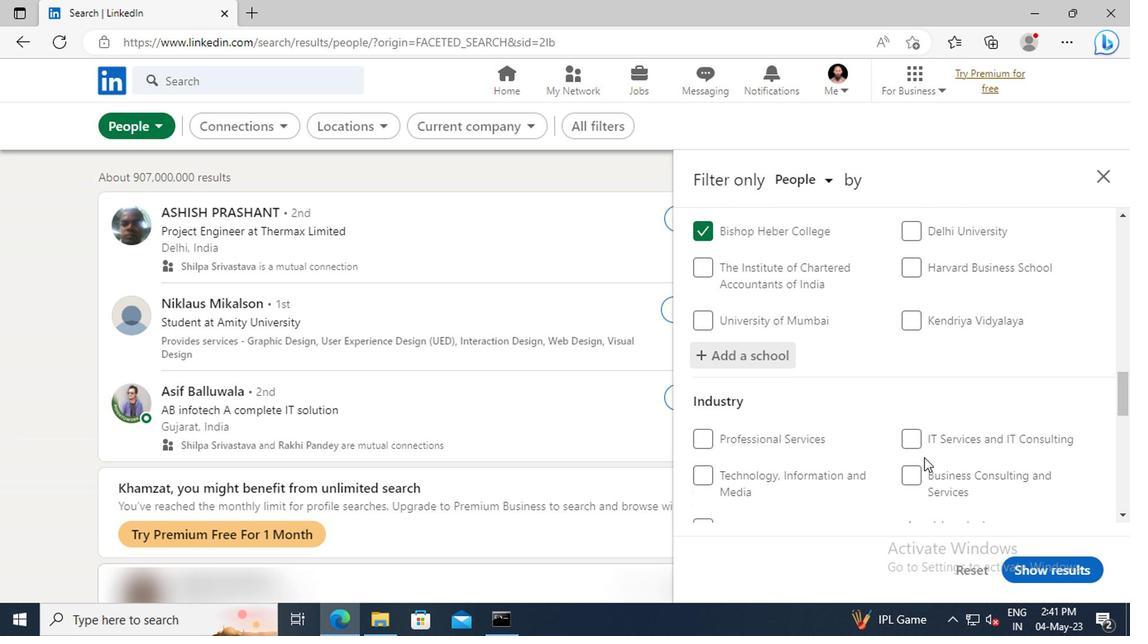 
Action: Mouse moved to (920, 438)
Screenshot: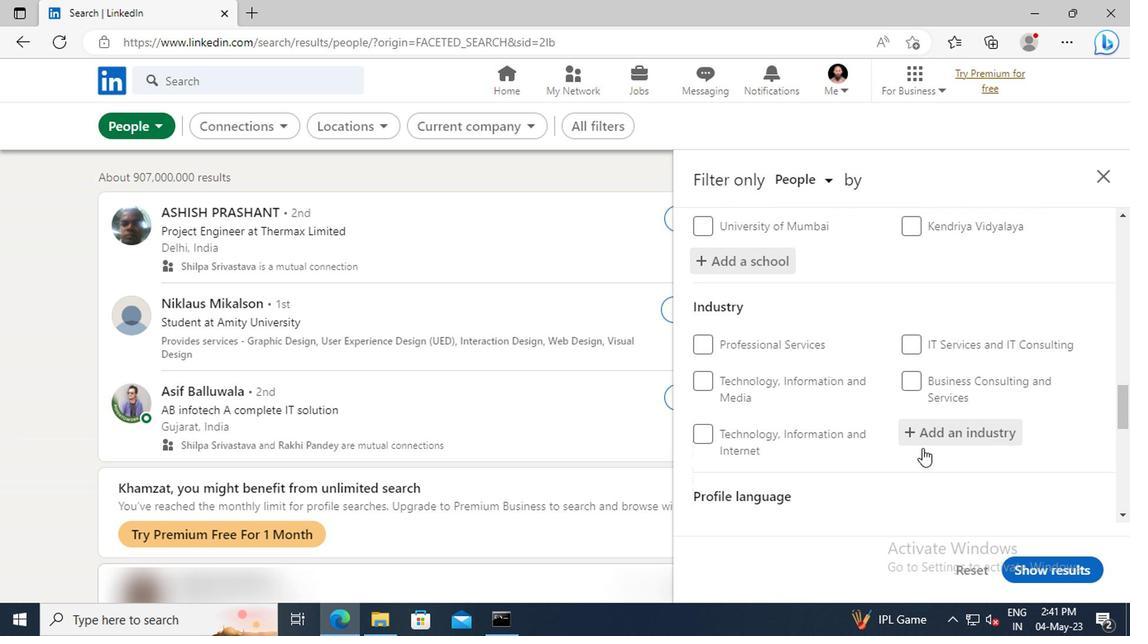
Action: Mouse pressed left at (920, 438)
Screenshot: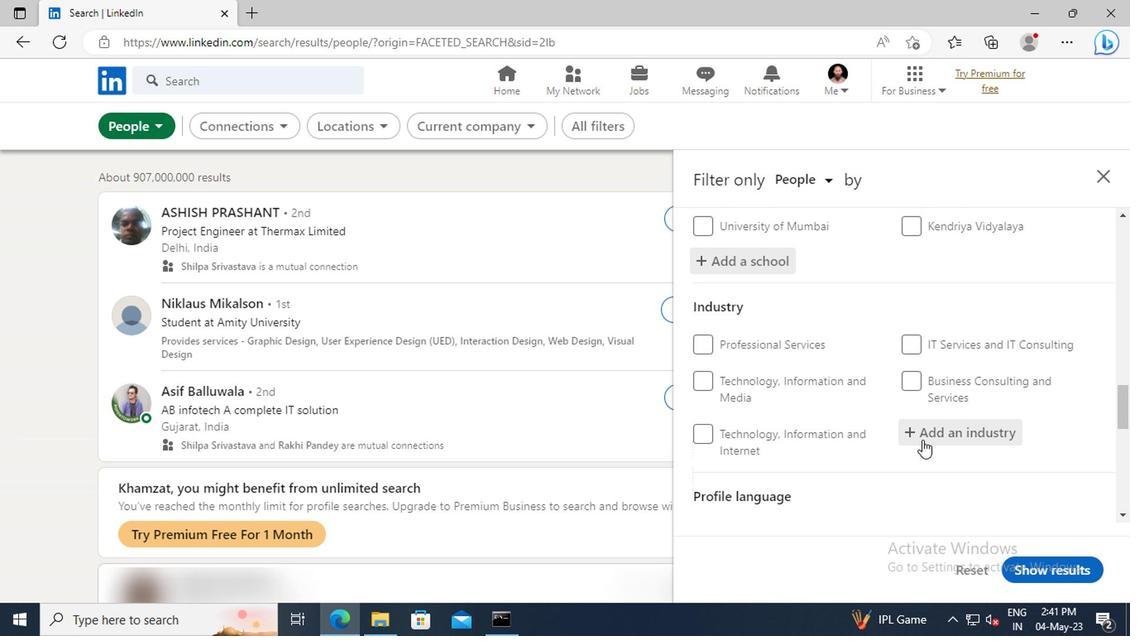 
Action: Key pressed <Key.shift>DANCE<Key.space>
Screenshot: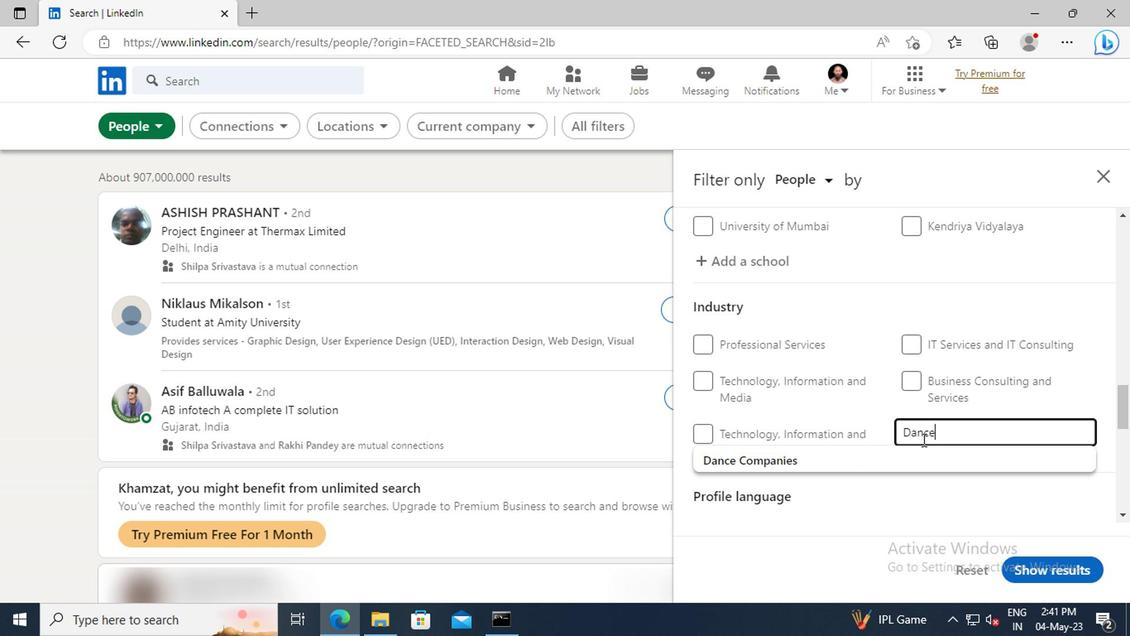 
Action: Mouse moved to (925, 451)
Screenshot: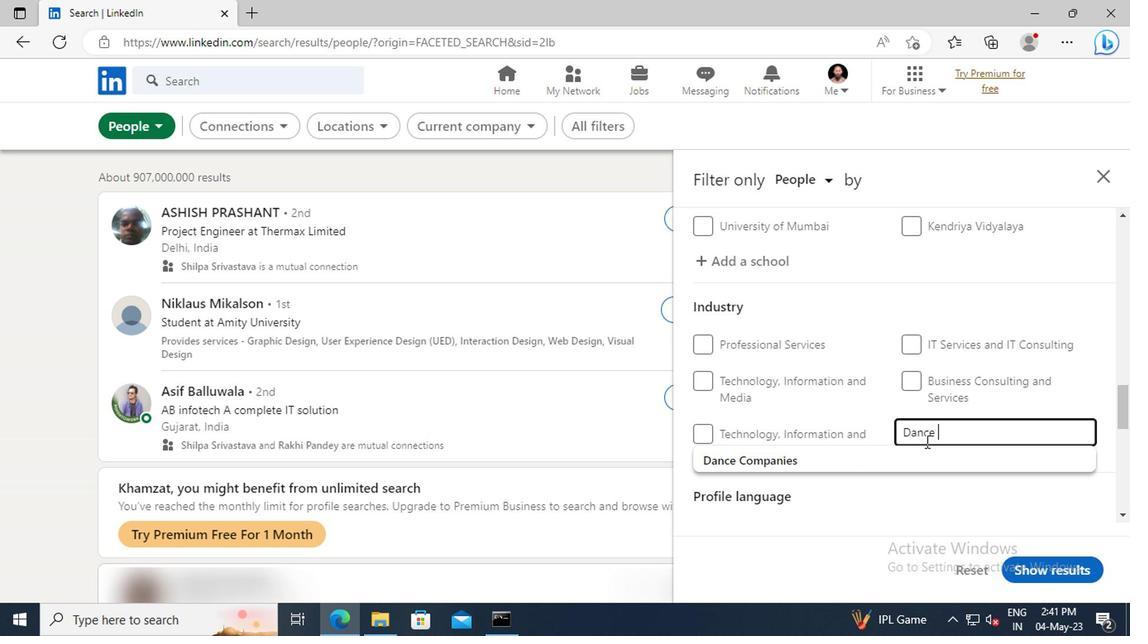 
Action: Mouse pressed left at (925, 451)
Screenshot: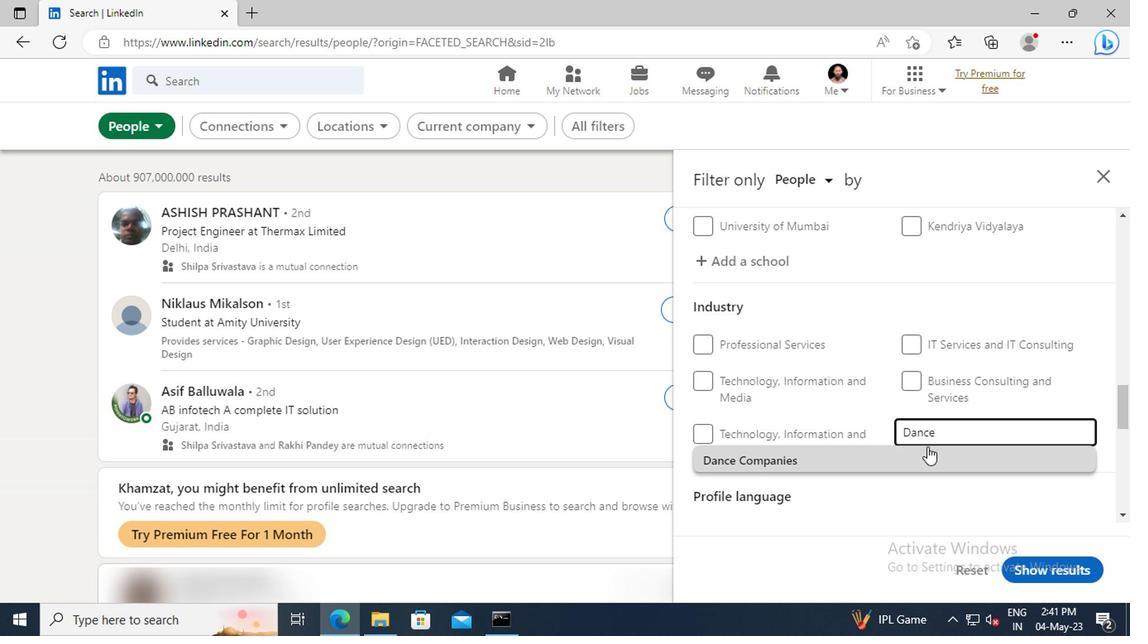 
Action: Mouse scrolled (925, 450) with delta (0, 0)
Screenshot: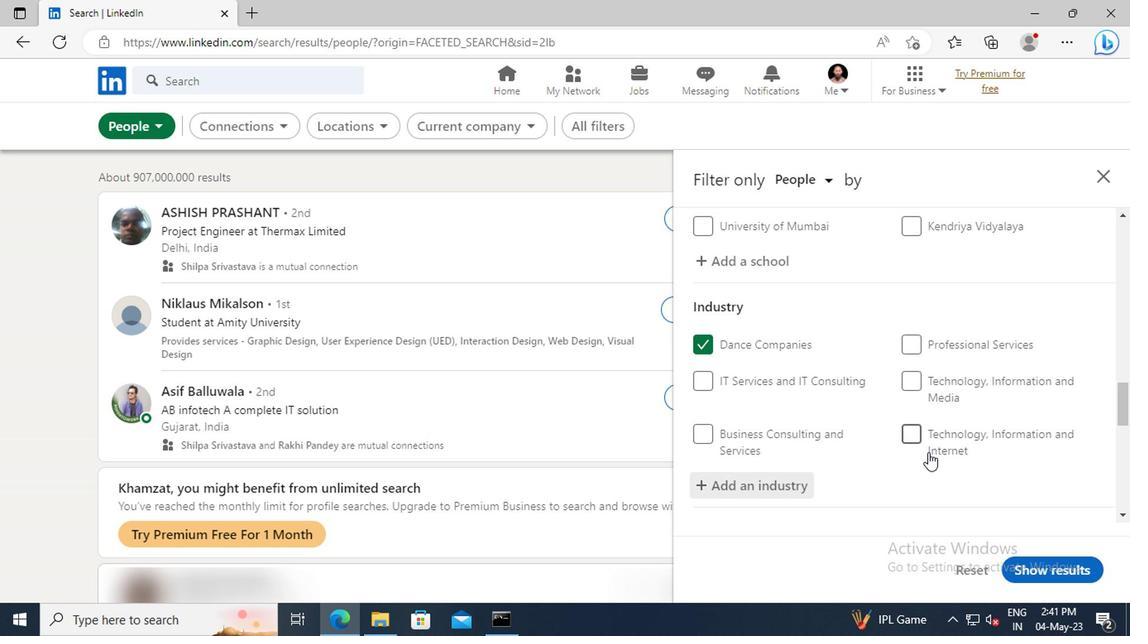 
Action: Mouse scrolled (925, 450) with delta (0, 0)
Screenshot: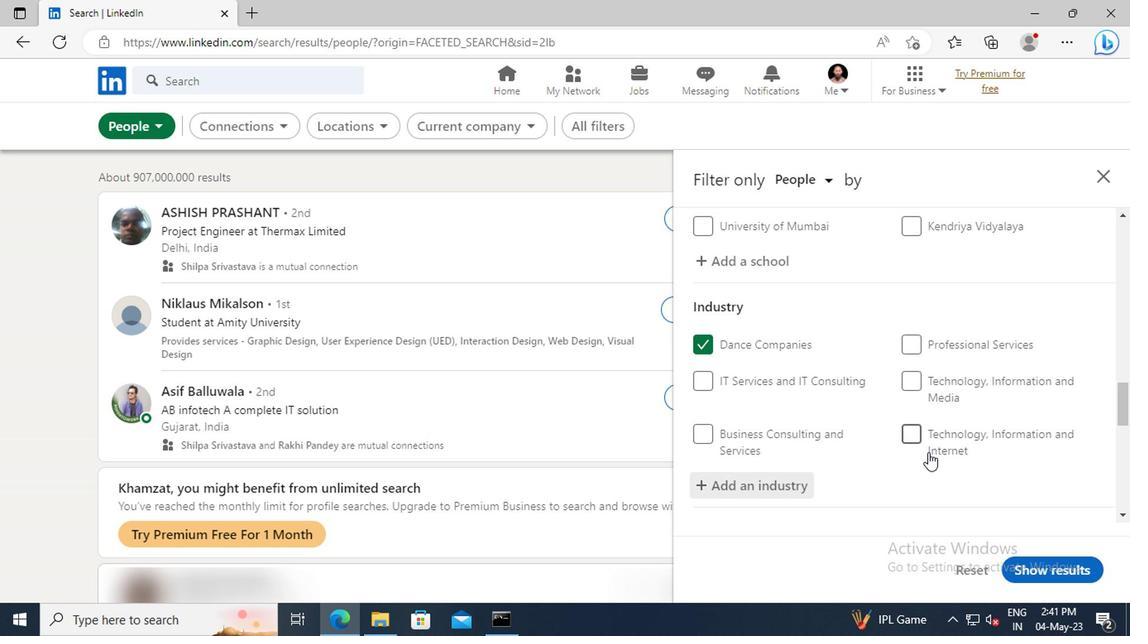 
Action: Mouse scrolled (925, 450) with delta (0, 0)
Screenshot: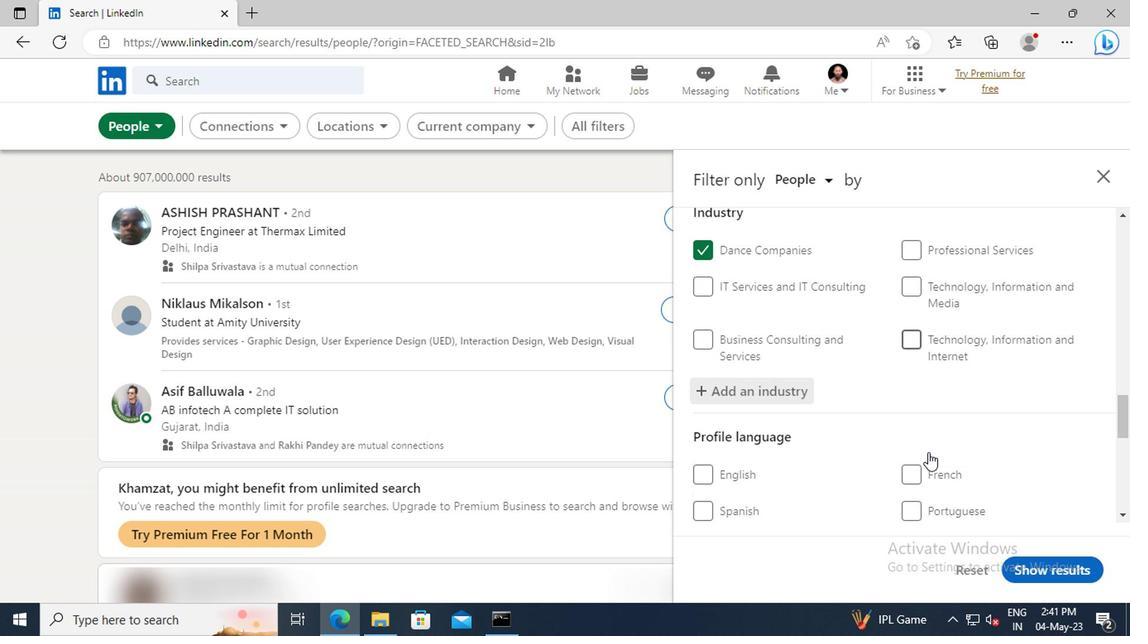 
Action: Mouse scrolled (925, 450) with delta (0, 0)
Screenshot: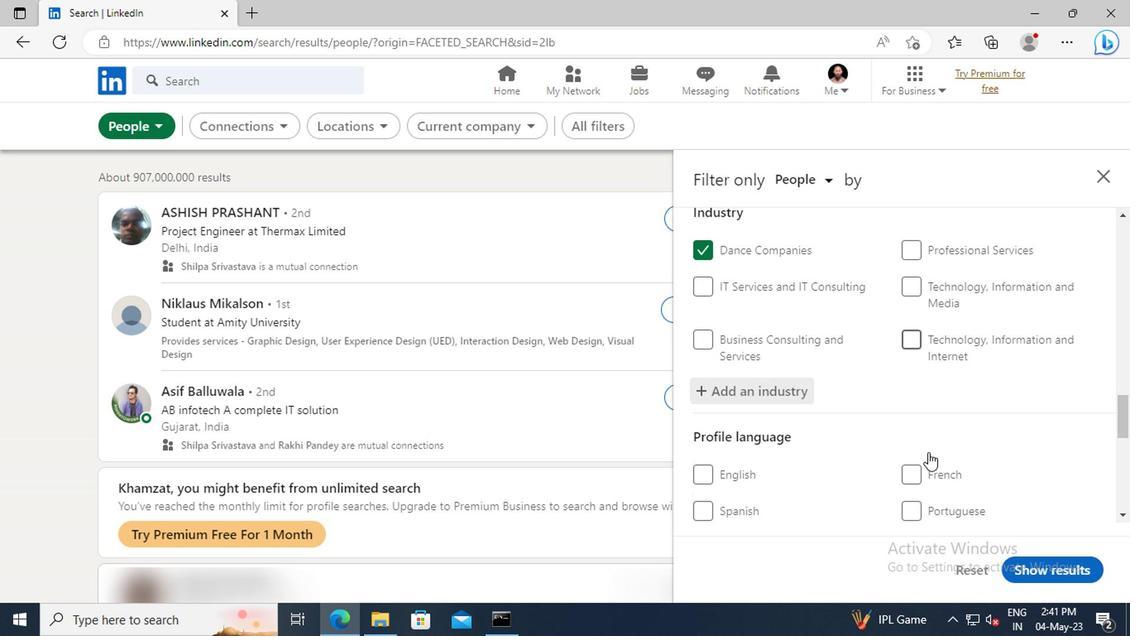 
Action: Mouse scrolled (925, 450) with delta (0, 0)
Screenshot: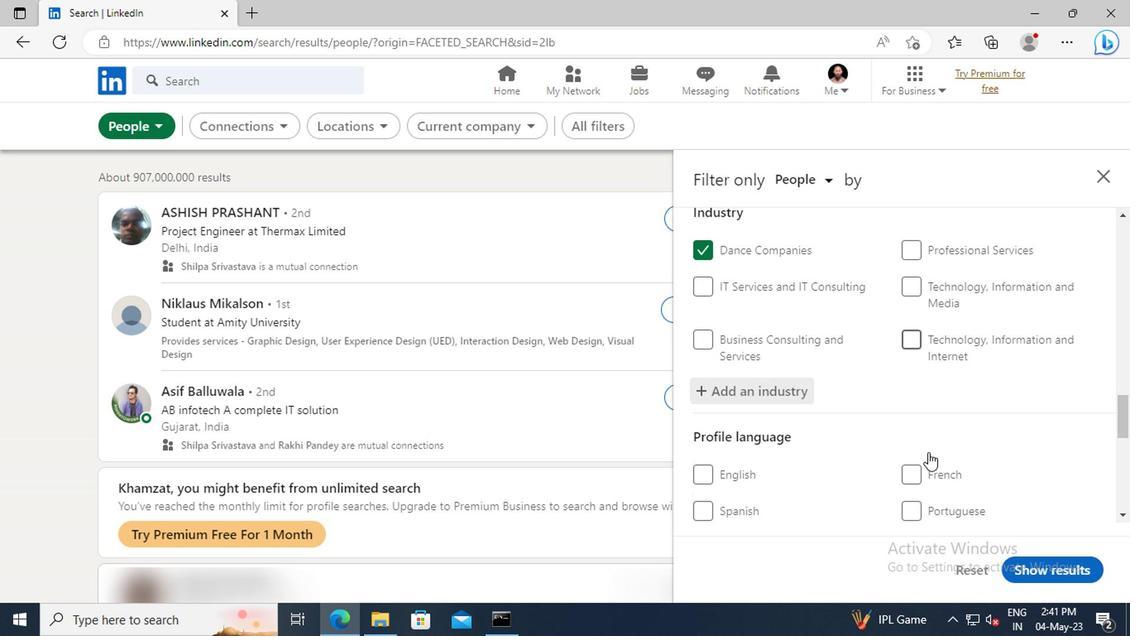 
Action: Mouse scrolled (925, 450) with delta (0, 0)
Screenshot: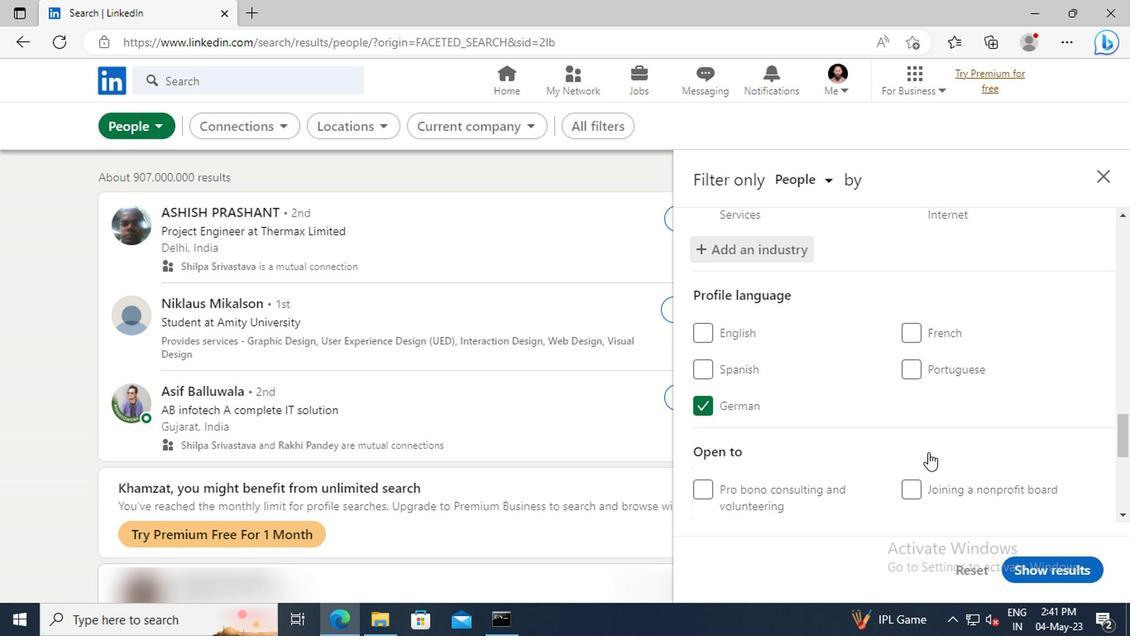 
Action: Mouse scrolled (925, 450) with delta (0, 0)
Screenshot: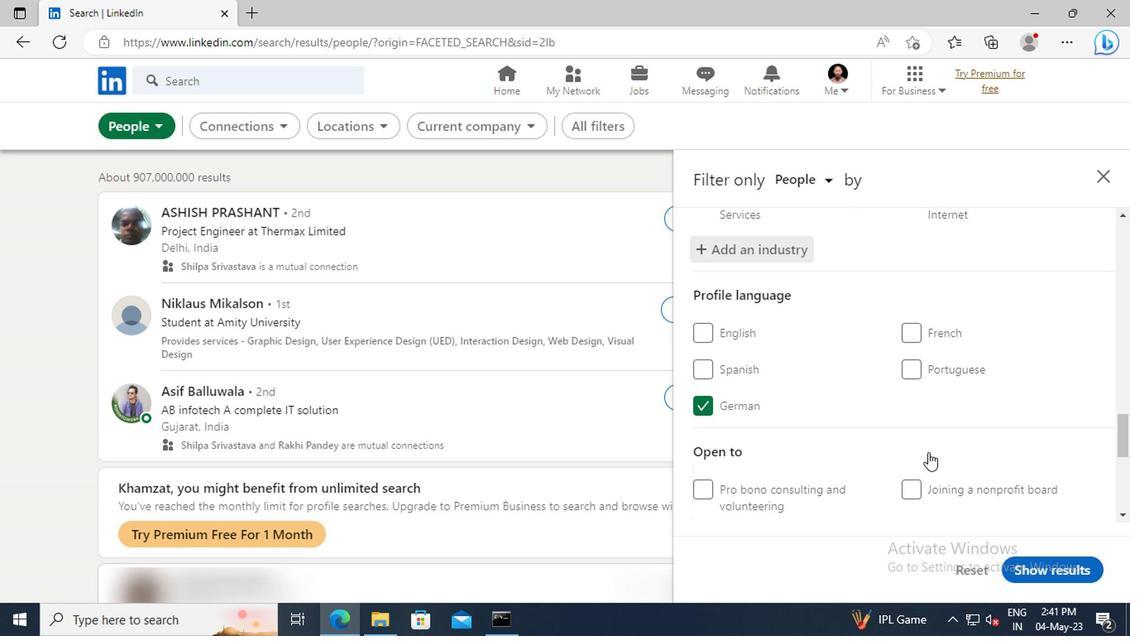 
Action: Mouse moved to (920, 427)
Screenshot: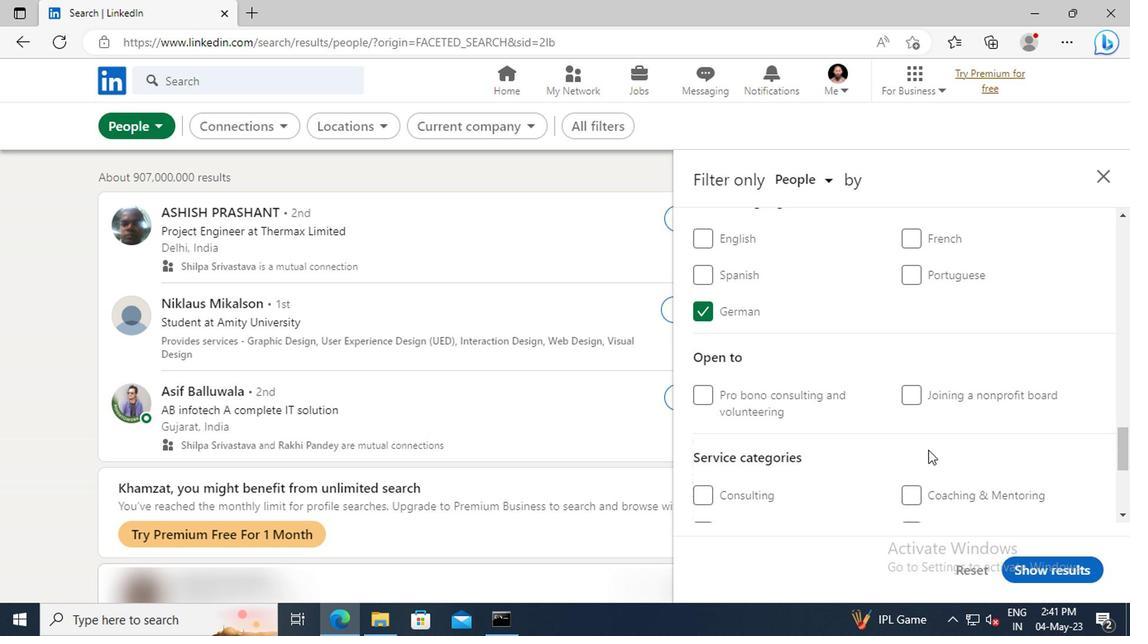 
Action: Mouse scrolled (920, 426) with delta (0, 0)
Screenshot: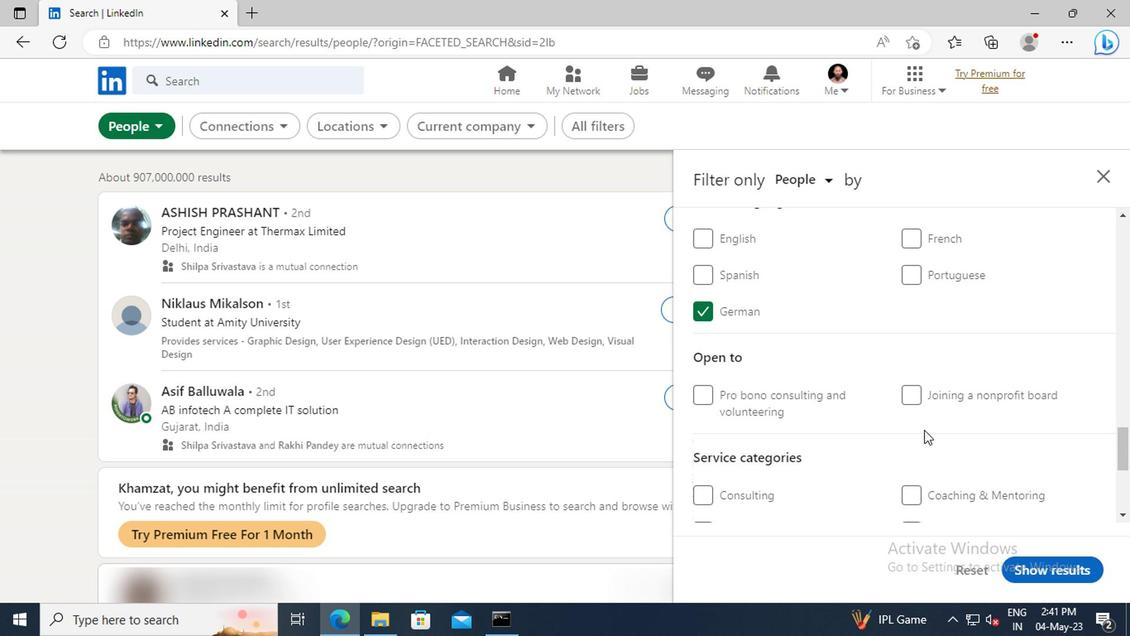 
Action: Mouse scrolled (920, 426) with delta (0, 0)
Screenshot: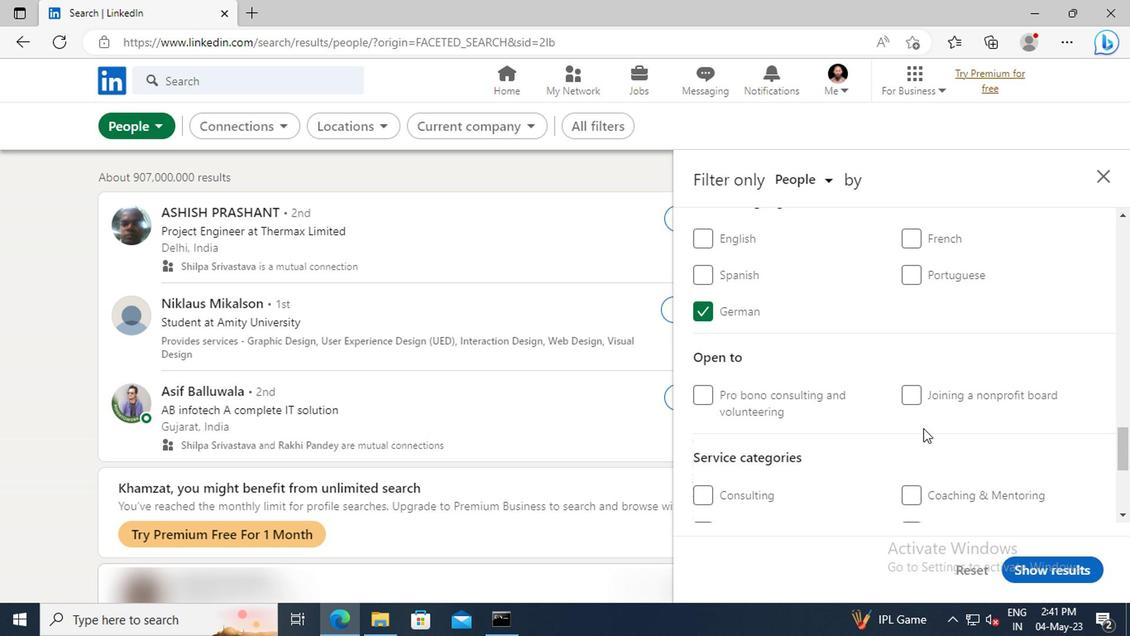 
Action: Mouse moved to (919, 421)
Screenshot: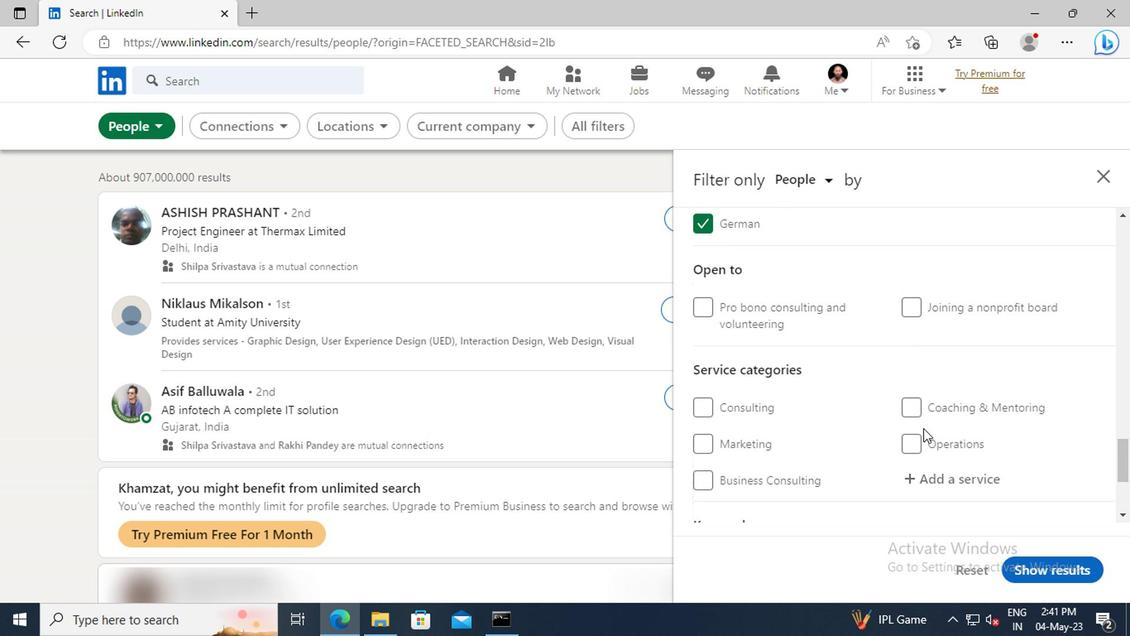 
Action: Mouse scrolled (919, 420) with delta (0, 0)
Screenshot: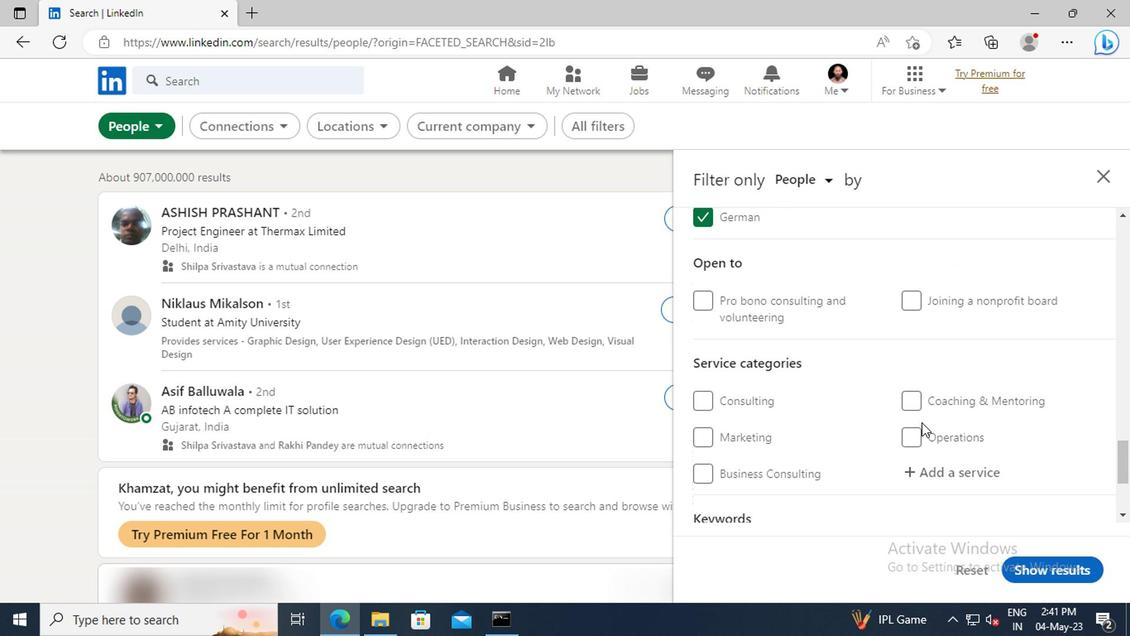 
Action: Mouse moved to (923, 423)
Screenshot: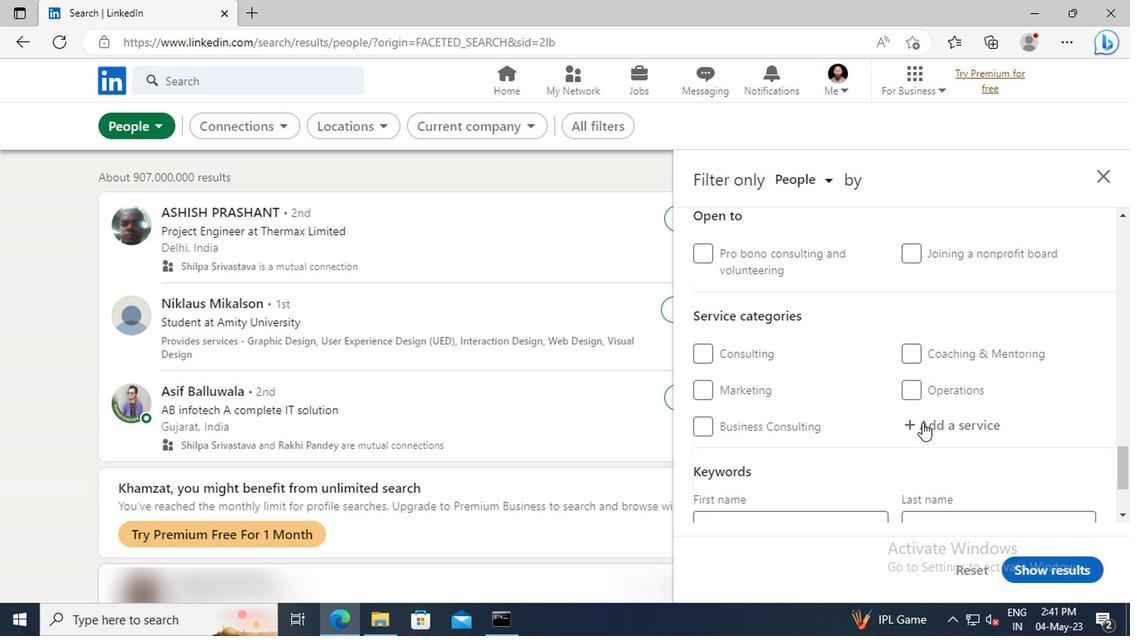 
Action: Mouse pressed left at (923, 423)
Screenshot: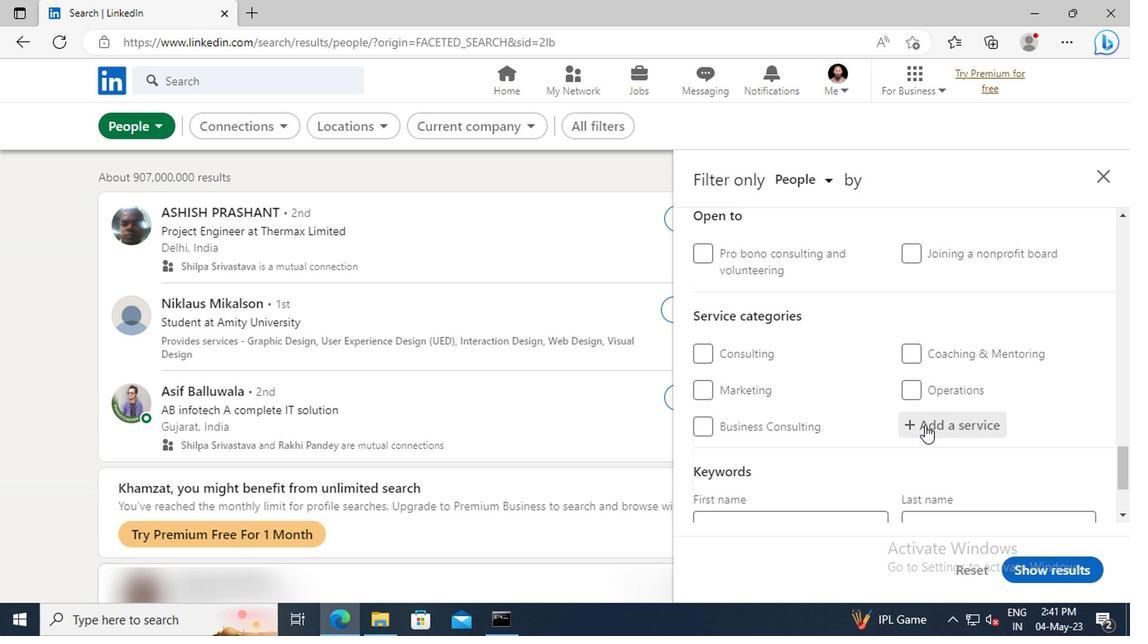 
Action: Key pressed <Key.shift>BUSINESS<Key.space><Key.shift>ANALYTICS<Key.enter>
Screenshot: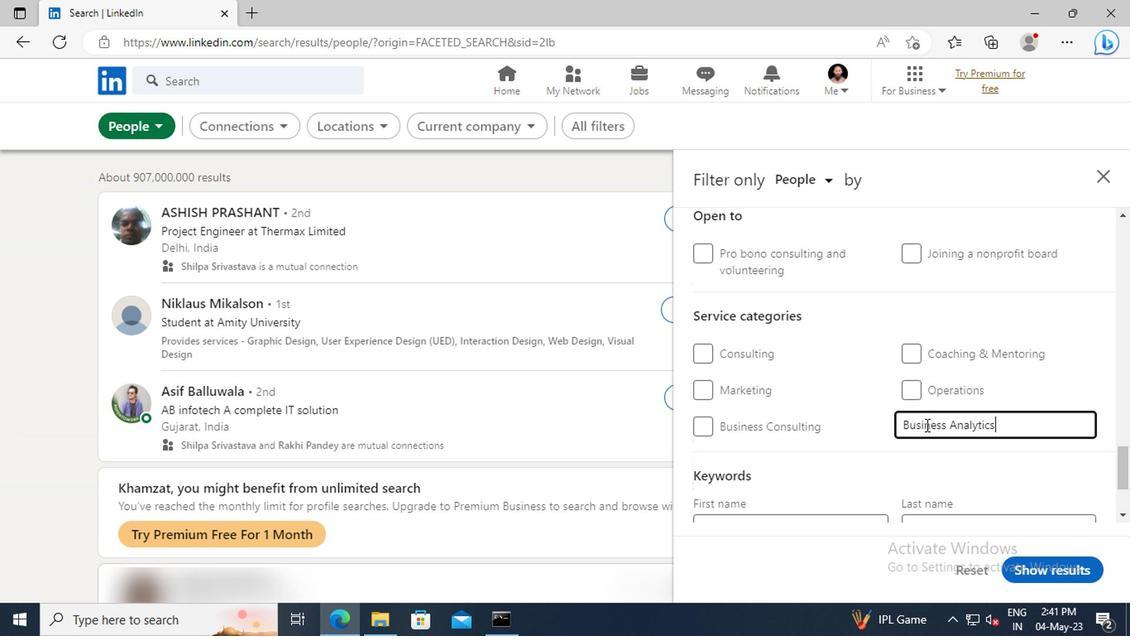 
Action: Mouse scrolled (923, 422) with delta (0, 0)
Screenshot: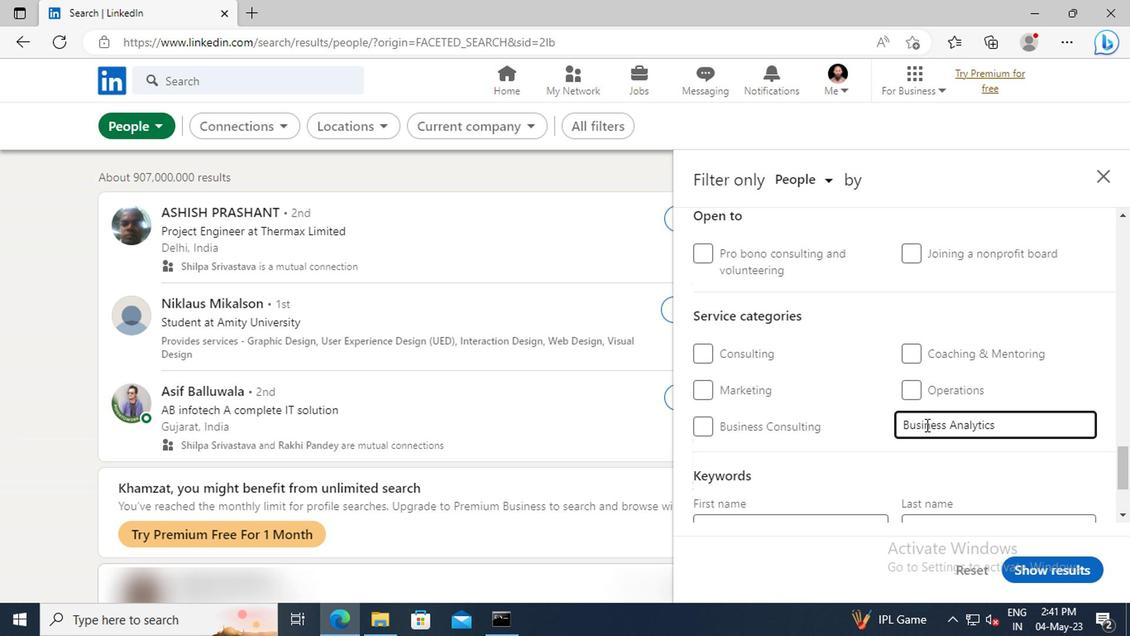 
Action: Mouse scrolled (923, 422) with delta (0, 0)
Screenshot: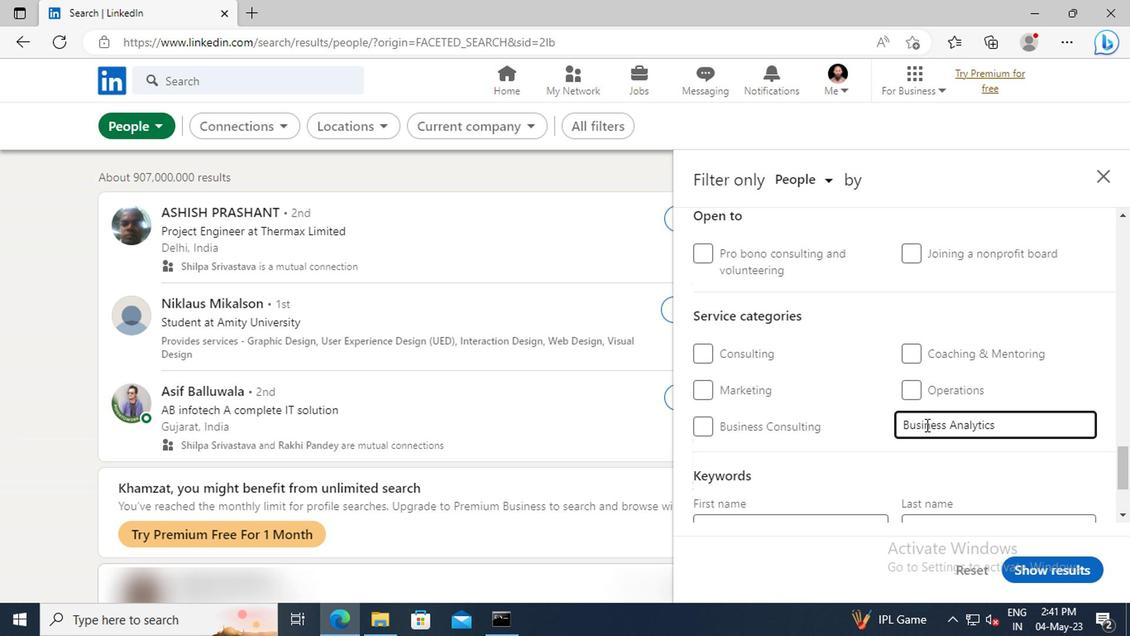 
Action: Mouse scrolled (923, 422) with delta (0, 0)
Screenshot: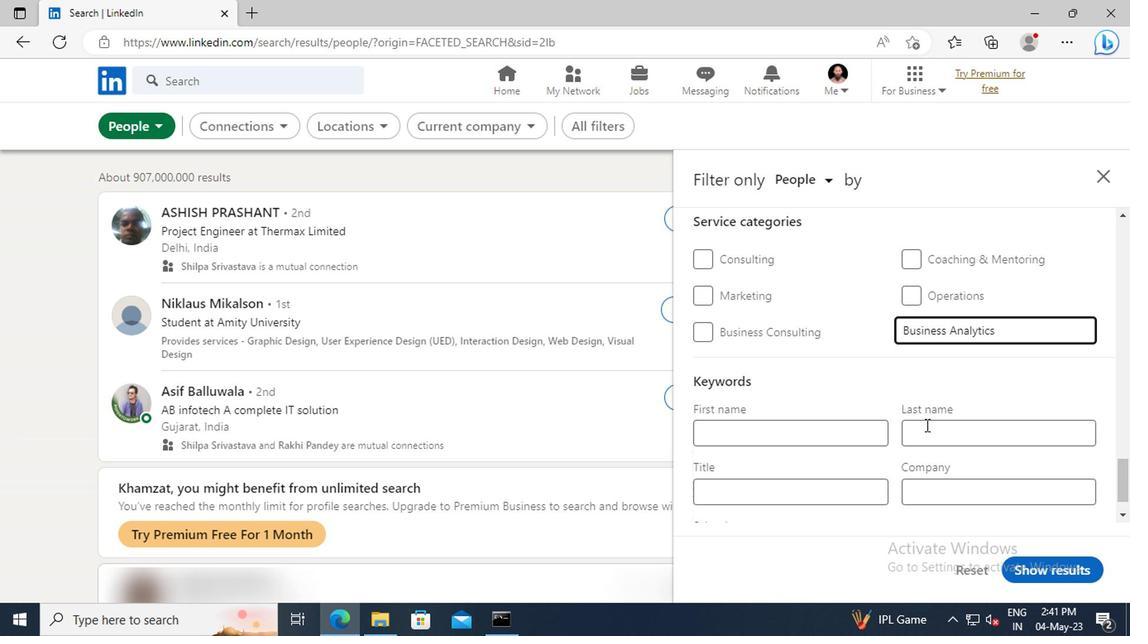 
Action: Mouse scrolled (923, 422) with delta (0, 0)
Screenshot: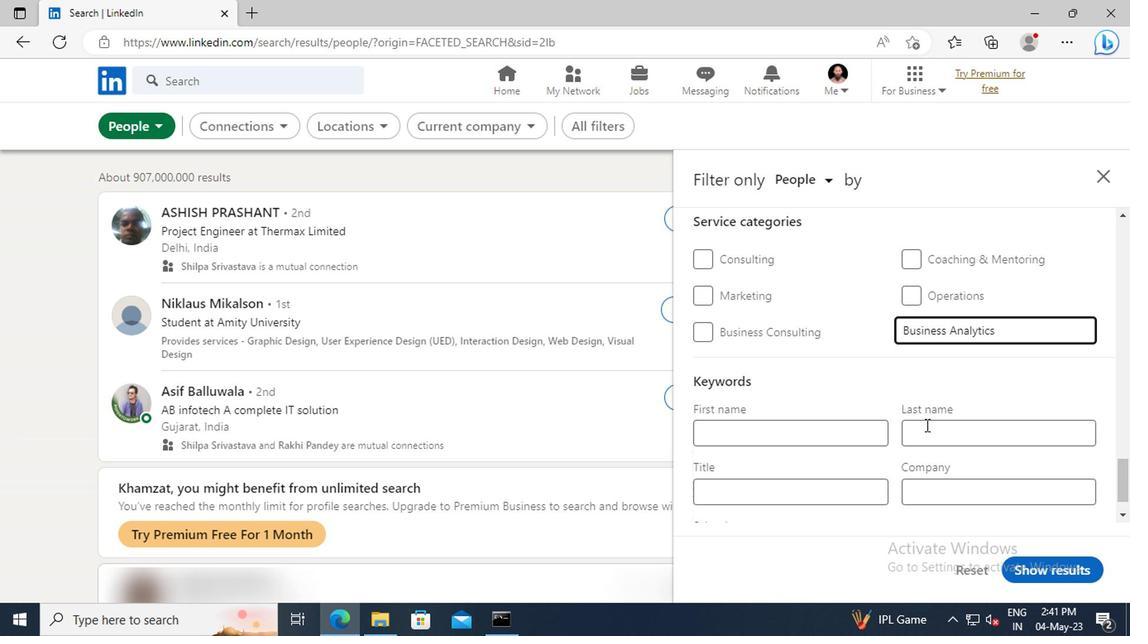 
Action: Mouse scrolled (923, 422) with delta (0, 0)
Screenshot: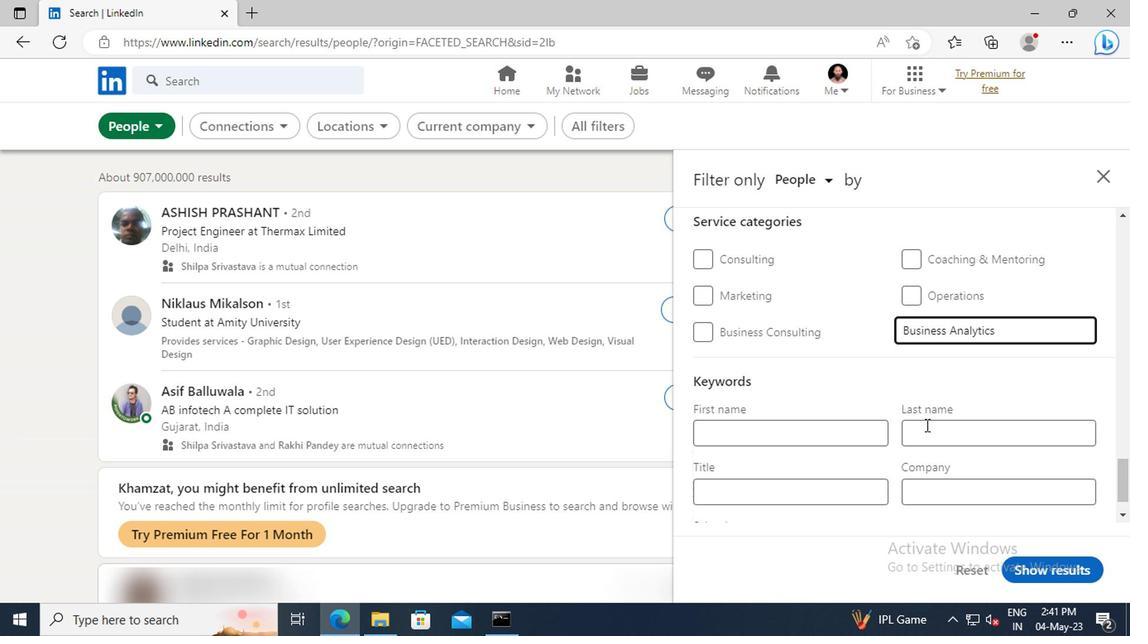 
Action: Mouse moved to (815, 448)
Screenshot: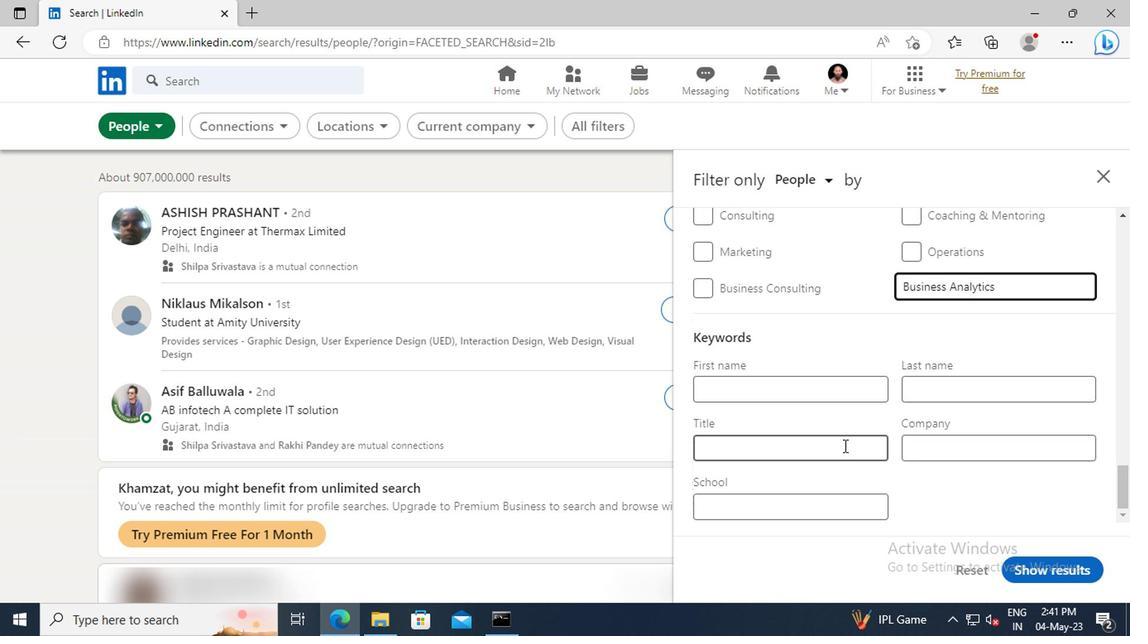 
Action: Mouse pressed left at (815, 448)
Screenshot: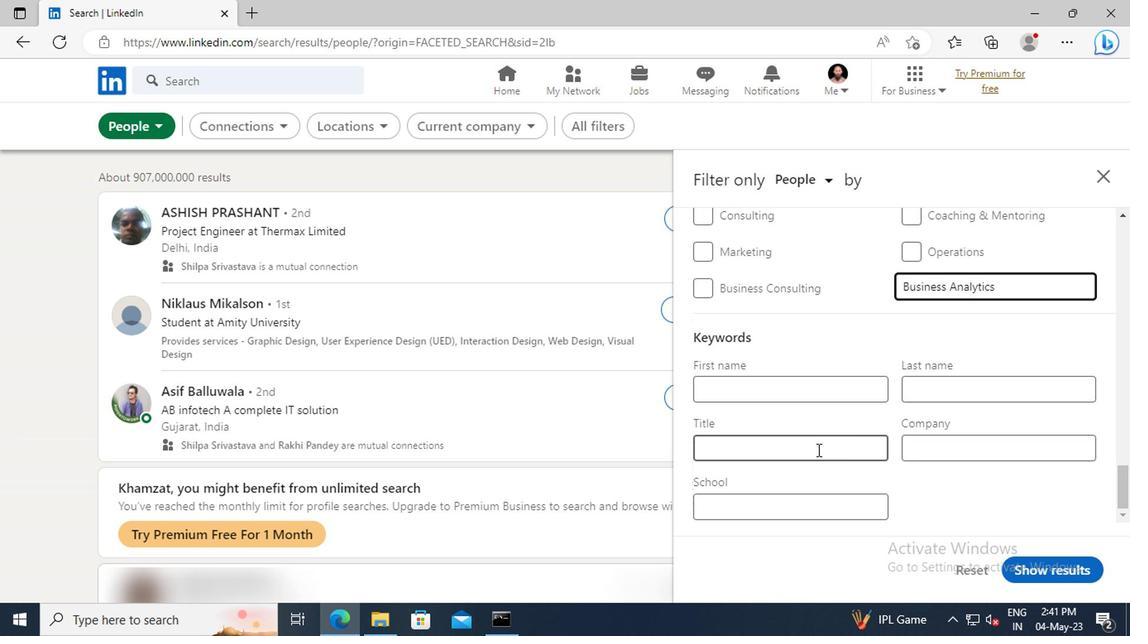 
Action: Key pressed <Key.shift>CULTURE<Key.space><Key.shift>OPERATIONS<Key.space><Key.shift>MANAGER<Key.enter>
Screenshot: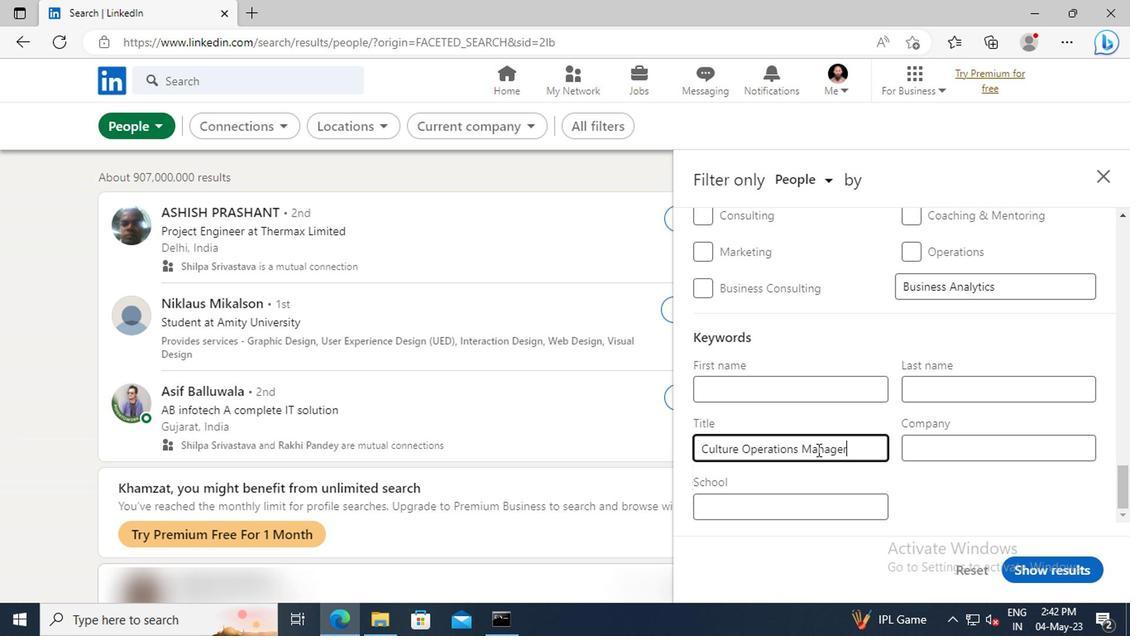 
Action: Mouse moved to (1032, 570)
Screenshot: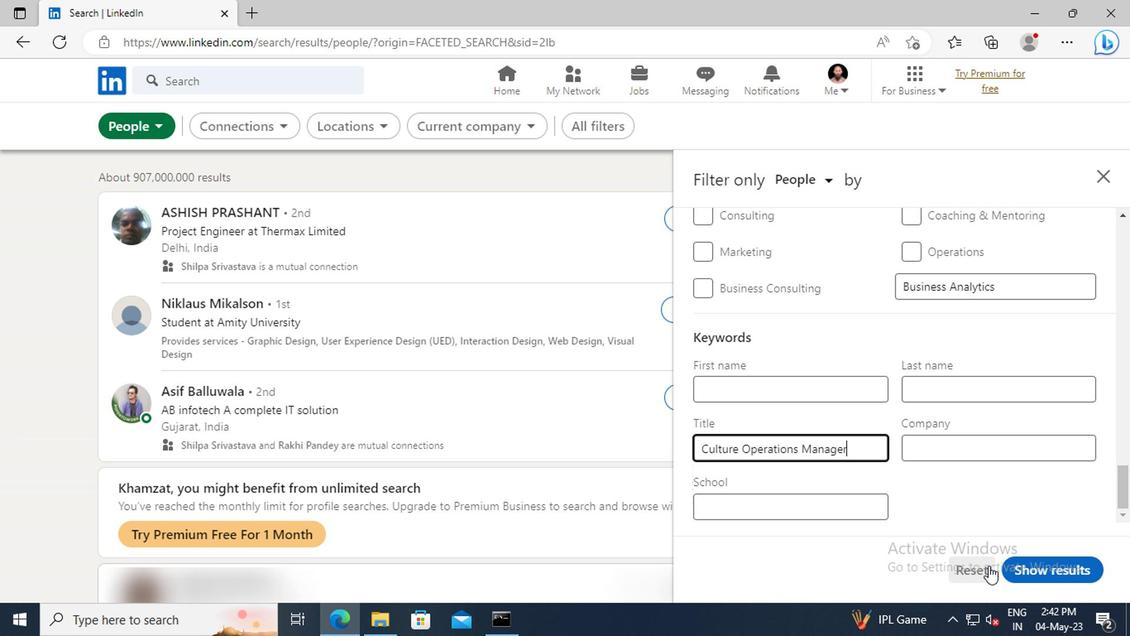 
Action: Mouse pressed left at (1032, 570)
Screenshot: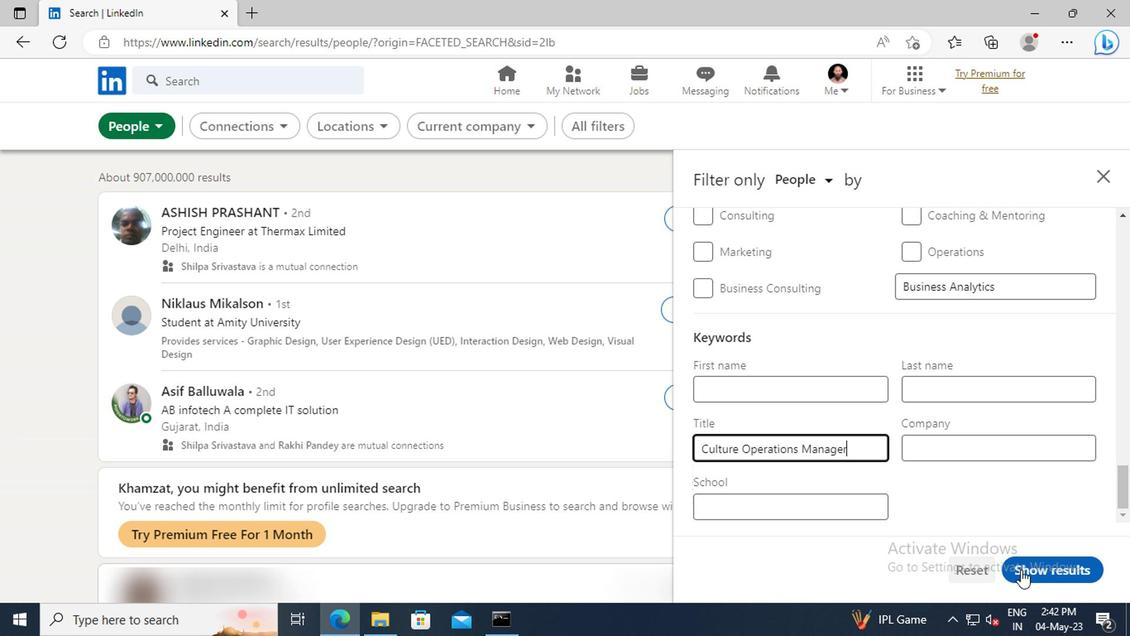
